 Task: Create a 3D puzzle piece's in the shape of a heart.
Action: Mouse moved to (255, 218)
Screenshot: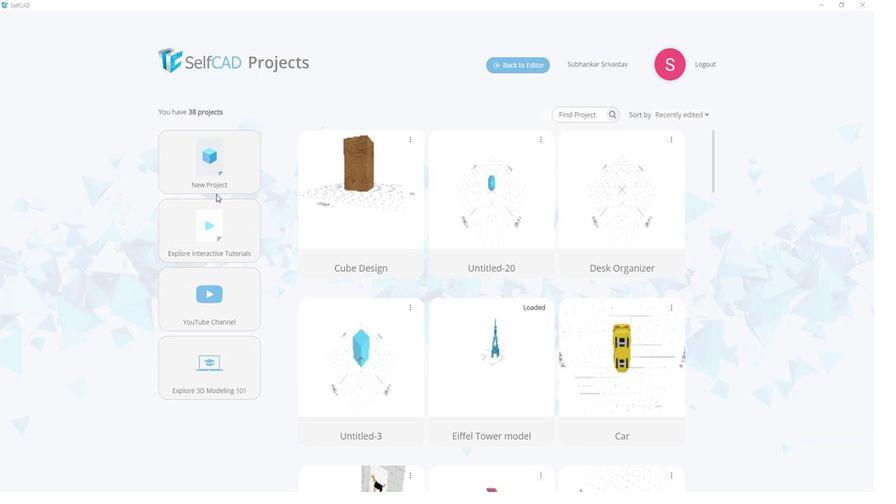
Action: Mouse pressed left at (255, 218)
Screenshot: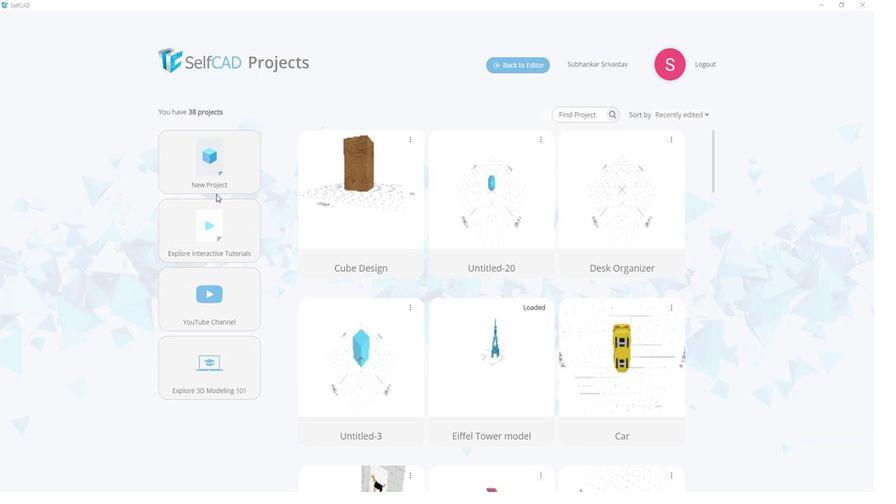 
Action: Mouse moved to (470, 245)
Screenshot: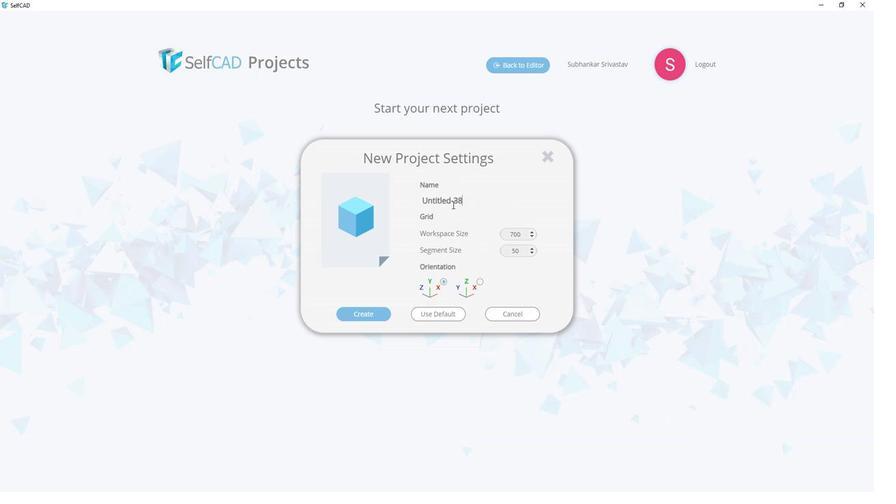
Action: Mouse pressed left at (470, 245)
Screenshot: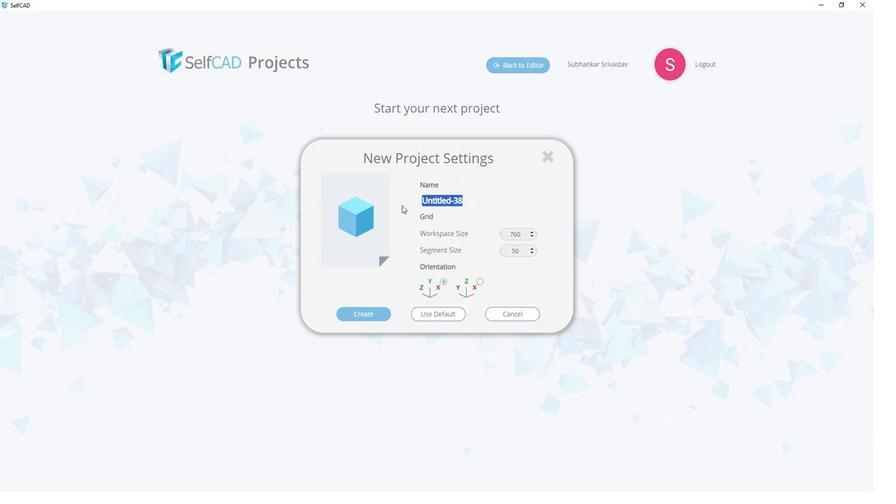 
Action: Mouse moved to (416, 246)
Screenshot: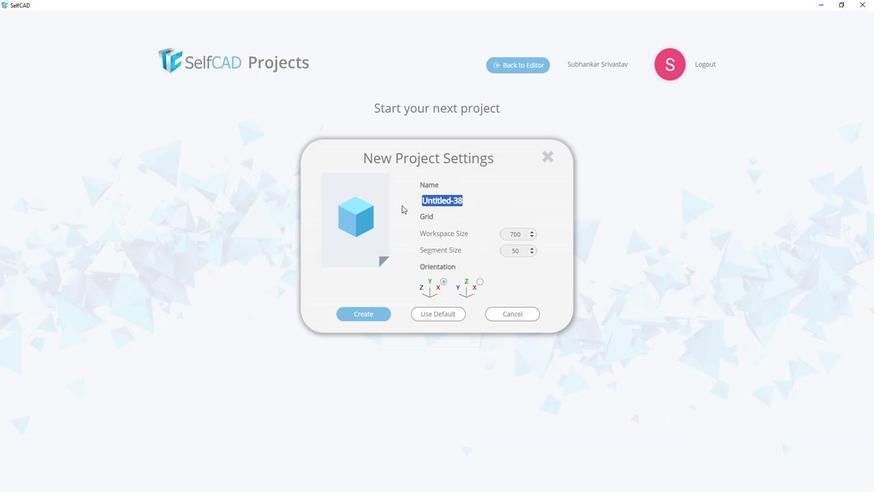 
Action: Key pressed <Key.shift><Key.shift><Key.shift><Key.shift><Key.shift><Key.shift><Key.shift><Key.shift><Key.shift><Key.shift><Key.shift><Key.shift><Key.shift><Key.shift><Key.shift><Key.shift><Key.shift><Key.shift><Key.shift><Key.shift><Key.shift><Key.shift><Key.shift><Key.shift><Key.shift><Key.shift><Key.shift><Key.shift><Key.shift><Key.shift><Key.shift><Key.shift><Key.shift><Key.shift><Key.shift><Key.shift><Key.shift><Key.shift><Key.shift><Key.shift><Key.shift><Key.shift><Key.shift><Key.shift><Key.shift><Key.shift><Key.shift><Key.shift><Key.shift><Key.shift><Key.shift><Key.shift><Key.shift><Key.shift><Key.shift><Key.shift><Key.shift><Key.shift><Key.shift><Key.shift><Key.shift><Key.shift><Key.shift><Key.shift><Key.shift><Key.shift><Key.shift><Key.shift><Key.shift><Key.shift><Key.shift><Key.shift><Key.shift><Key.shift><Key.shift><Key.shift><Key.shift><Key.shift><Key.shift><Key.shift><Key.shift><Key.shift><Key.shift><Key.shift><Key.shift><Key.shift><Key.shift><Key.shift><Key.shift><Key.shift><Key.shift><Key.shift><Key.shift><Key.shift><Key.shift><Key.shift><Key.shift><Key.shift><Key.shift><Key.shift><Key.shift><Key.shift><Key.shift><Key.shift><Key.shift><Key.shift><Key.shift><Key.shift><Key.shift><Key.shift><Key.shift><Key.shift><Key.shift><Key.shift><Key.shift><Key.shift><Key.shift><Key.shift><Key.shift><Key.shift><Key.shift>Puzzle<Key.space><Key.shift>piee<Key.backspace>ce's<Key.space>in<Key.space>the<Key.space>shape<Key.space>of<Key.space>heart
Screenshot: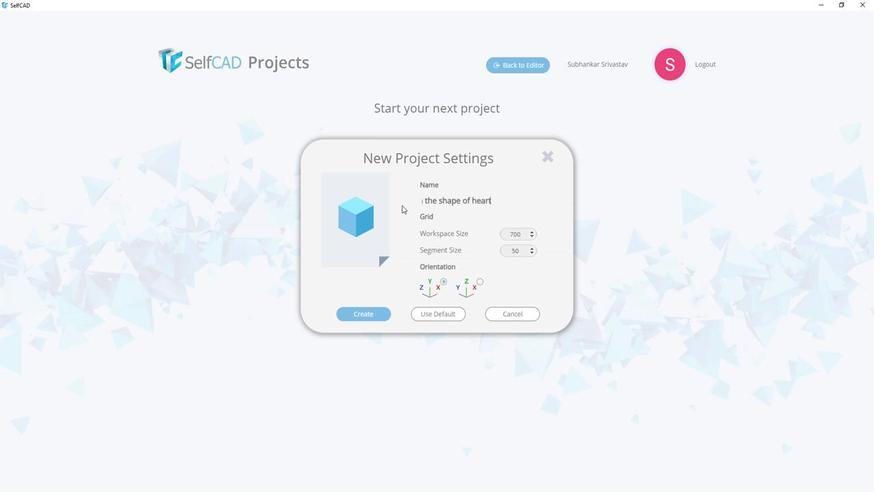 
Action: Mouse moved to (392, 322)
Screenshot: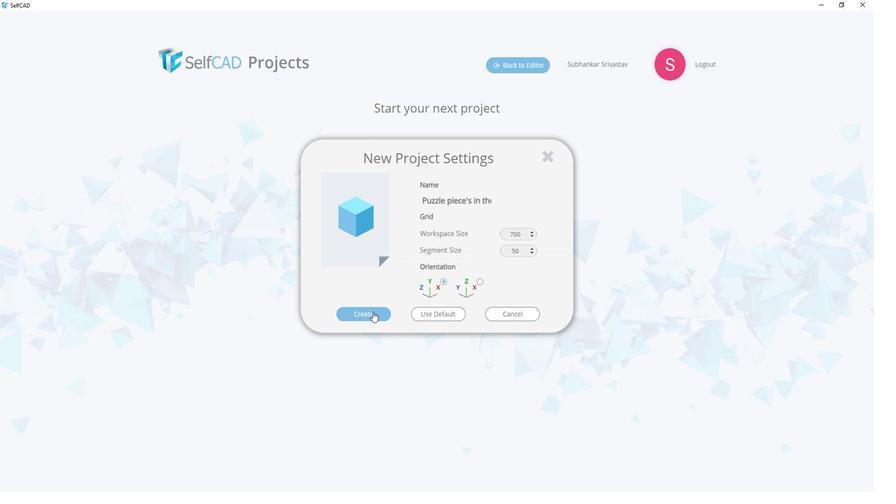 
Action: Mouse pressed left at (392, 322)
Screenshot: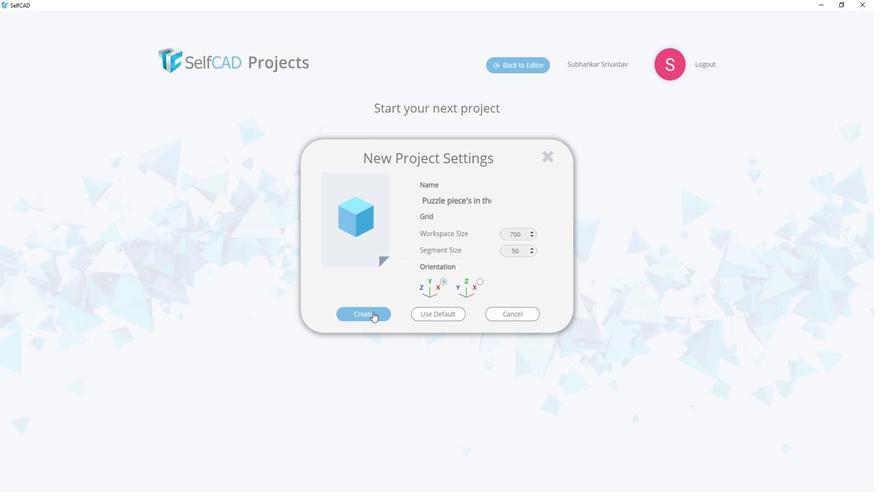 
Action: Mouse moved to (115, 243)
Screenshot: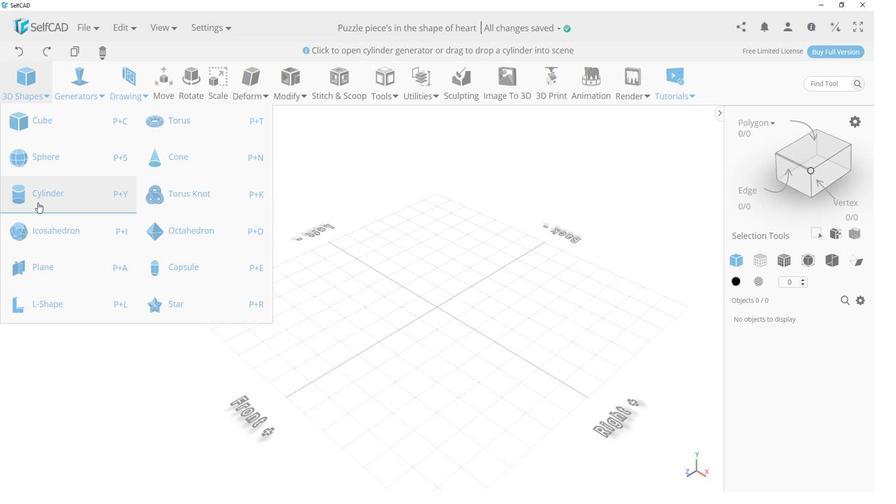 
Action: Mouse pressed left at (115, 243)
Screenshot: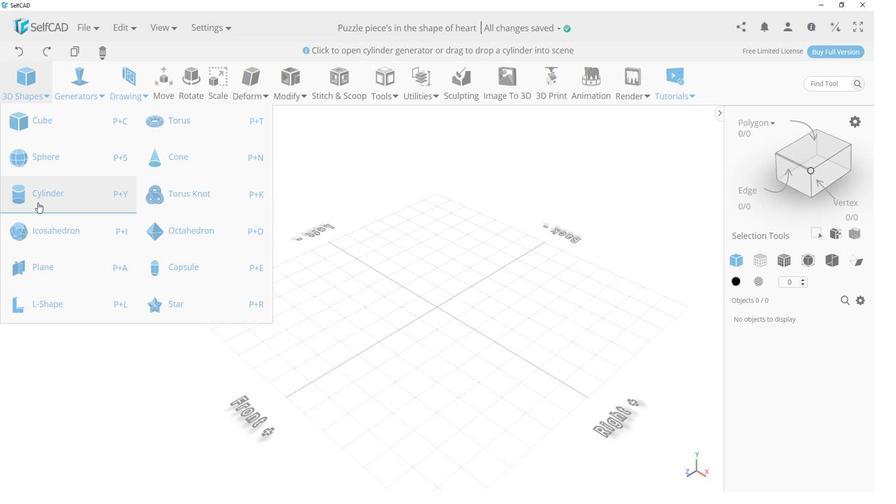 
Action: Mouse moved to (104, 224)
Screenshot: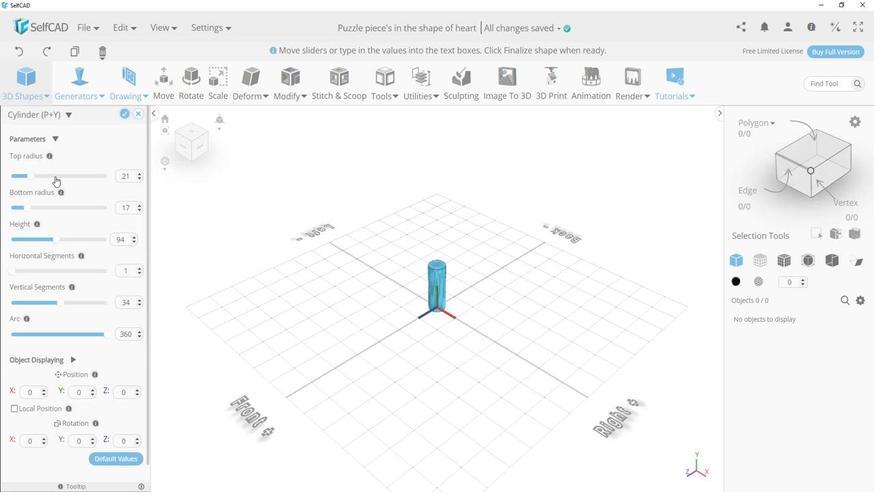 
Action: Mouse pressed left at (104, 224)
Screenshot: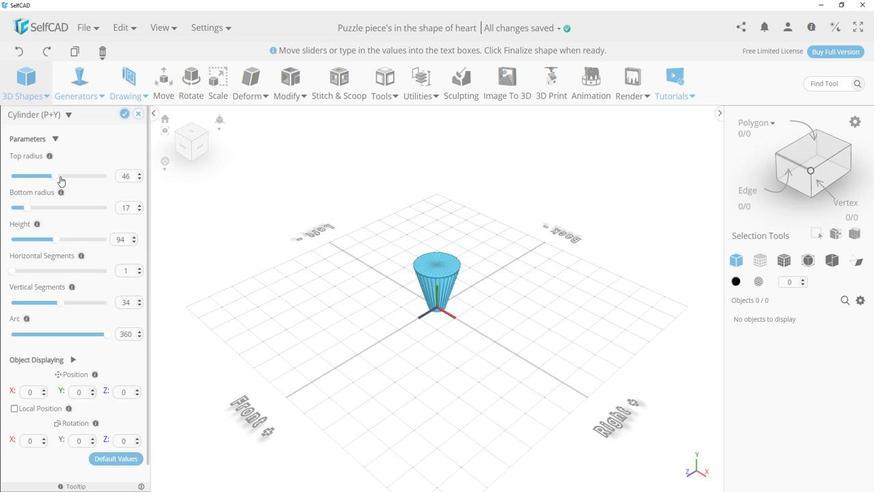 
Action: Mouse moved to (200, 223)
Screenshot: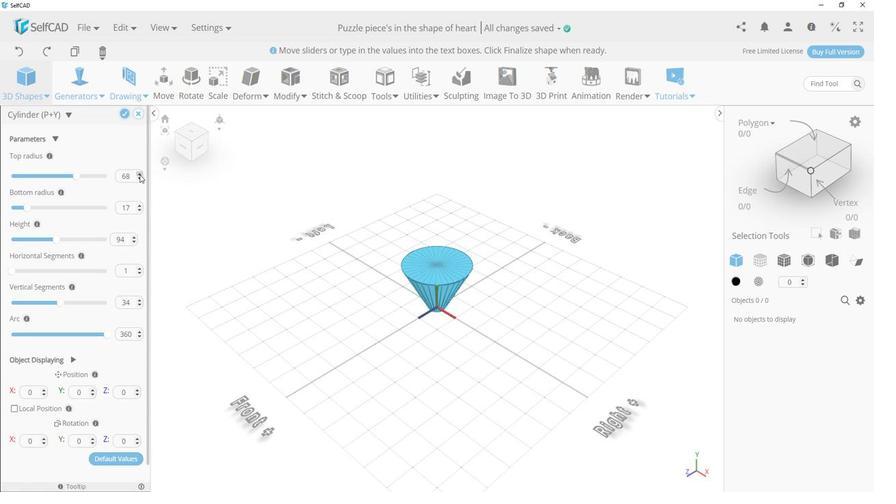 
Action: Mouse pressed left at (200, 223)
Screenshot: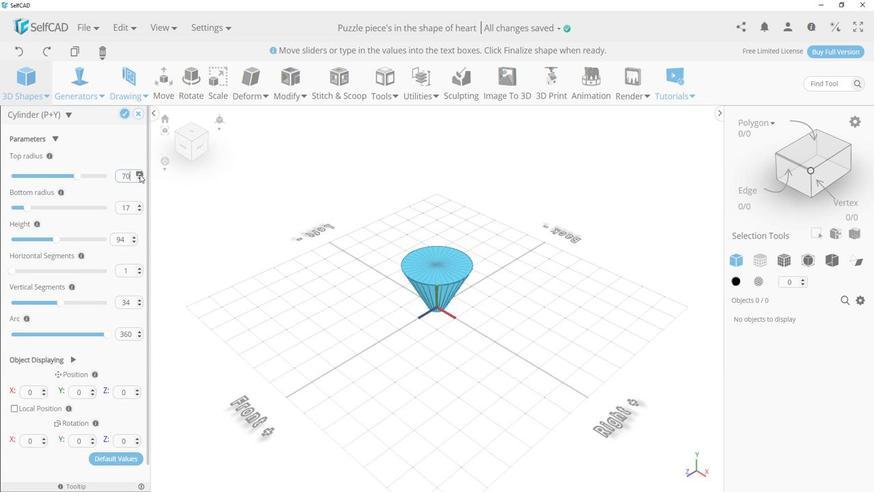 
Action: Mouse pressed left at (200, 223)
Screenshot: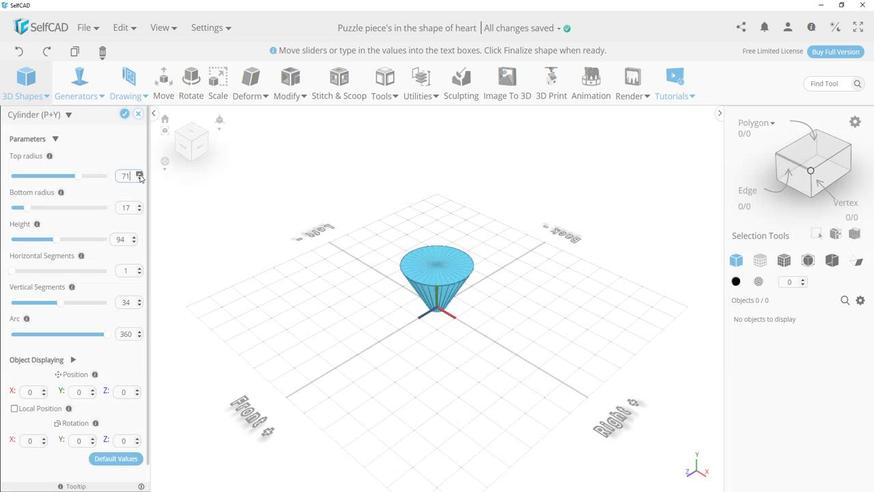 
Action: Mouse pressed left at (200, 223)
Screenshot: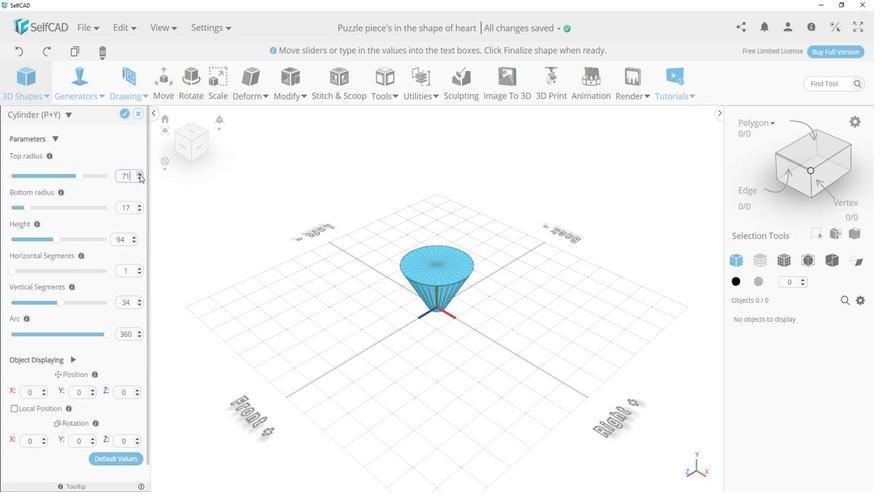 
Action: Mouse moved to (200, 225)
Screenshot: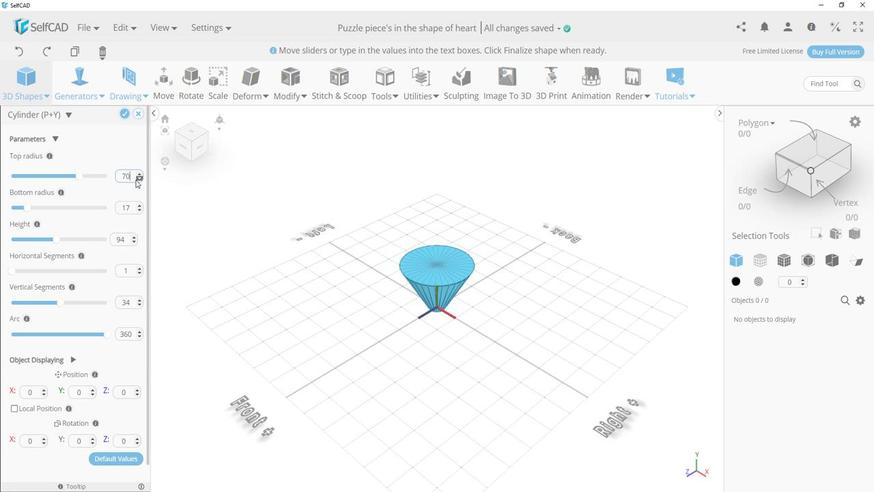 
Action: Mouse pressed left at (200, 225)
Screenshot: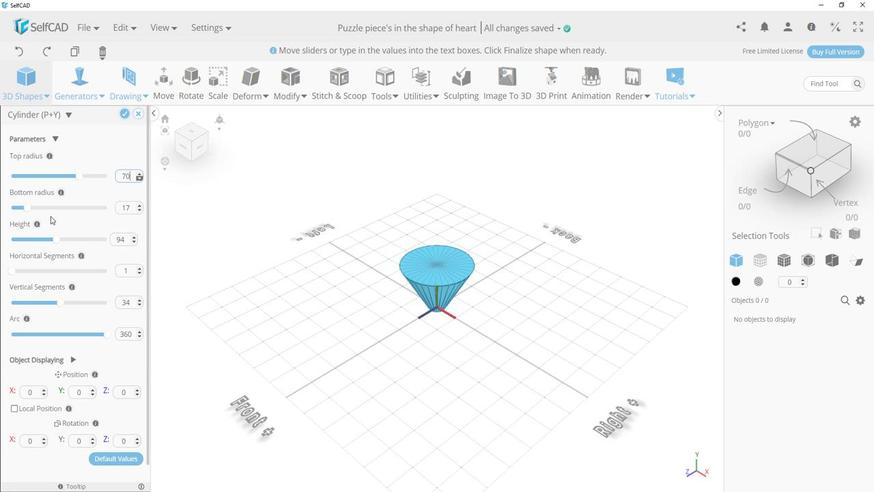
Action: Mouse moved to (105, 246)
Screenshot: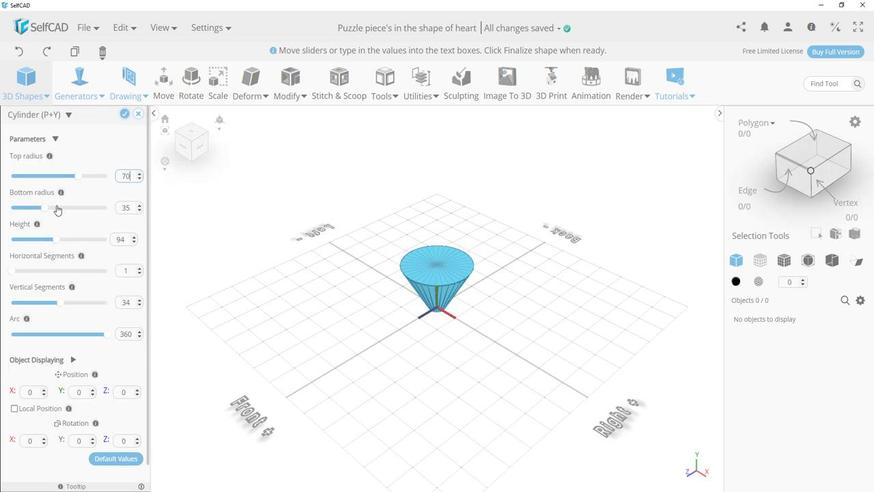 
Action: Mouse pressed left at (105, 246)
Screenshot: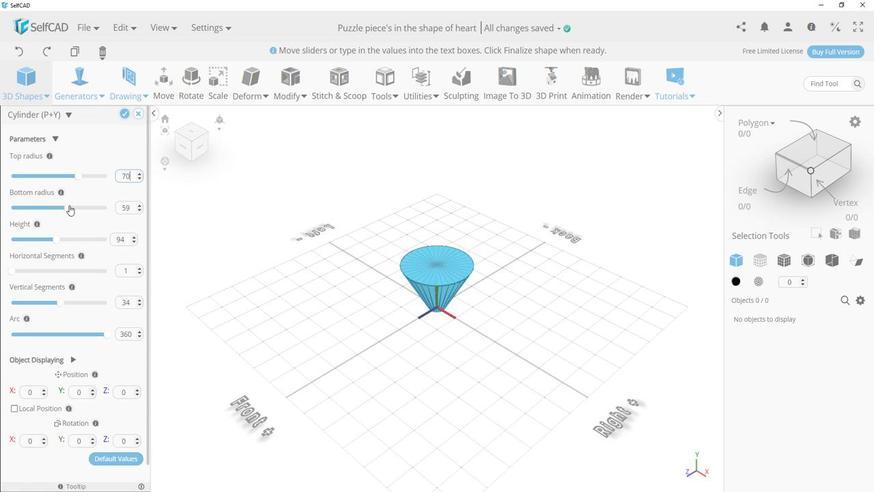
Action: Mouse moved to (198, 250)
Screenshot: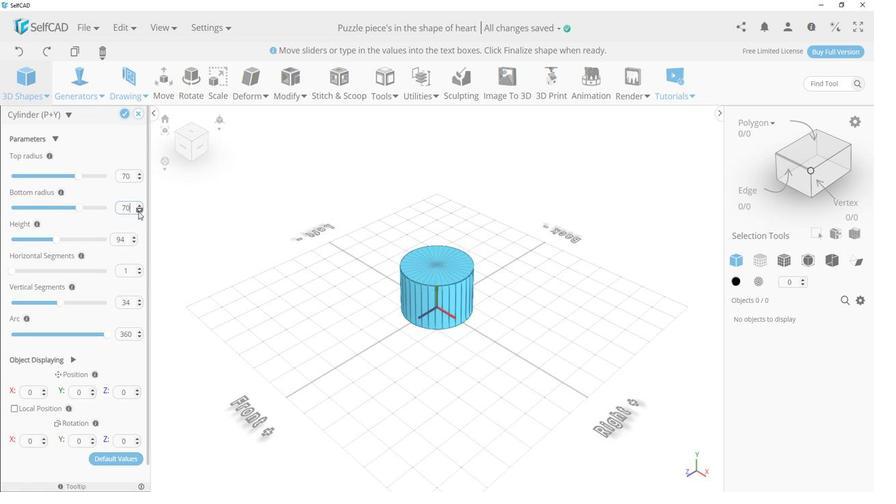 
Action: Mouse pressed left at (198, 250)
Screenshot: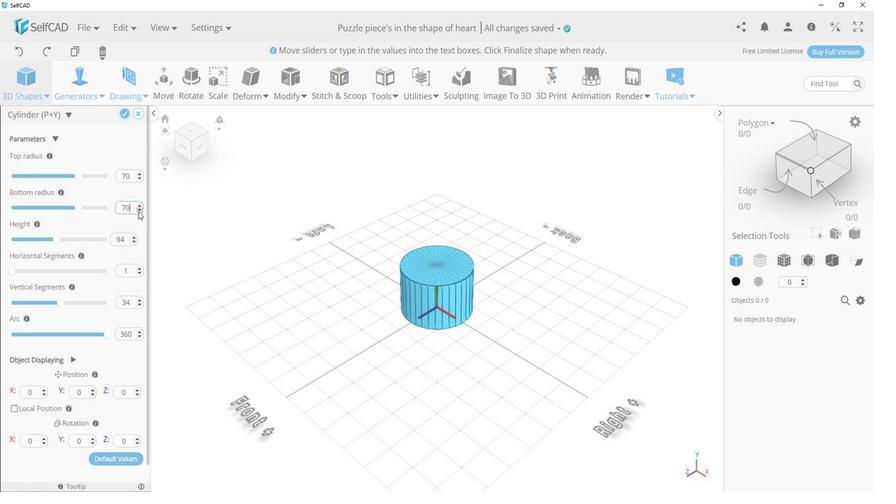
Action: Mouse moved to (133, 271)
Screenshot: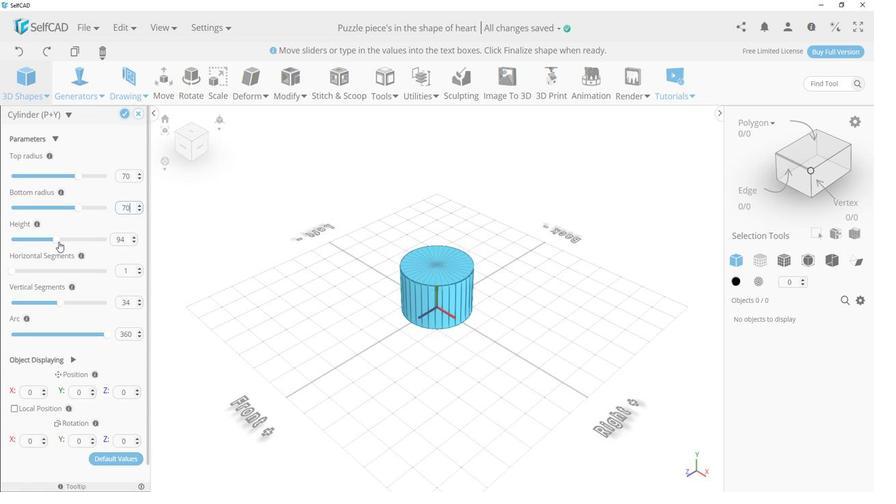 
Action: Mouse pressed left at (133, 271)
Screenshot: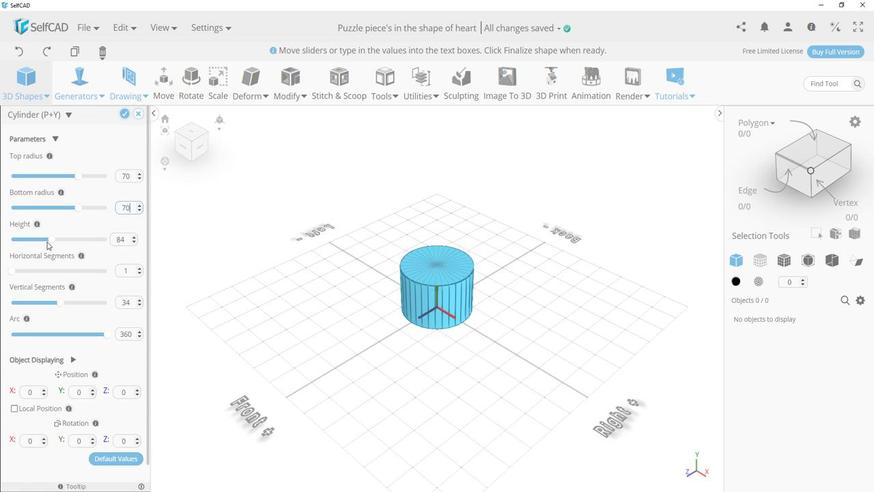 
Action: Mouse moved to (194, 270)
Screenshot: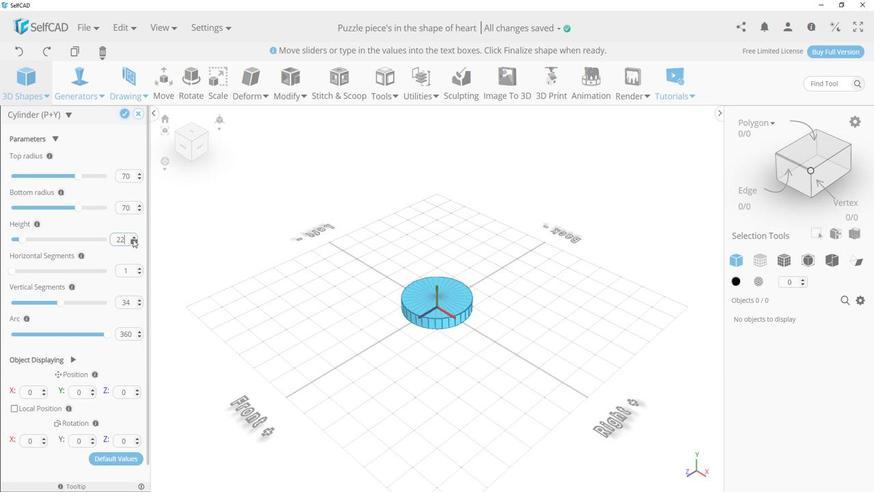 
Action: Mouse pressed left at (194, 270)
Screenshot: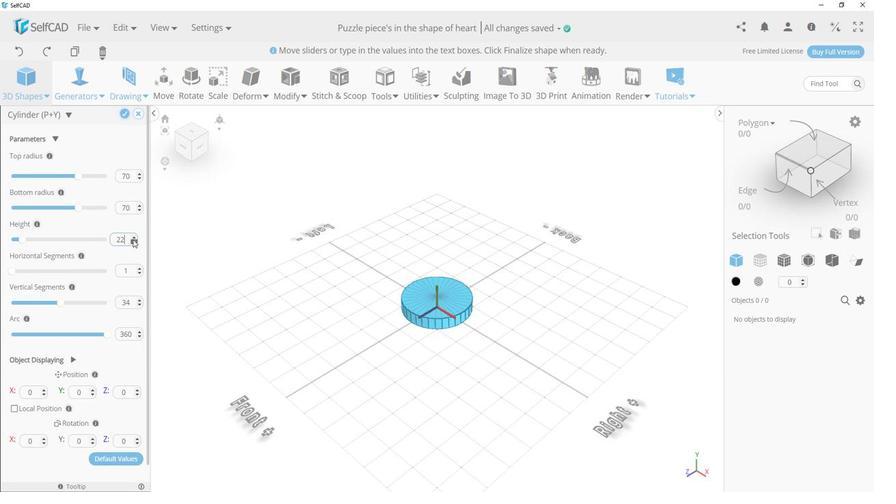 
Action: Mouse pressed left at (194, 270)
Screenshot: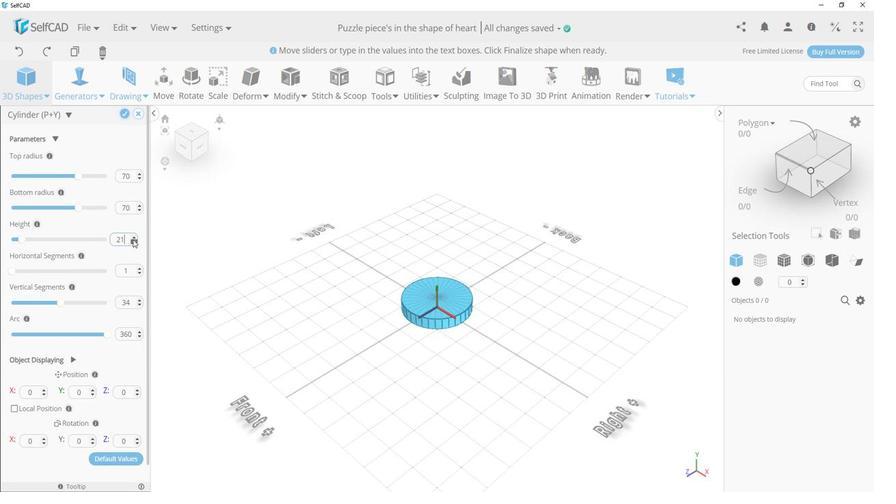 
Action: Mouse pressed left at (194, 270)
Screenshot: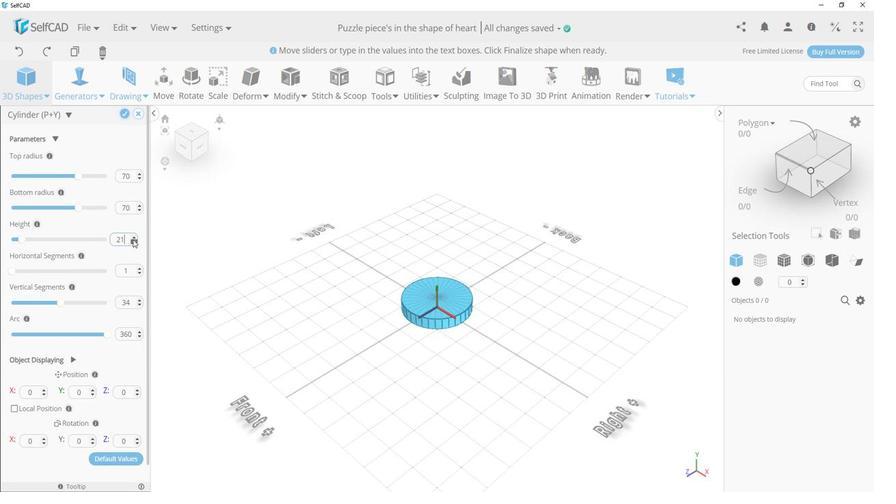 
Action: Mouse pressed left at (194, 270)
Screenshot: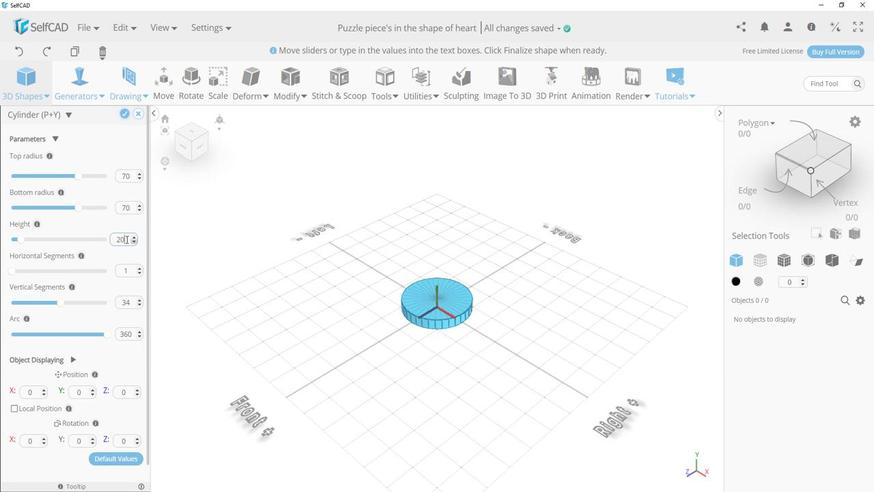 
Action: Mouse moved to (185, 178)
Screenshot: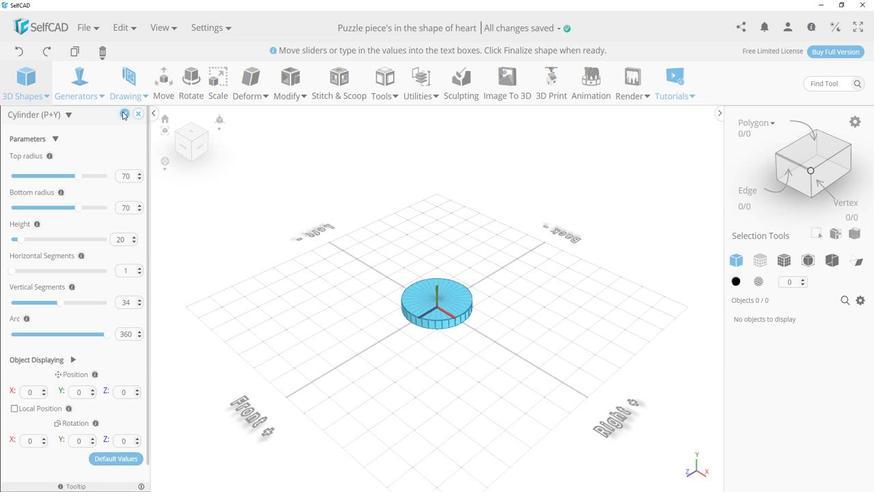 
Action: Mouse pressed left at (185, 178)
Screenshot: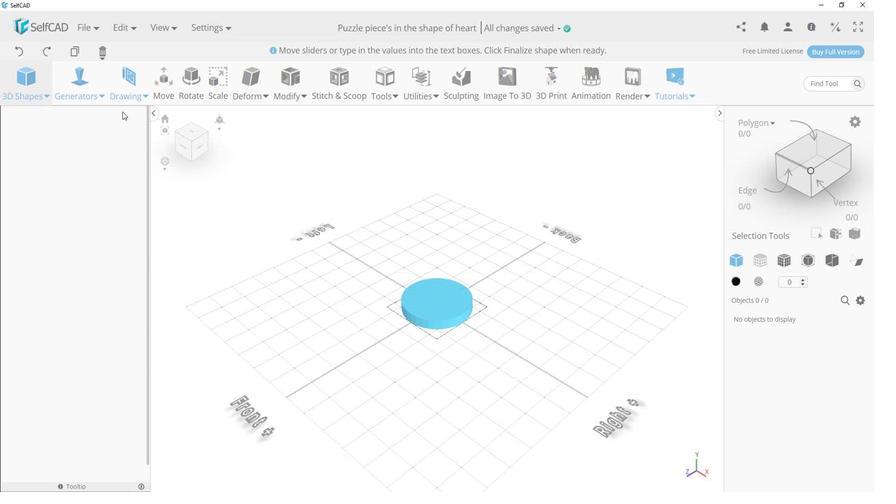 
Action: Mouse moved to (465, 356)
Screenshot: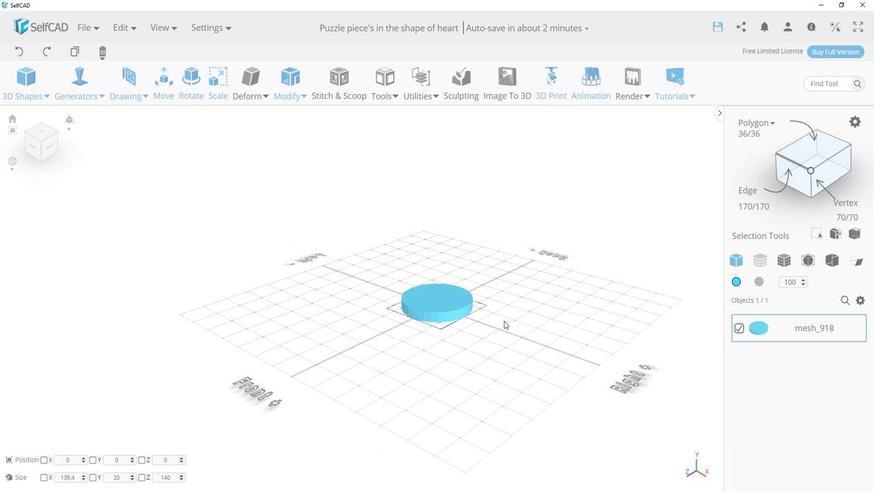 
Action: Mouse pressed left at (465, 356)
Screenshot: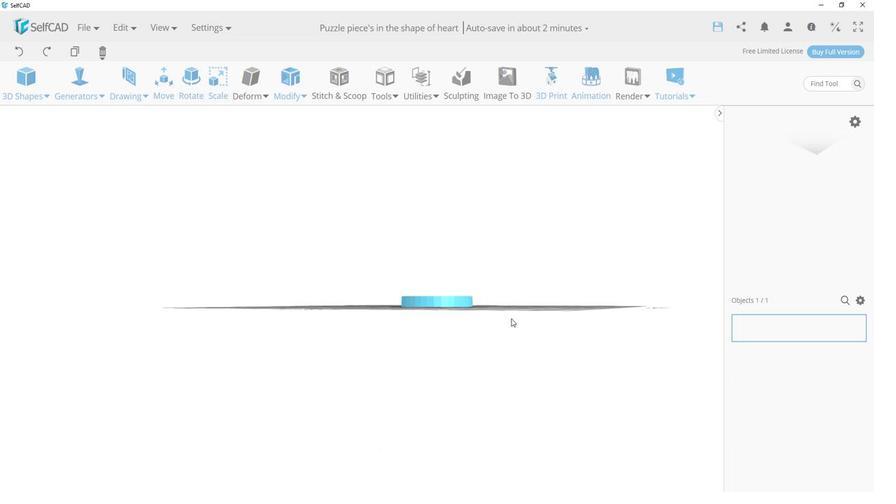 
Action: Mouse moved to (444, 317)
Screenshot: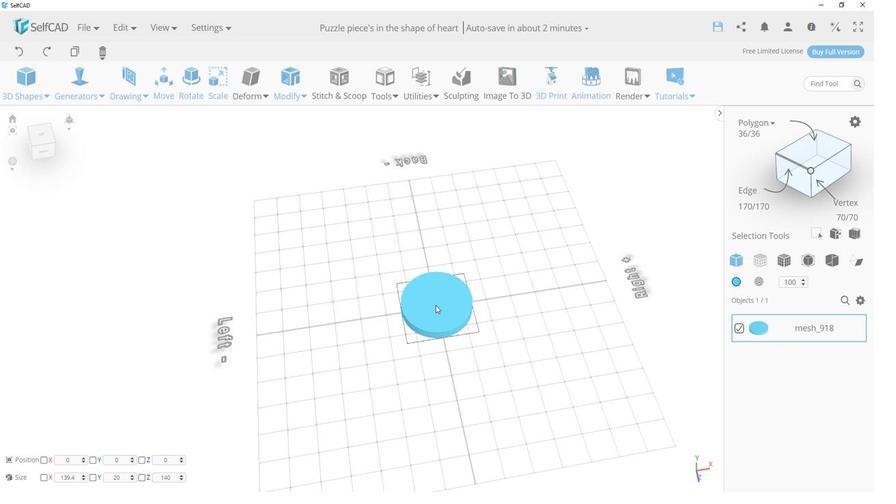 
Action: Mouse pressed left at (444, 317)
Screenshot: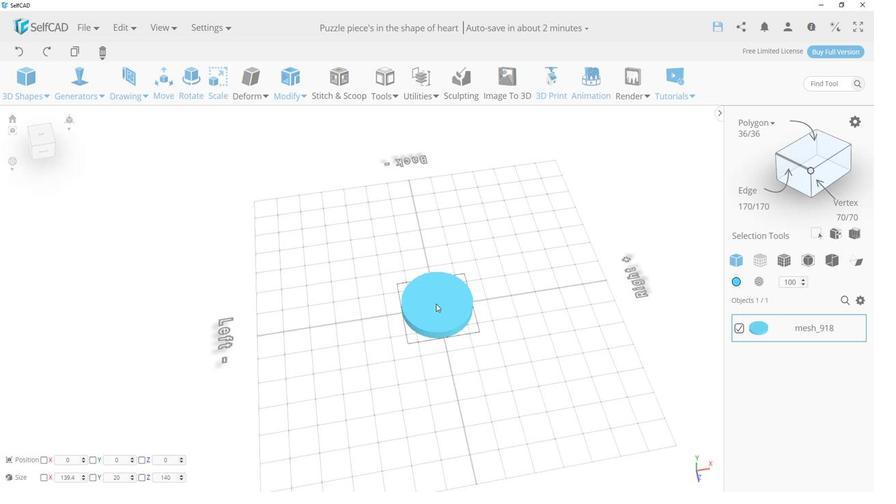 
Action: Mouse moved to (444, 316)
Screenshot: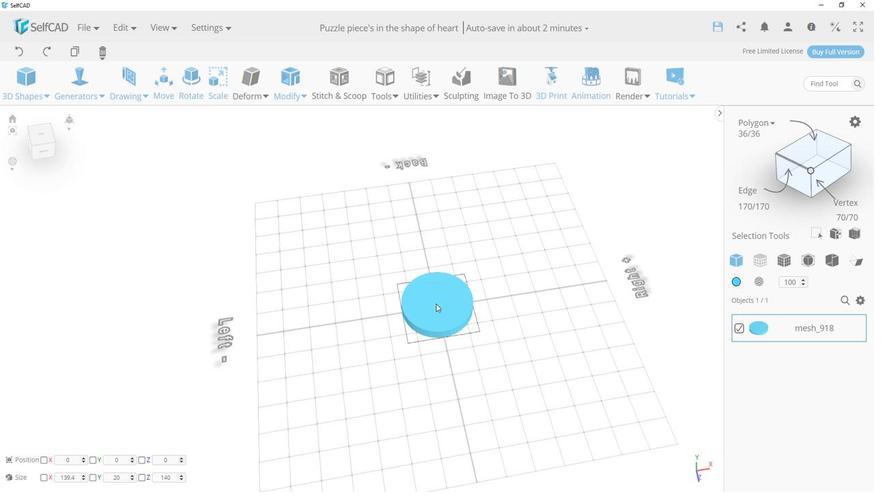 
Action: Key pressed ctrl+C
Screenshot: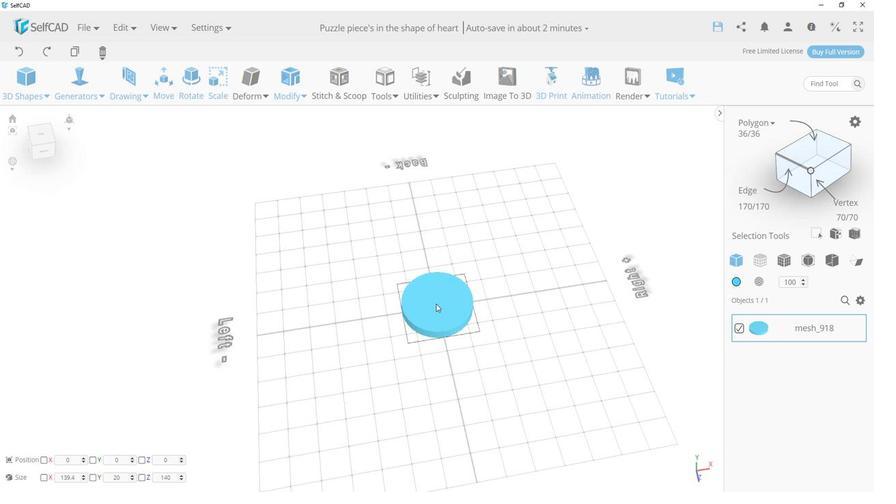 
Action: Mouse moved to (219, 163)
Screenshot: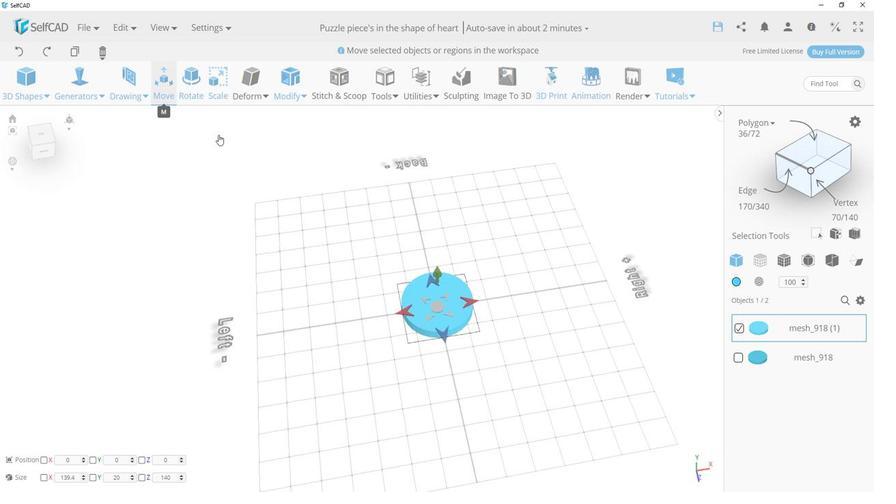 
Action: Mouse pressed left at (219, 163)
Screenshot: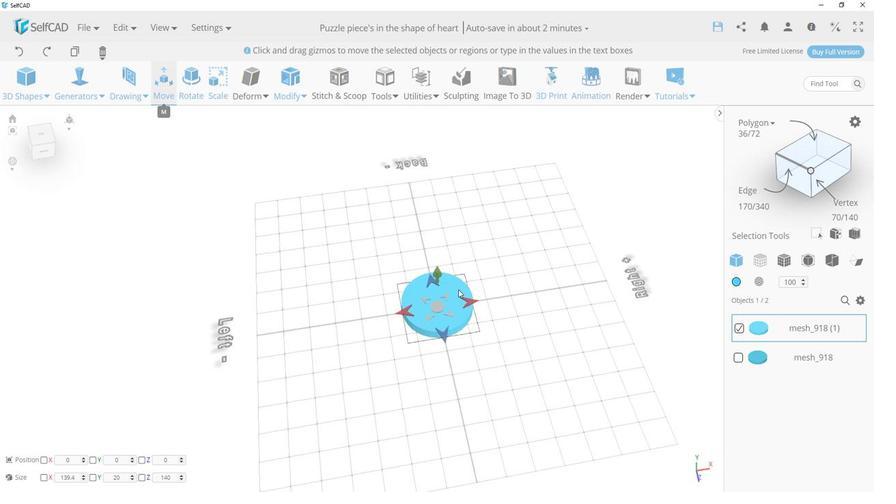 
Action: Mouse moved to (473, 315)
Screenshot: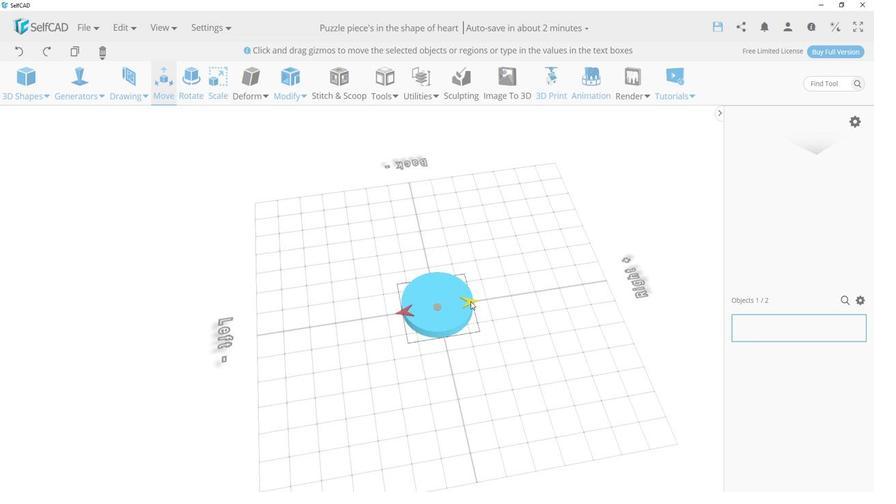 
Action: Mouse pressed left at (473, 315)
Screenshot: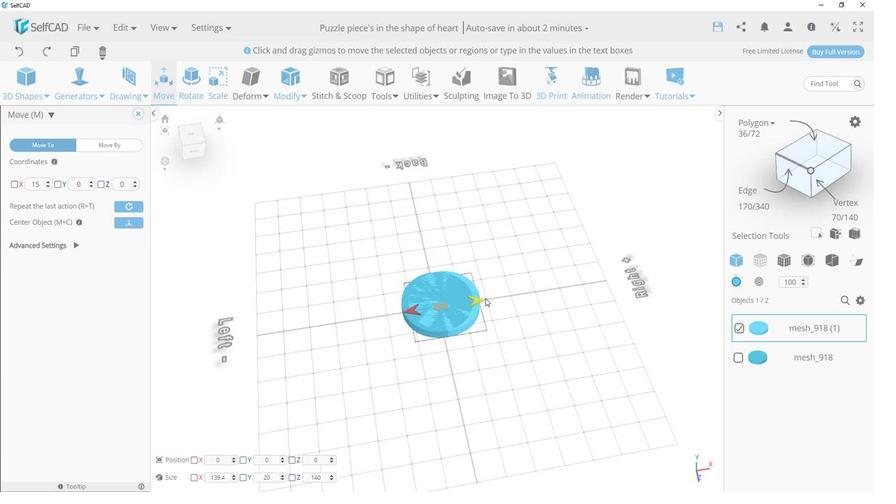 
Action: Mouse moved to (435, 311)
Screenshot: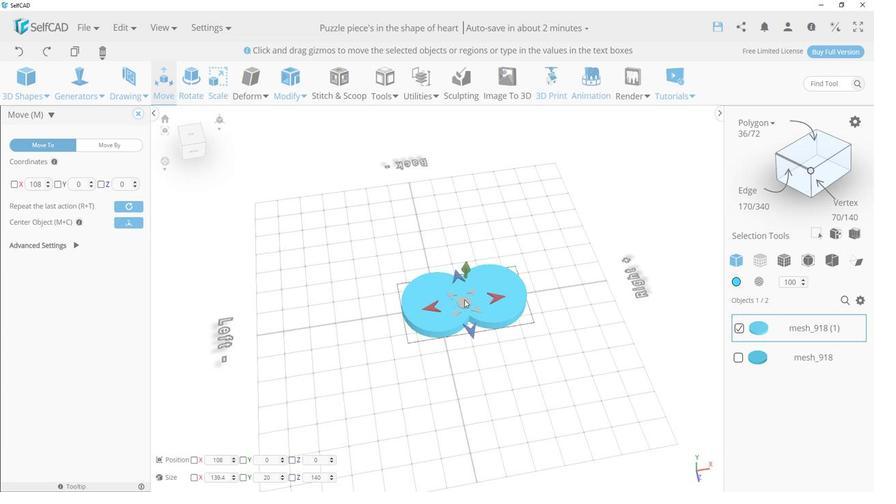 
Action: Mouse pressed left at (435, 311)
Screenshot: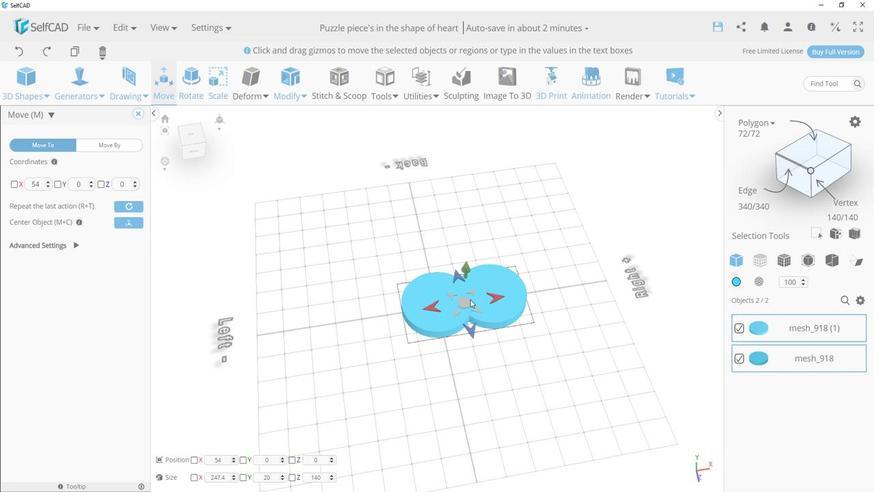 
Action: Mouse moved to (468, 312)
Screenshot: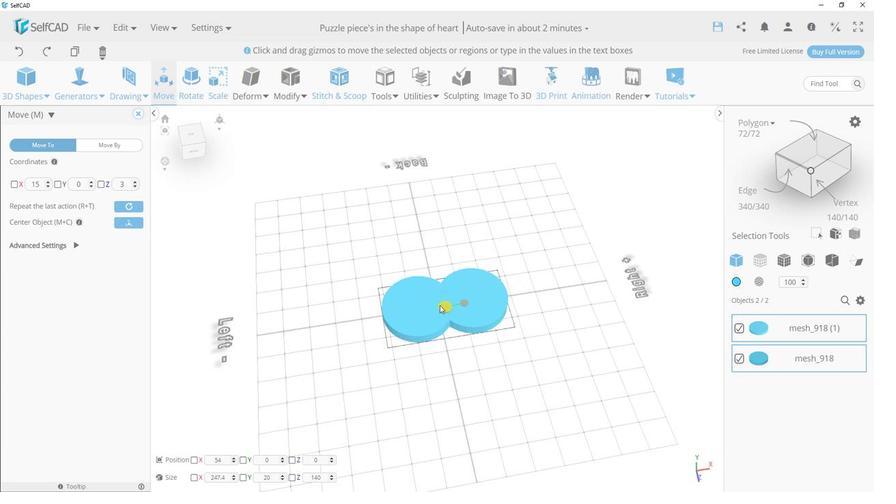 
Action: Mouse pressed left at (468, 312)
Screenshot: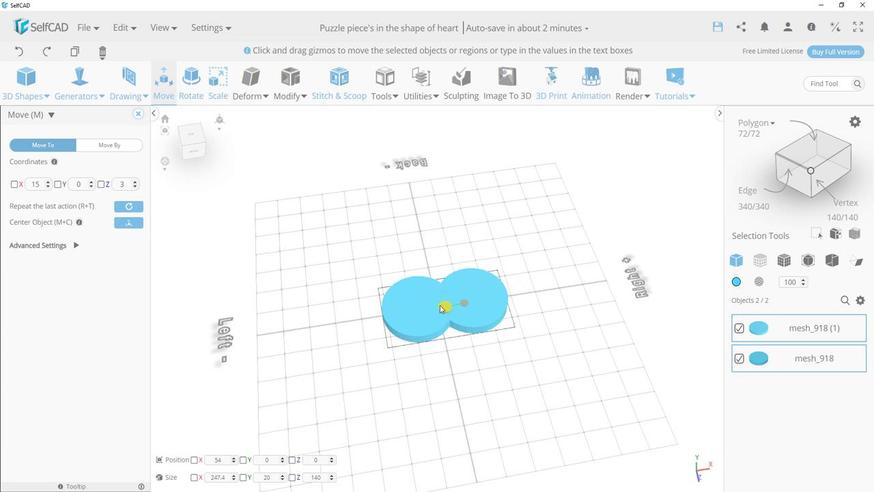 
Action: Mouse moved to (509, 334)
Screenshot: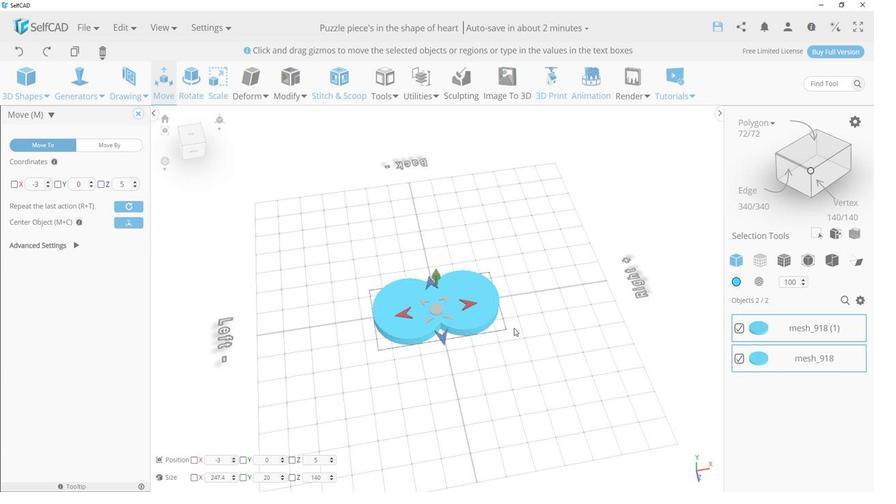 
Action: Mouse pressed left at (509, 334)
Screenshot: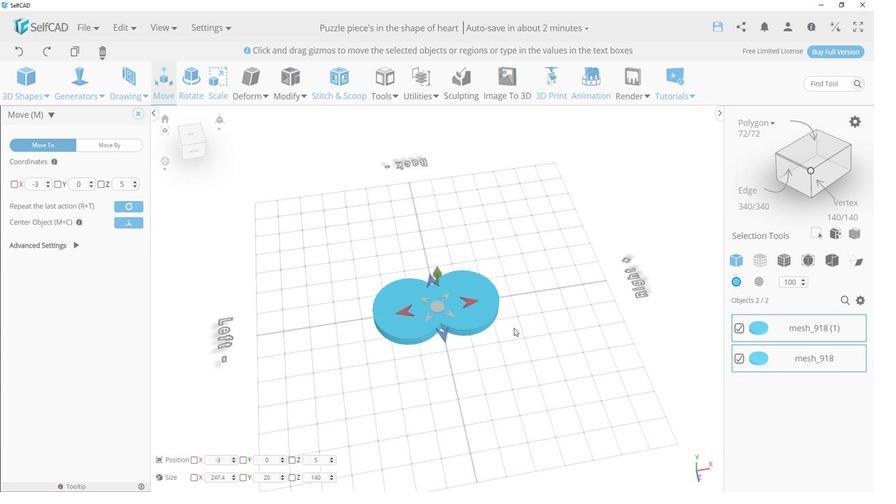 
Action: Mouse moved to (483, 351)
Screenshot: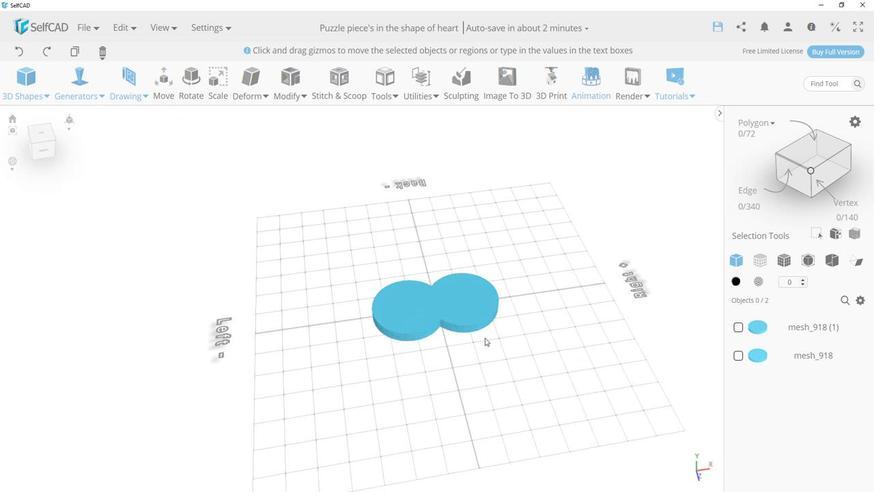 
Action: Mouse pressed left at (483, 351)
Screenshot: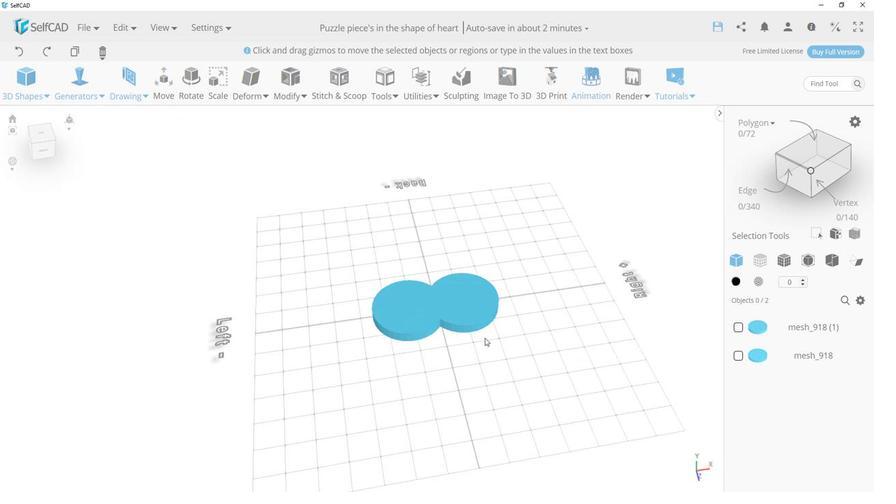 
Action: Mouse moved to (120, 189)
Screenshot: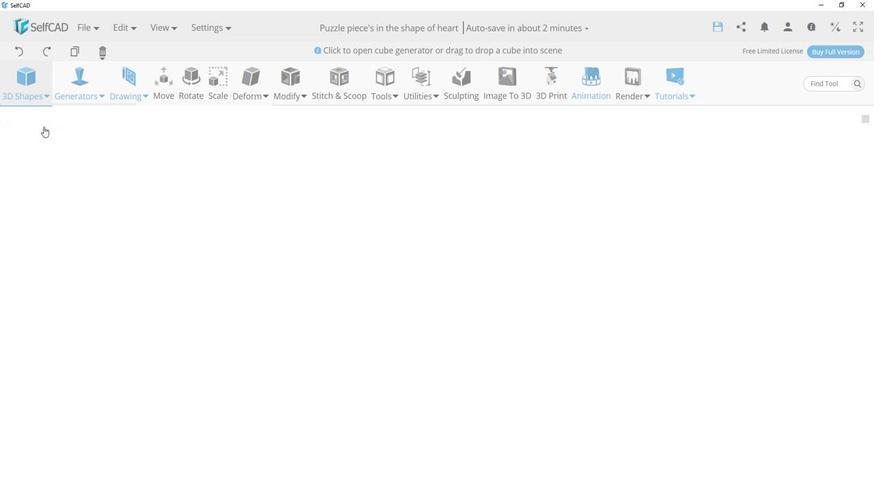 
Action: Mouse pressed left at (120, 189)
Screenshot: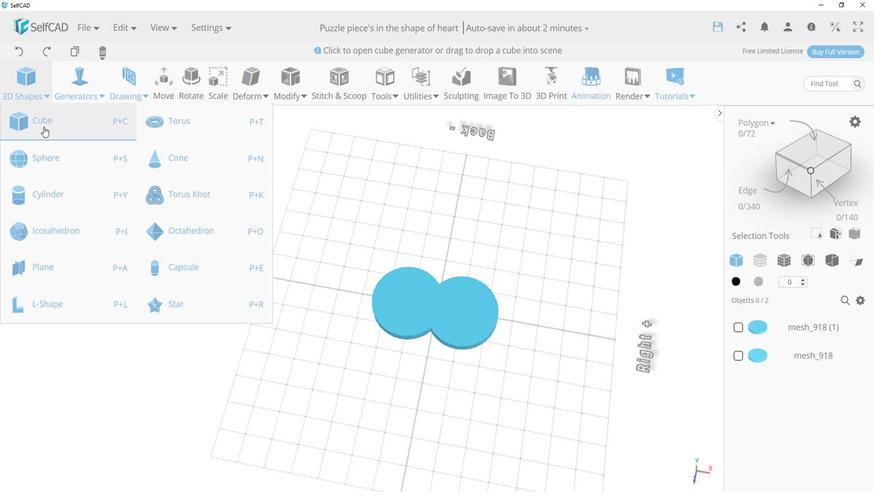 
Action: Mouse moved to (417, 337)
Screenshot: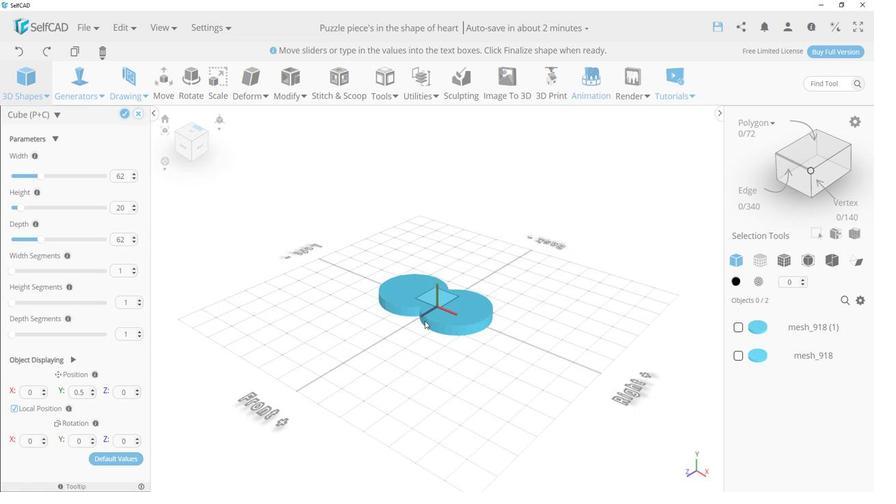 
Action: Mouse pressed left at (417, 337)
Screenshot: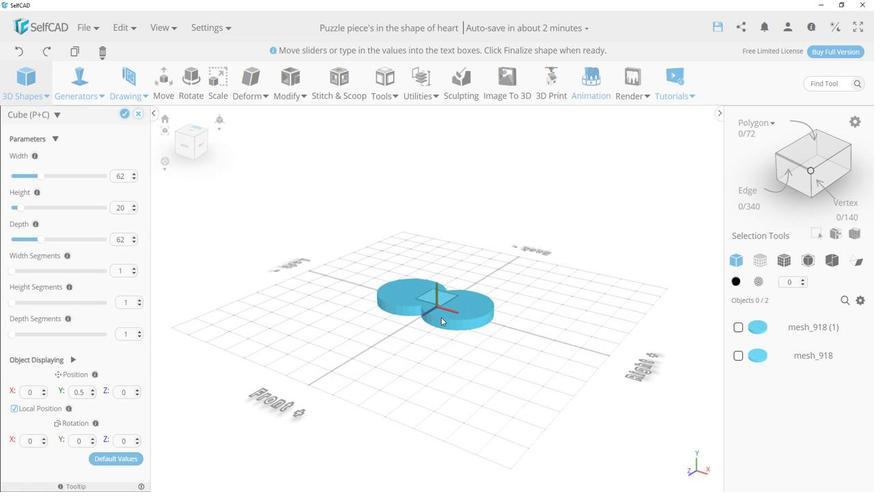 
Action: Mouse moved to (118, 224)
Screenshot: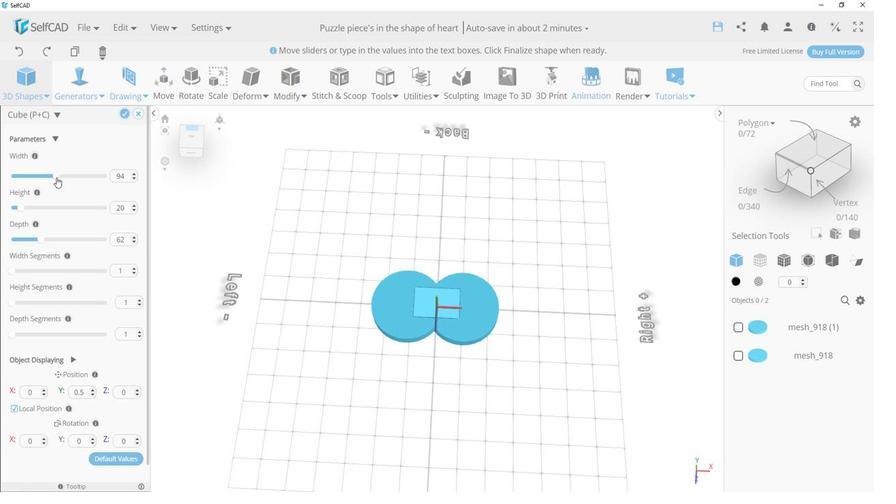
Action: Mouse pressed left at (118, 224)
Screenshot: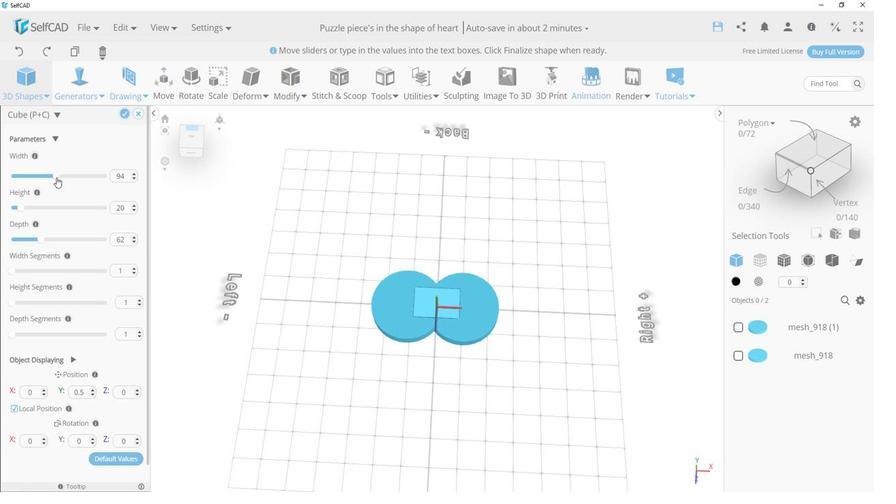 
Action: Mouse moved to (102, 248)
Screenshot: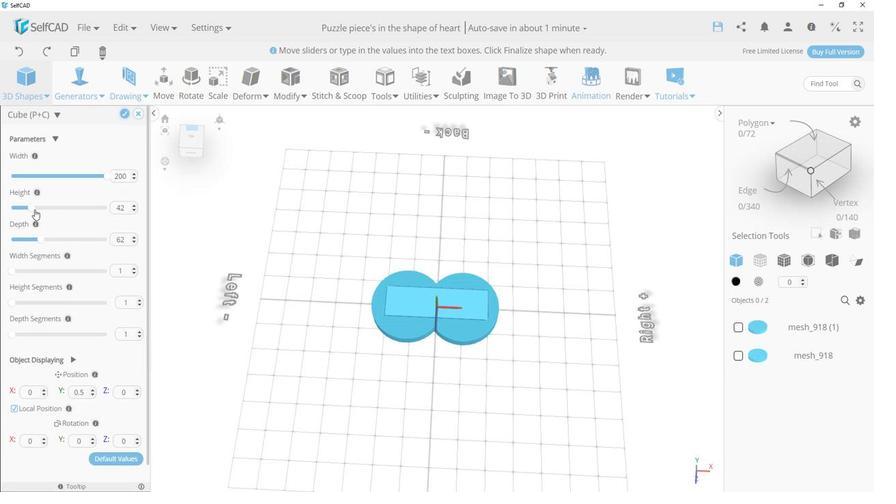 
Action: Mouse pressed left at (102, 248)
Screenshot: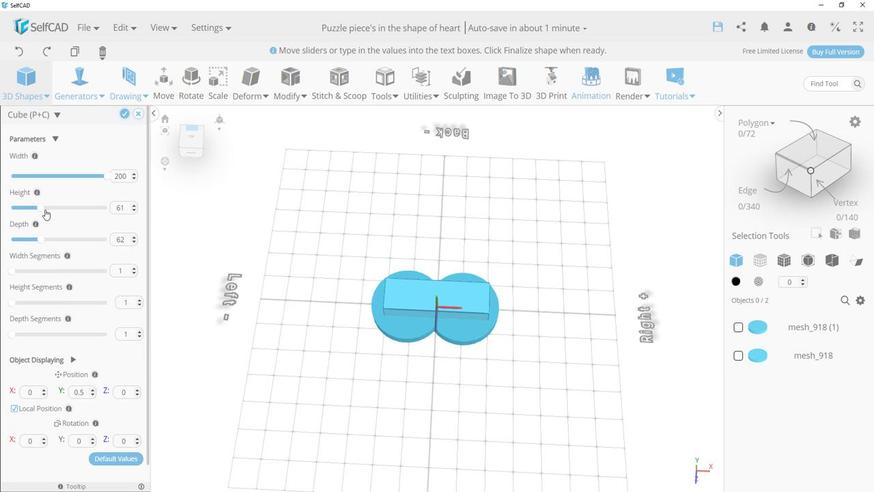 
Action: Mouse moved to (194, 249)
Screenshot: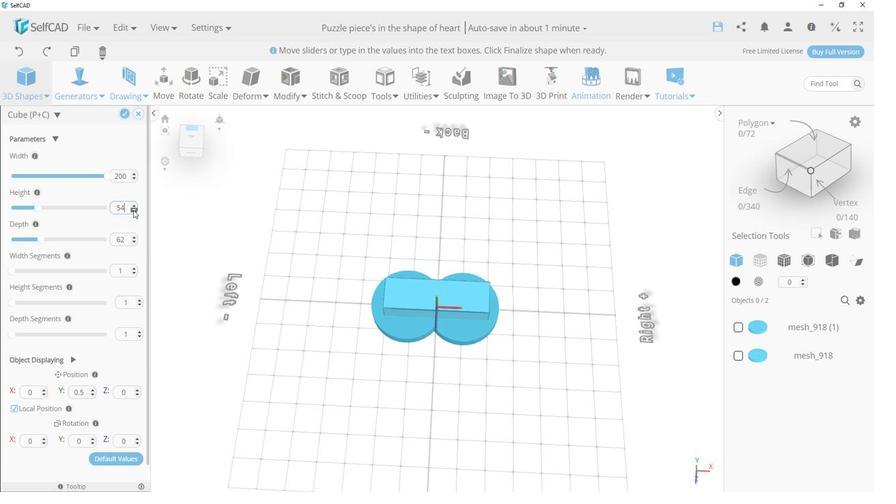 
Action: Mouse pressed left at (194, 249)
Screenshot: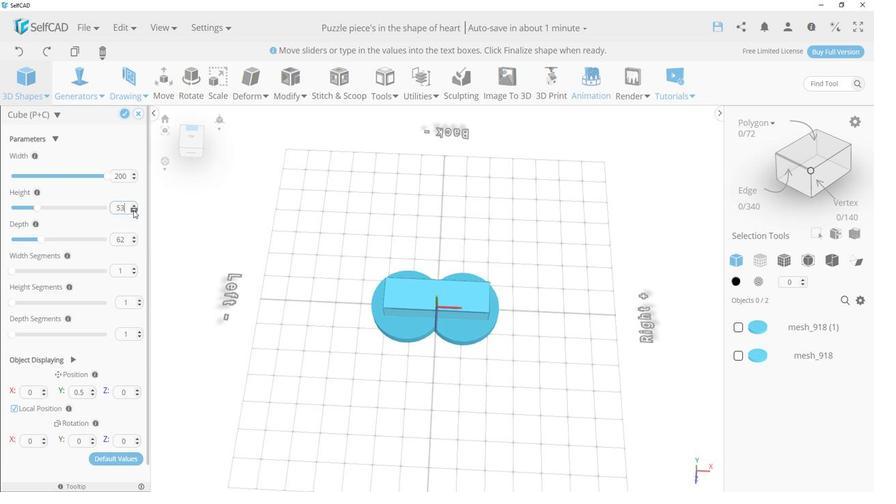
Action: Mouse pressed left at (194, 249)
Screenshot: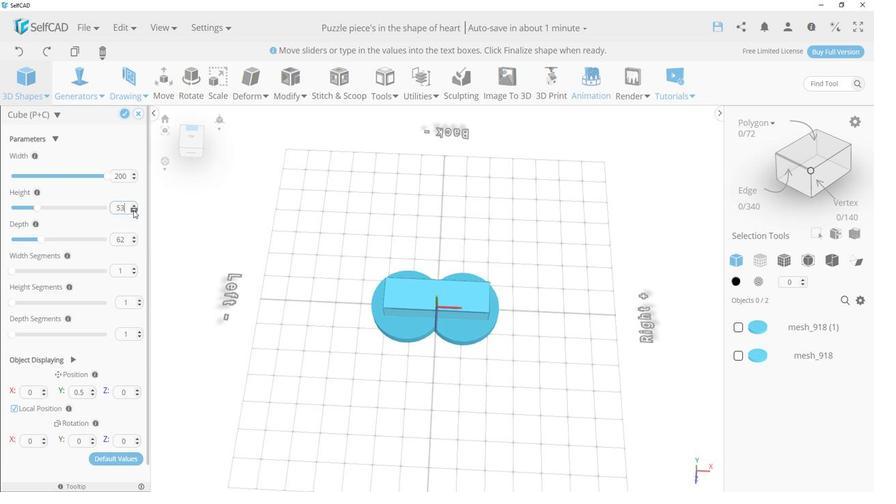 
Action: Mouse pressed left at (194, 249)
Screenshot: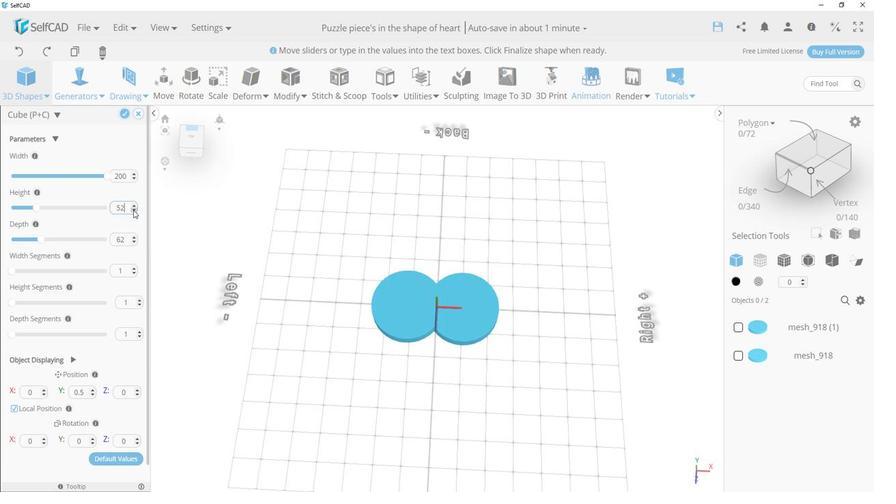 
Action: Mouse pressed left at (194, 249)
Screenshot: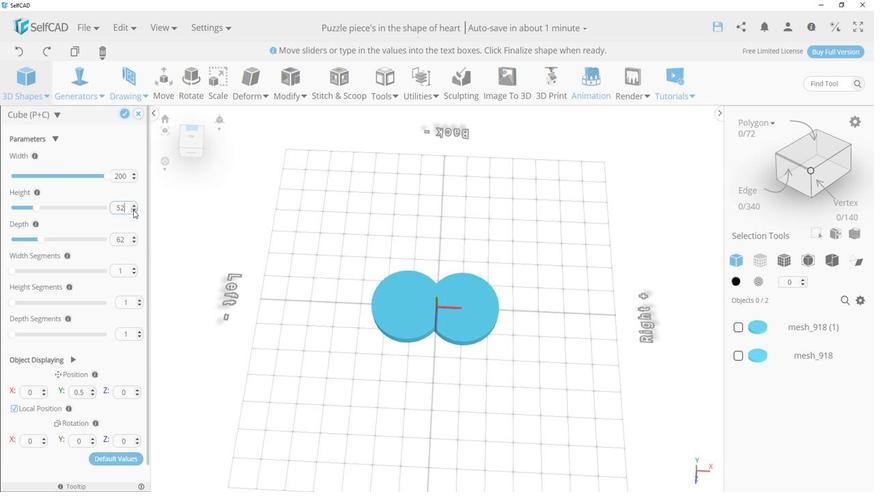 
Action: Mouse pressed left at (194, 249)
Screenshot: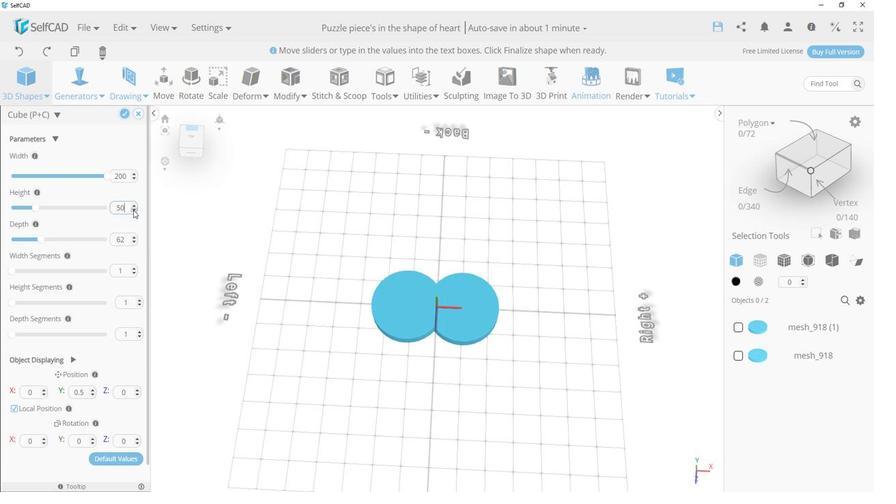 
Action: Mouse pressed left at (194, 249)
Screenshot: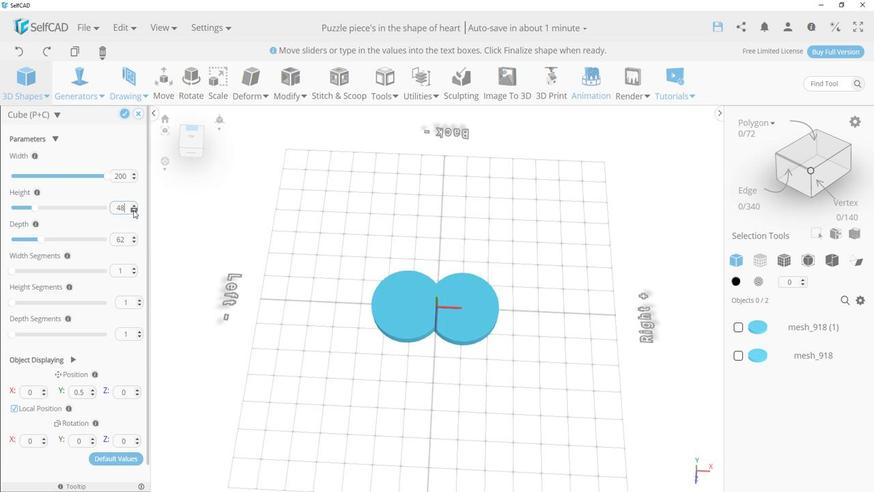 
Action: Mouse pressed left at (194, 249)
Screenshot: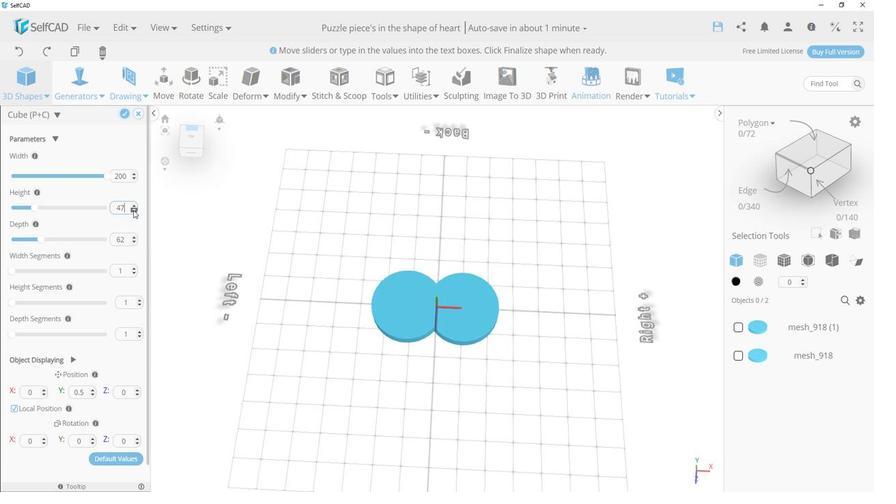 
Action: Mouse pressed left at (194, 249)
Screenshot: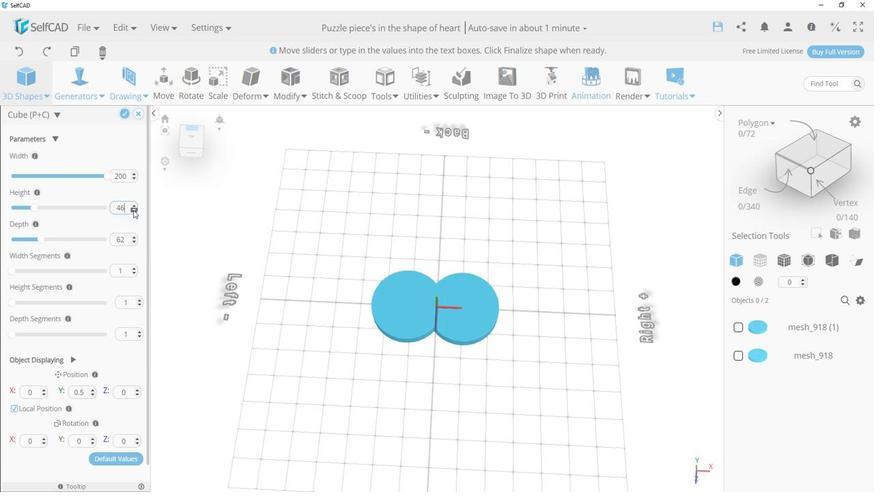 
Action: Mouse pressed left at (194, 249)
Screenshot: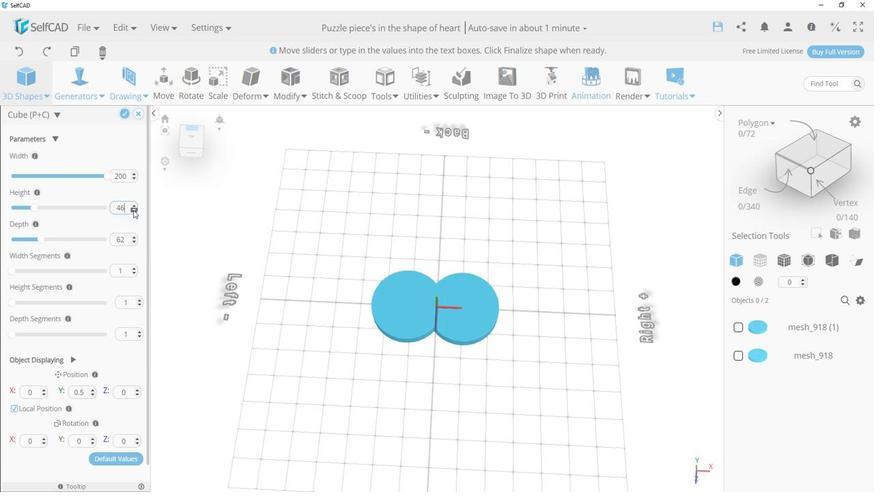 
Action: Mouse pressed left at (194, 249)
Screenshot: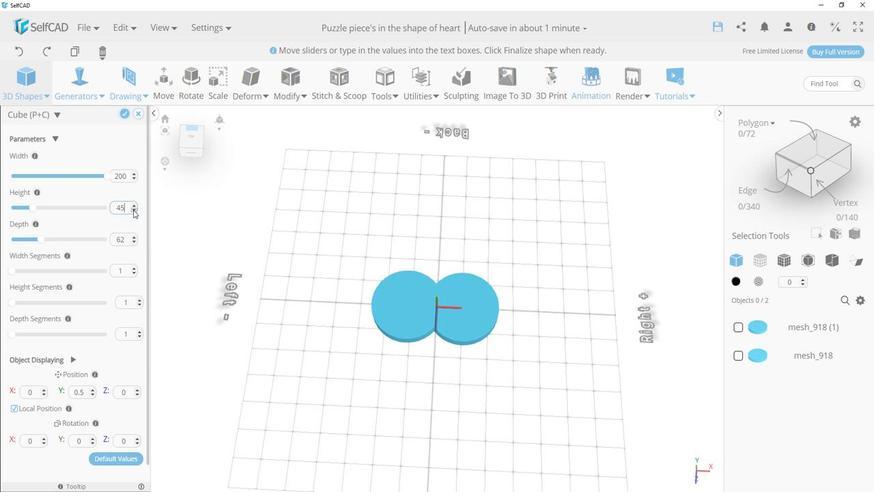 
Action: Mouse pressed left at (194, 249)
Screenshot: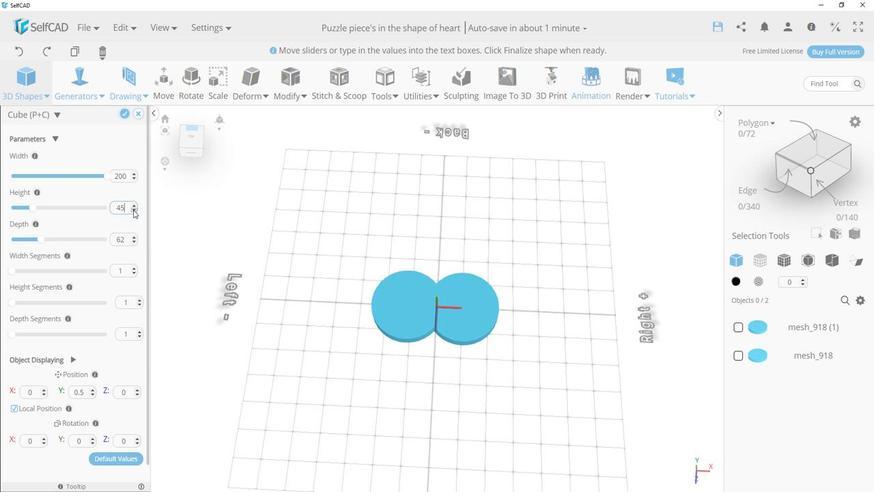 
Action: Mouse pressed left at (194, 249)
Screenshot: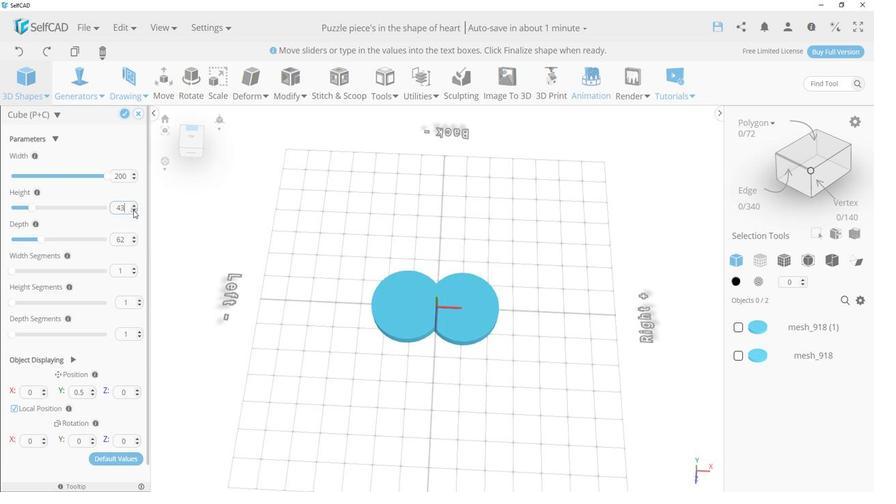 
Action: Mouse pressed left at (194, 249)
Screenshot: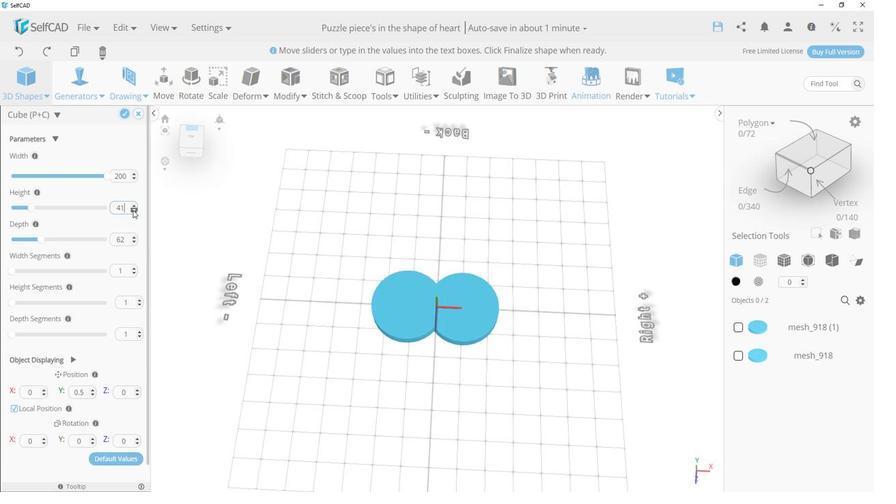 
Action: Mouse pressed left at (194, 249)
Screenshot: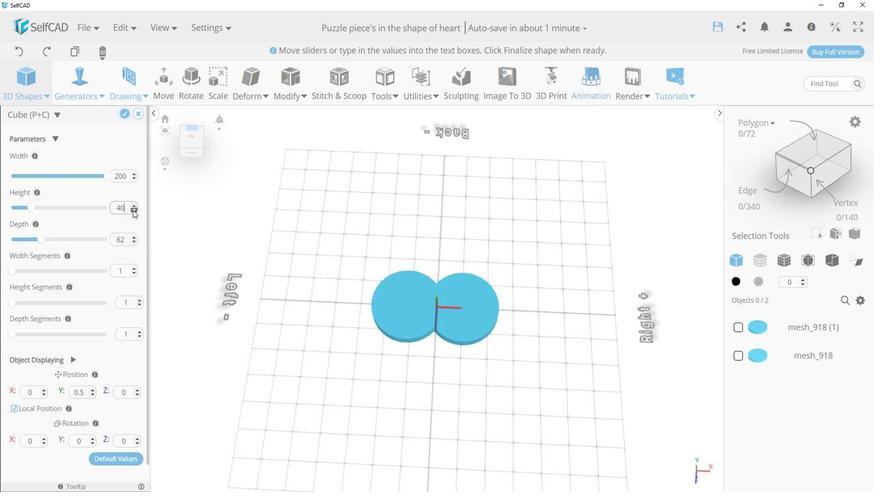 
Action: Mouse moved to (194, 249)
Screenshot: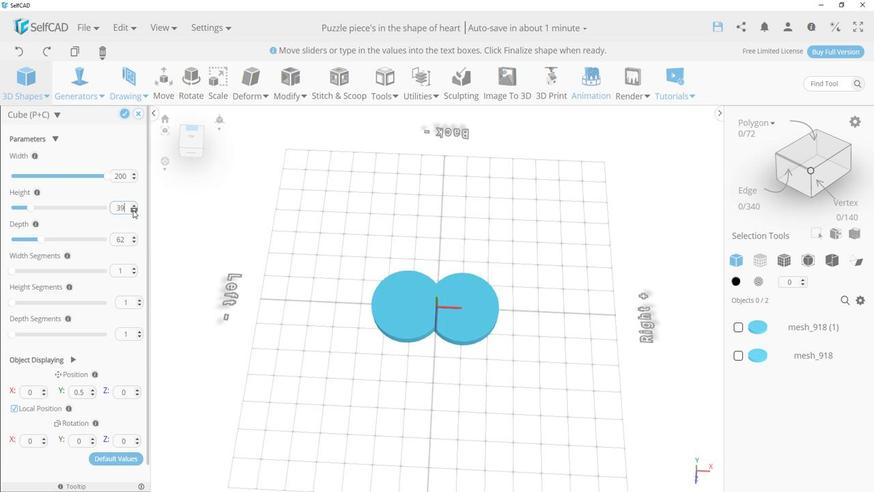 
Action: Mouse pressed left at (194, 249)
Screenshot: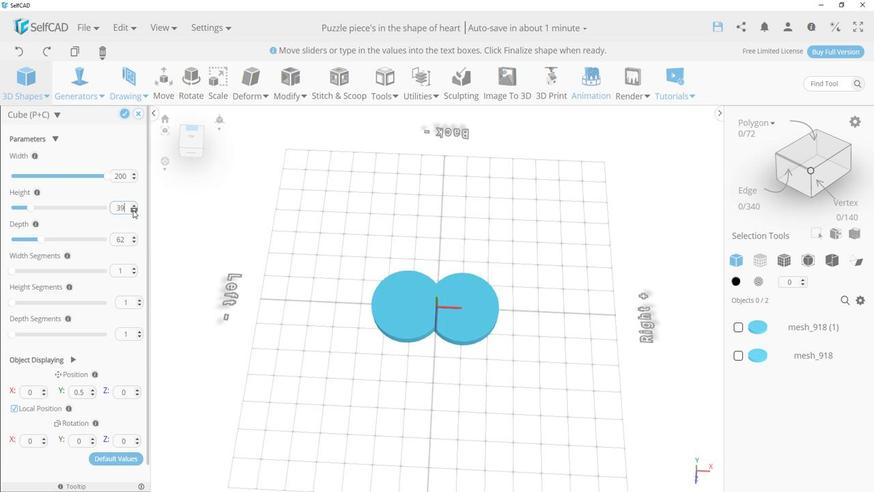 
Action: Mouse pressed left at (194, 249)
Screenshot: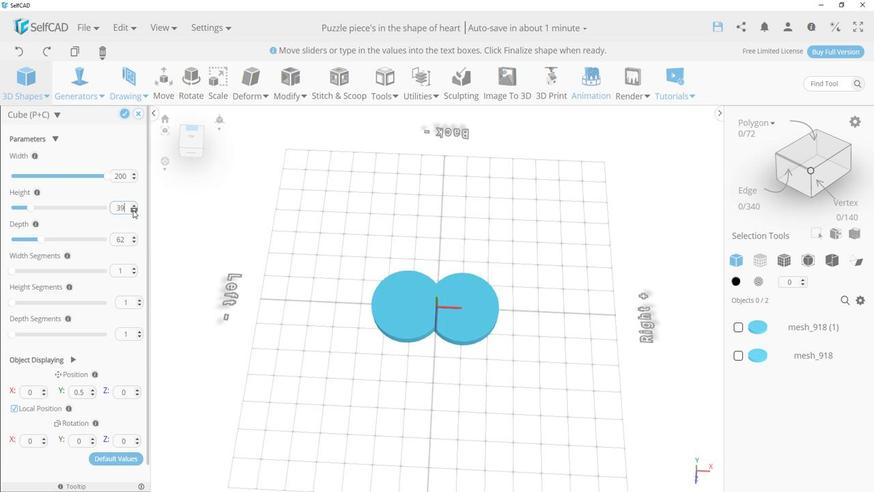 
Action: Mouse pressed left at (194, 249)
Screenshot: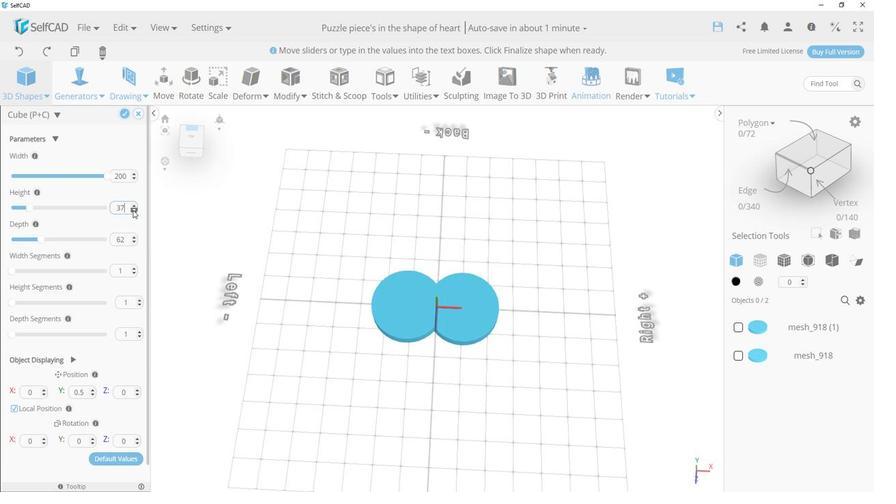 
Action: Mouse pressed left at (194, 249)
Screenshot: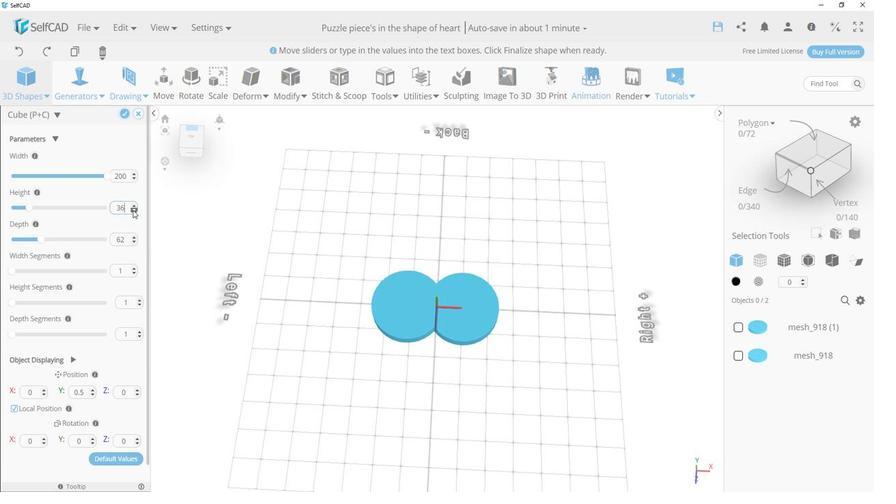 
Action: Mouse pressed left at (194, 249)
Screenshot: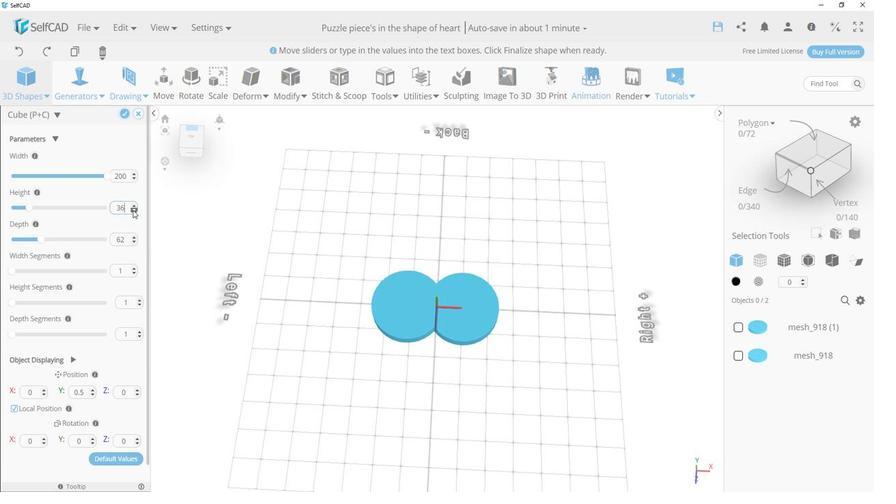 
Action: Mouse pressed left at (194, 249)
Screenshot: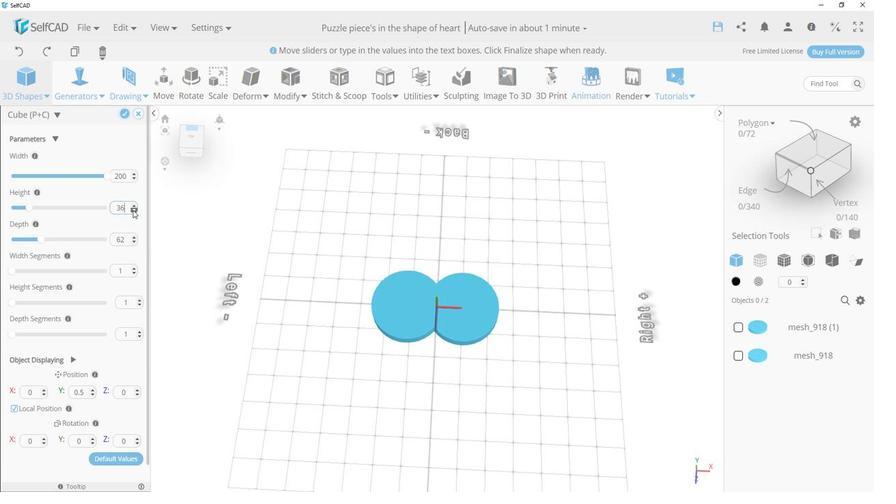 
Action: Mouse pressed left at (194, 249)
Screenshot: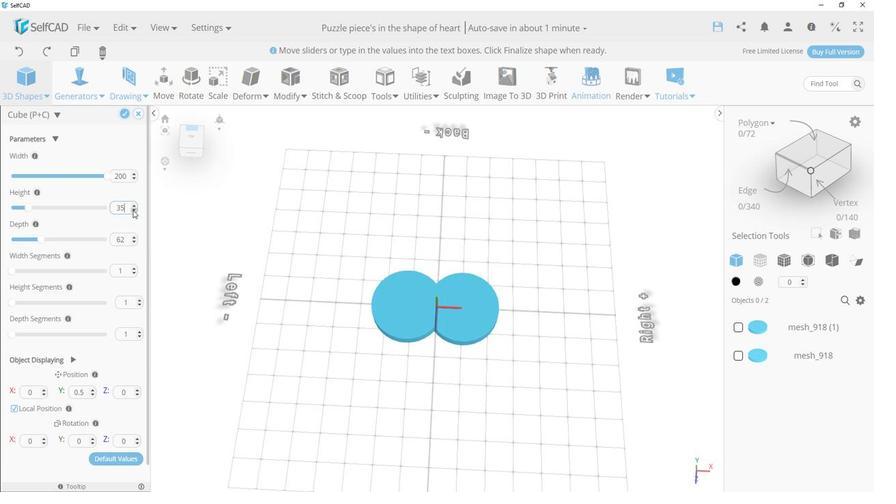 
Action: Mouse pressed left at (194, 249)
Screenshot: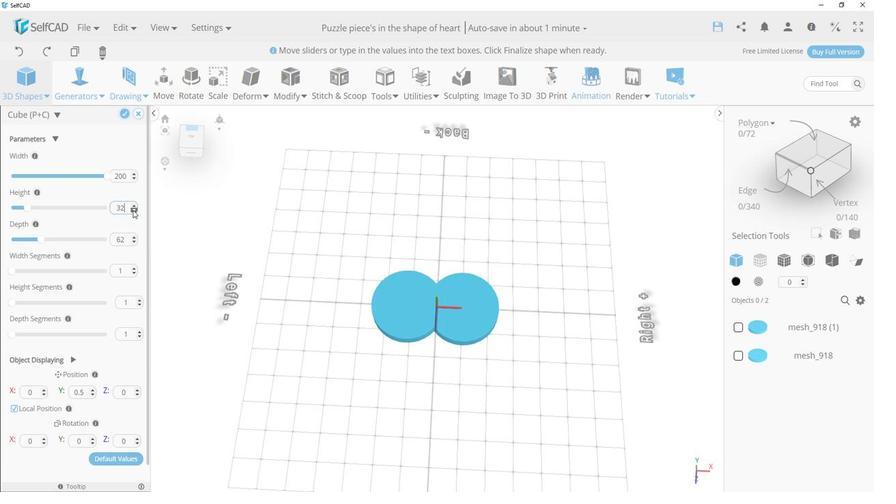 
Action: Mouse pressed left at (194, 249)
Screenshot: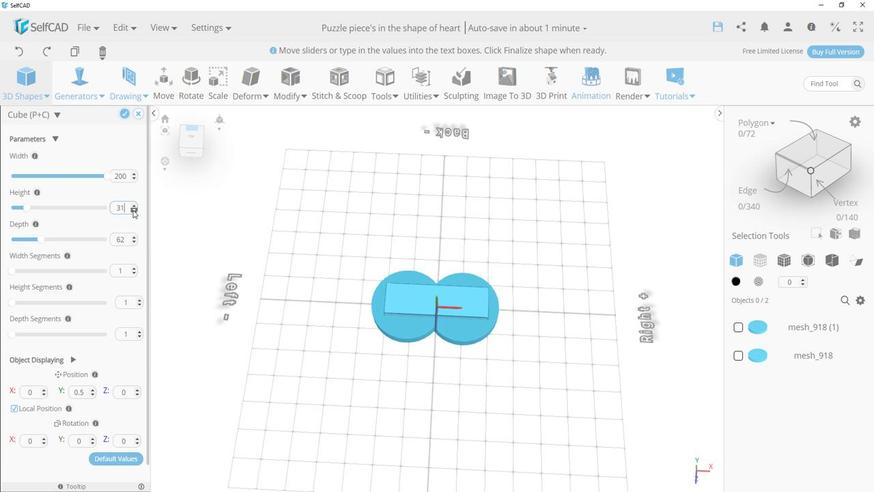 
Action: Mouse pressed left at (194, 249)
Screenshot: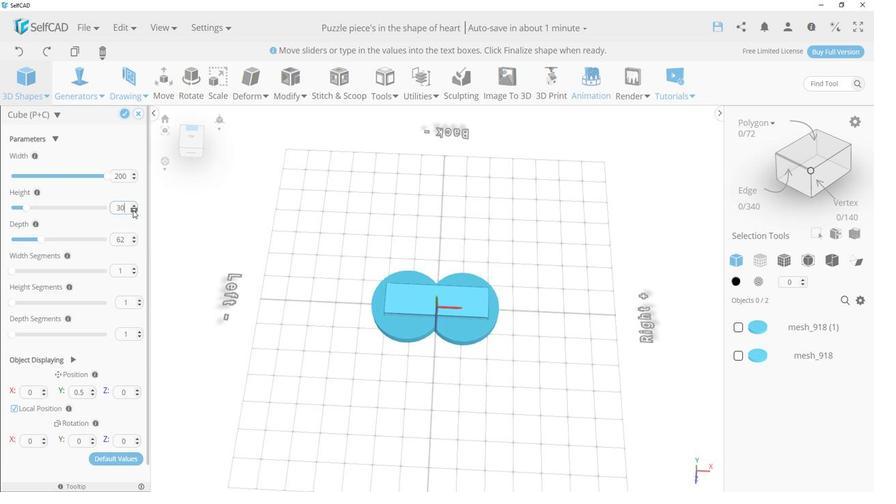 
Action: Mouse pressed left at (194, 249)
Screenshot: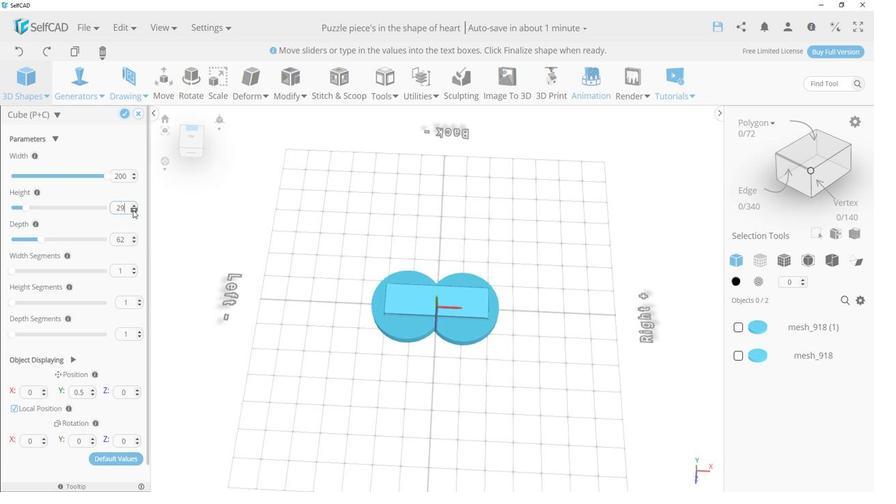 
Action: Mouse pressed left at (194, 249)
Screenshot: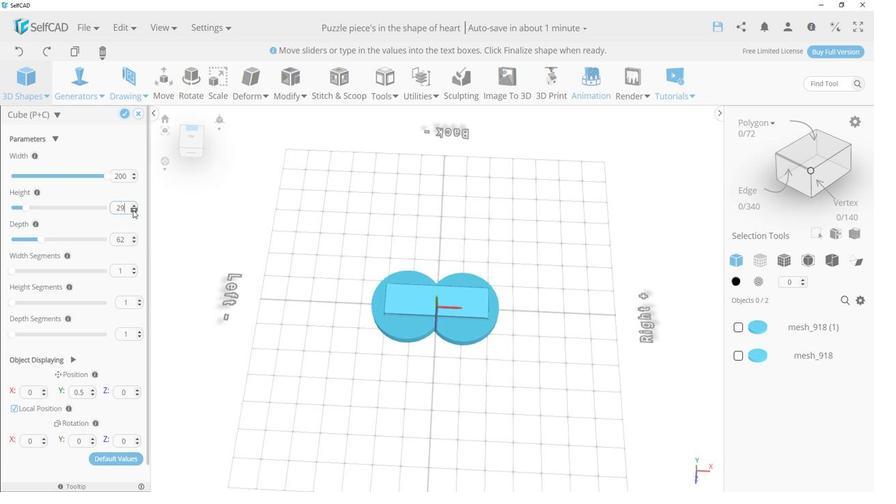 
Action: Mouse pressed left at (194, 249)
Screenshot: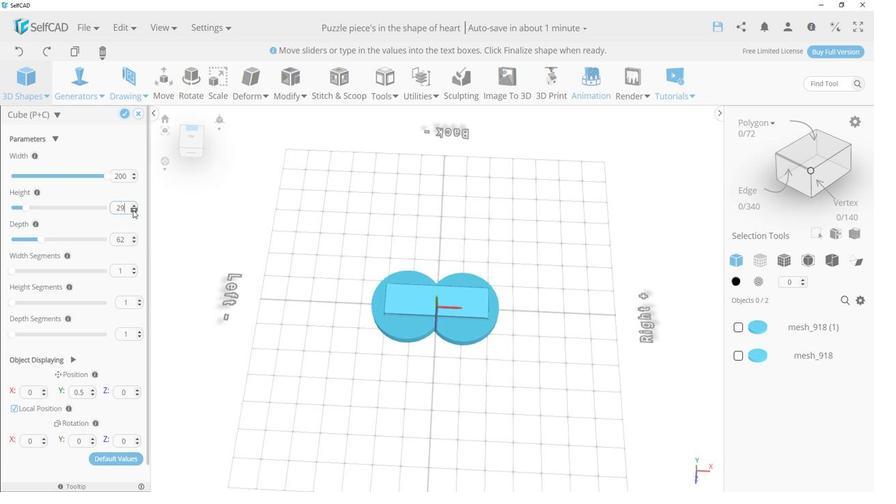 
Action: Mouse pressed left at (194, 249)
Screenshot: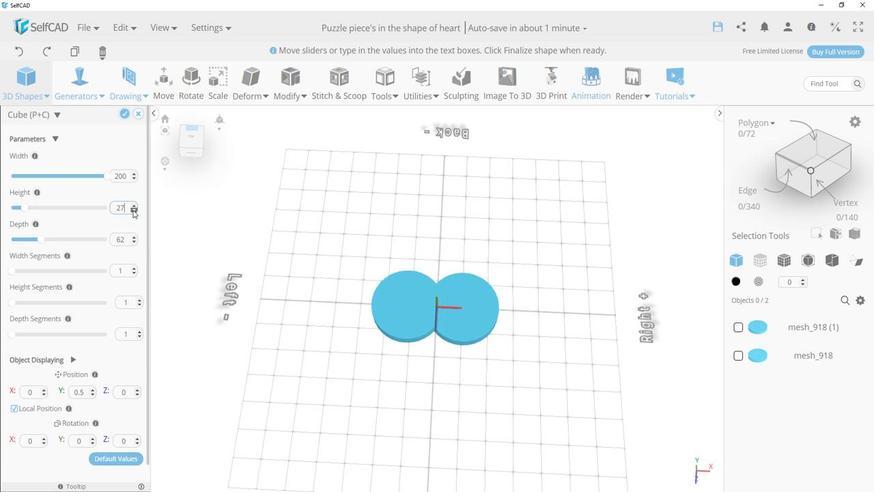 
Action: Mouse pressed left at (194, 249)
Screenshot: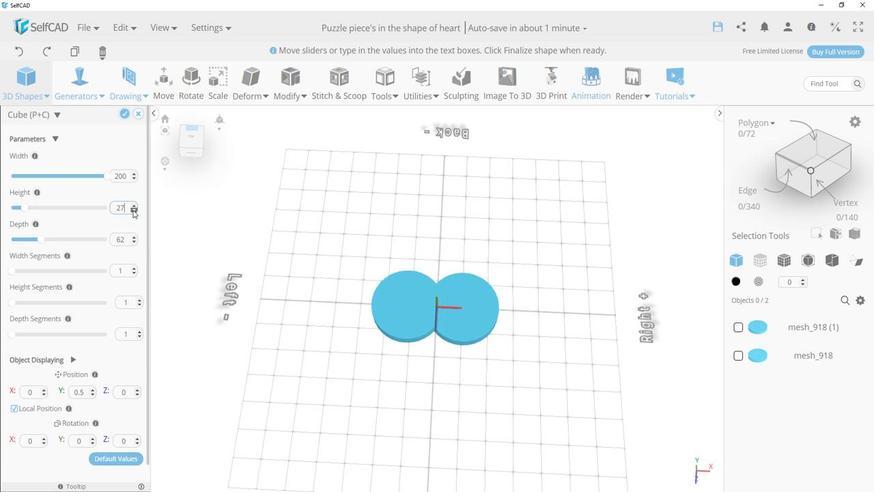 
Action: Mouse pressed left at (194, 249)
Screenshot: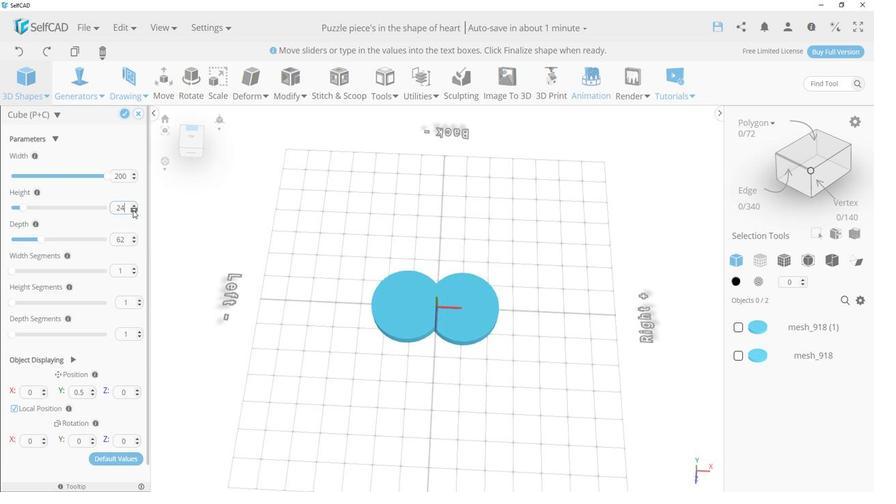 
Action: Mouse pressed left at (194, 249)
Screenshot: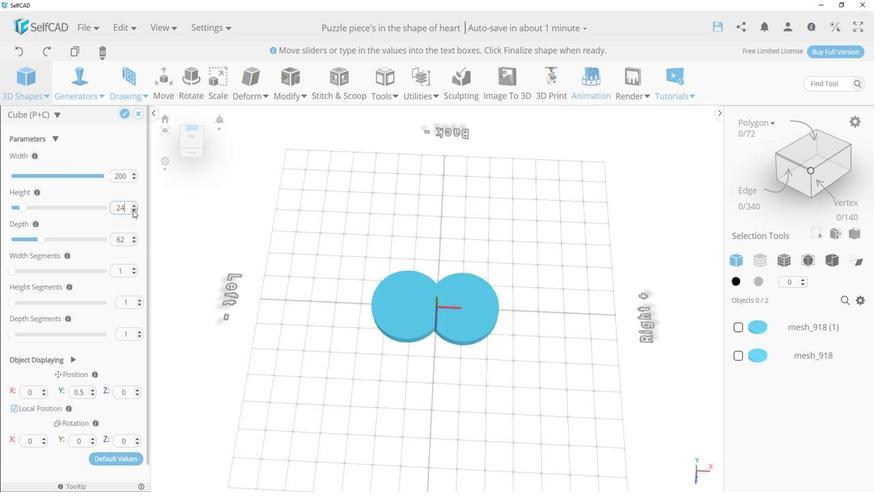 
Action: Mouse pressed left at (194, 249)
Screenshot: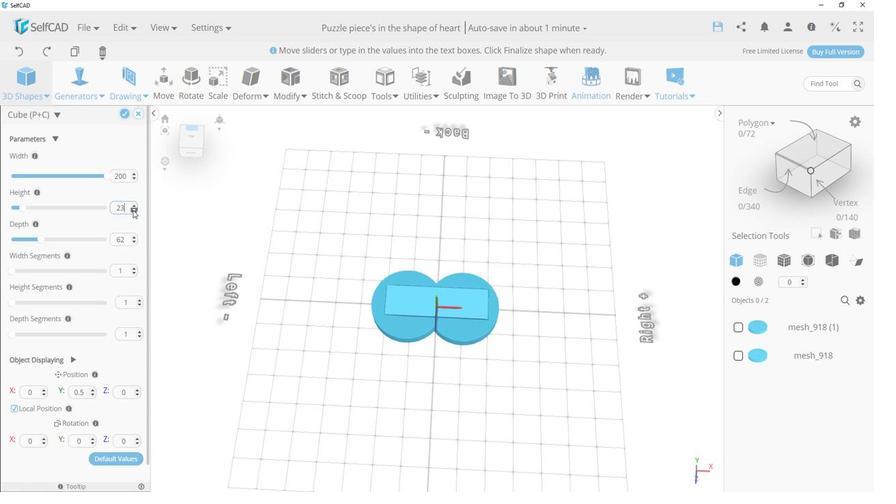 
Action: Mouse pressed left at (194, 249)
Screenshot: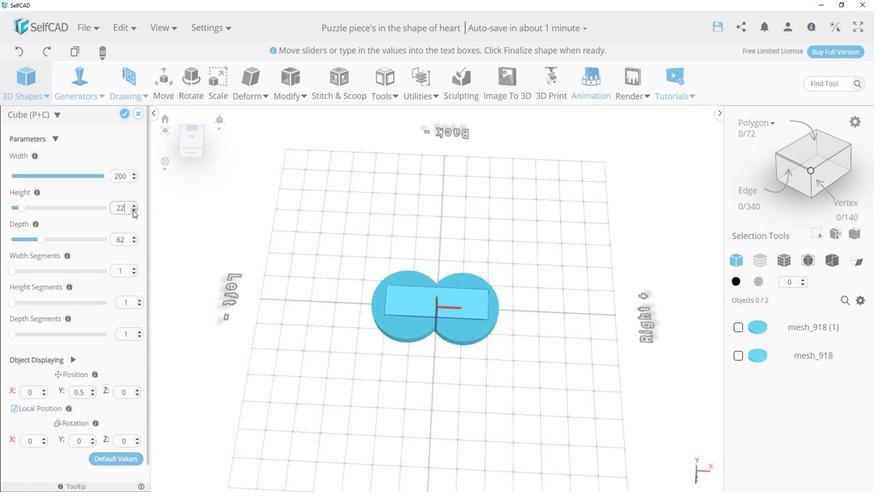 
Action: Mouse pressed left at (194, 249)
Screenshot: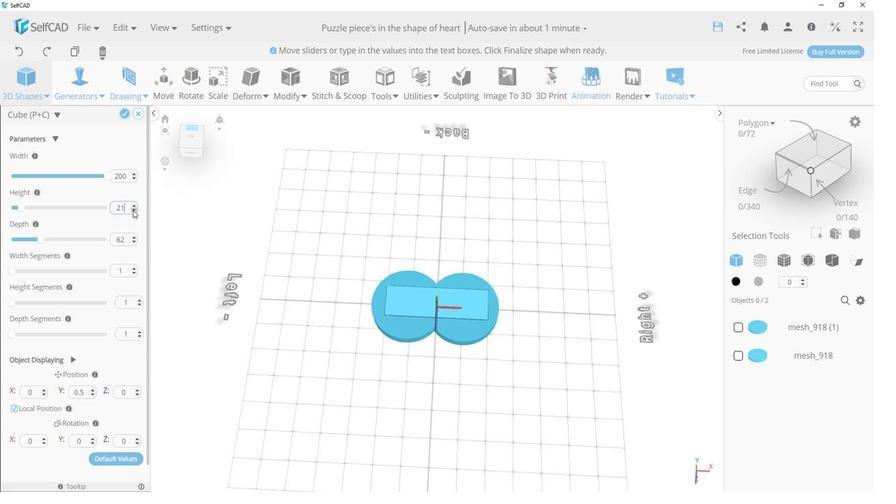 
Action: Mouse pressed left at (194, 249)
Screenshot: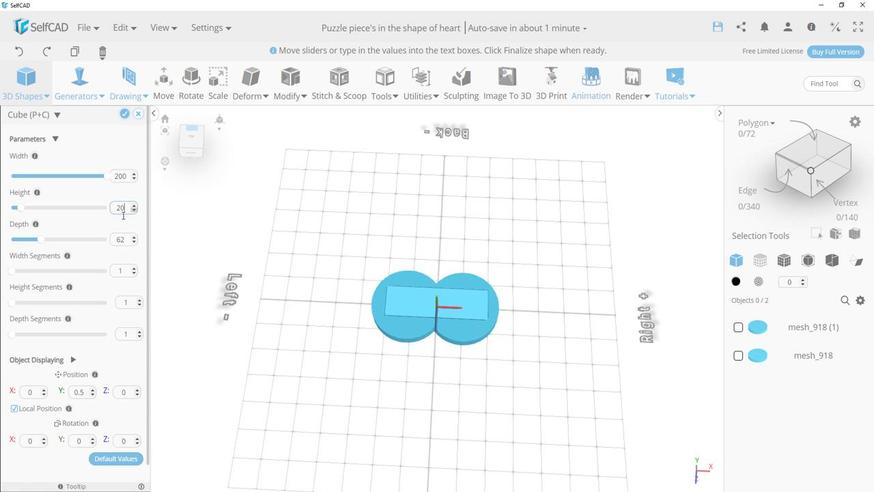 
Action: Mouse moved to (117, 271)
Screenshot: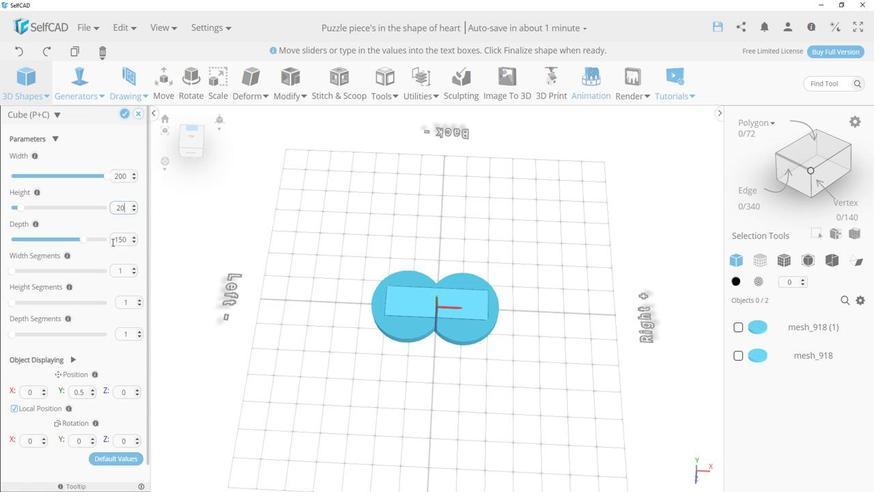 
Action: Mouse pressed left at (117, 271)
Screenshot: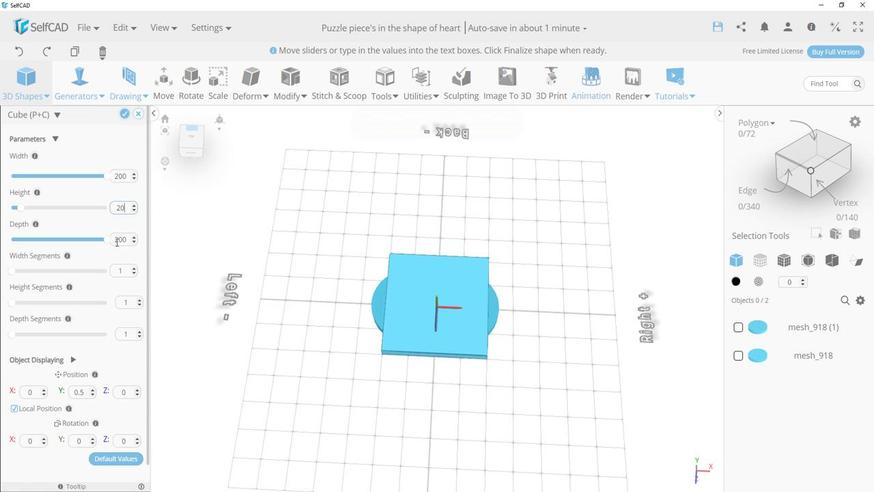 
Action: Mouse moved to (186, 179)
Screenshot: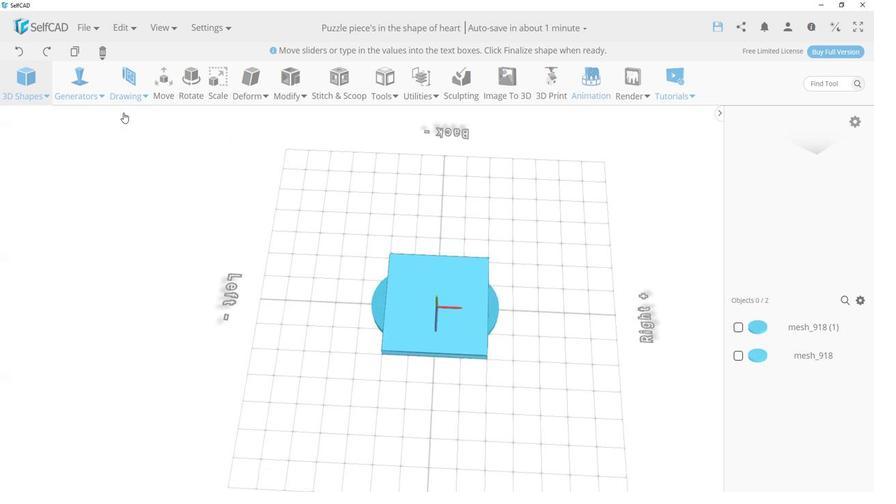 
Action: Mouse pressed left at (186, 179)
Screenshot: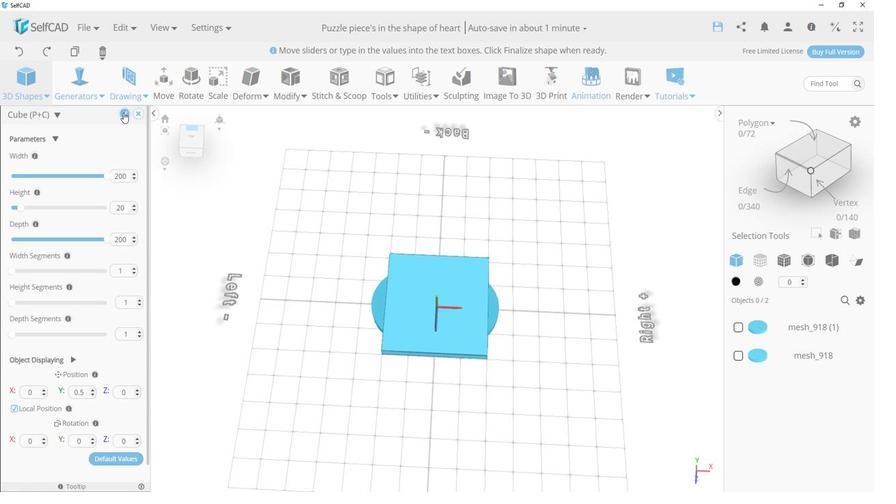 
Action: Mouse moved to (404, 362)
Screenshot: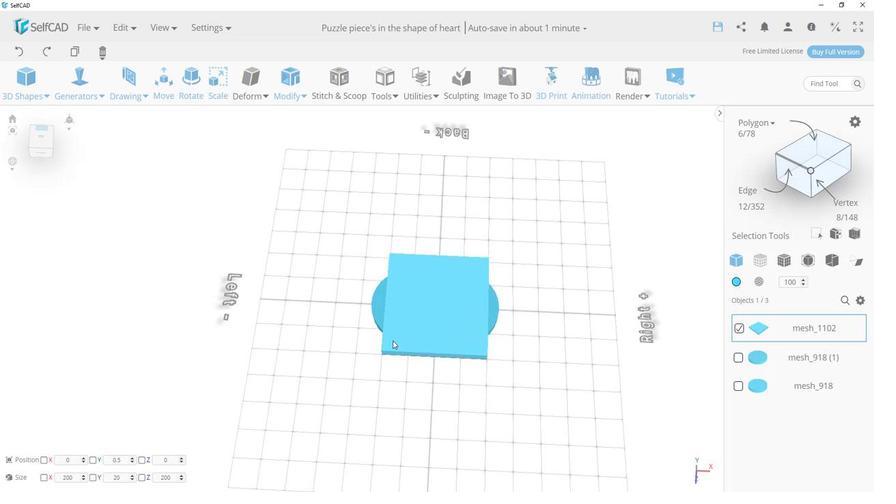
Action: Mouse pressed left at (404, 362)
Screenshot: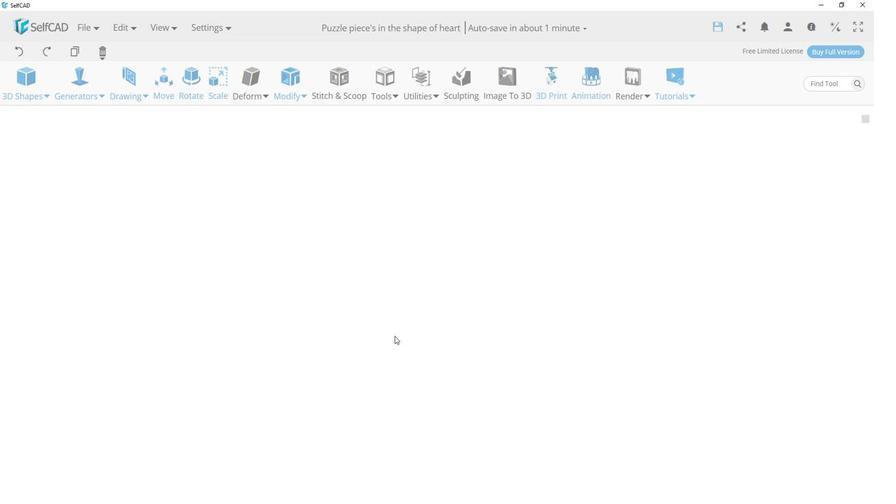 
Action: Mouse moved to (219, 156)
Screenshot: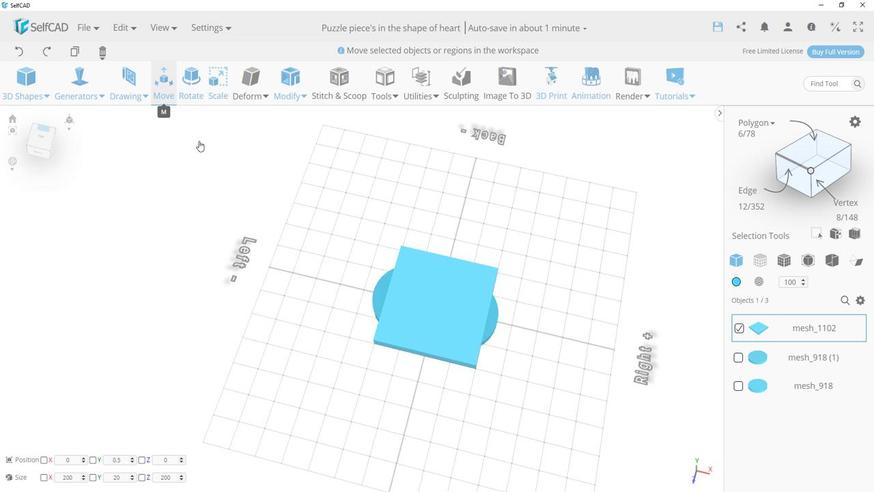 
Action: Mouse pressed left at (219, 156)
Screenshot: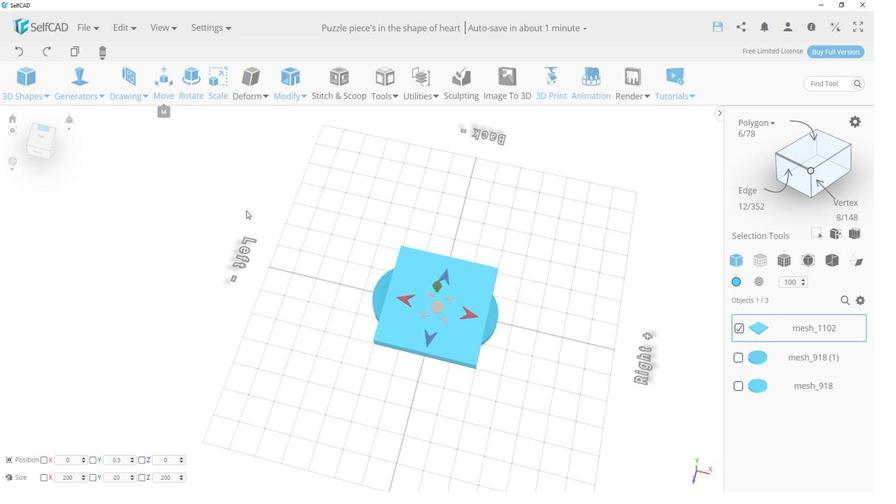 
Action: Mouse moved to (438, 340)
Screenshot: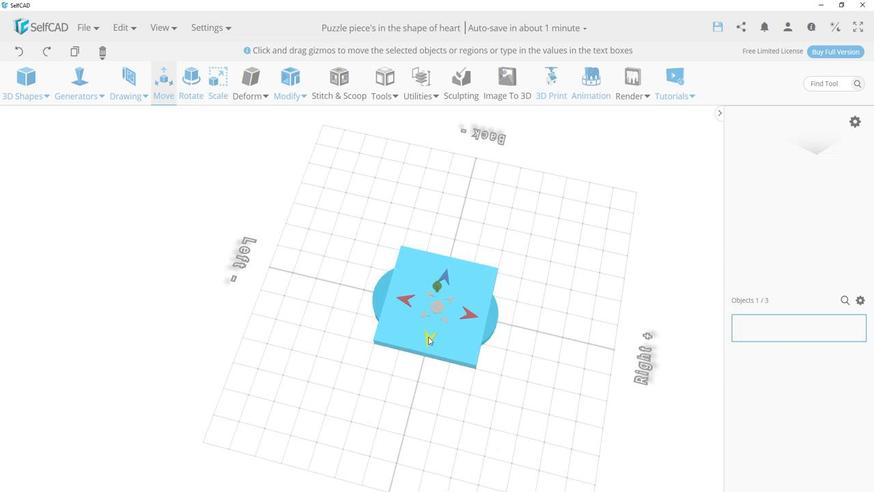 
Action: Mouse pressed left at (438, 340)
Screenshot: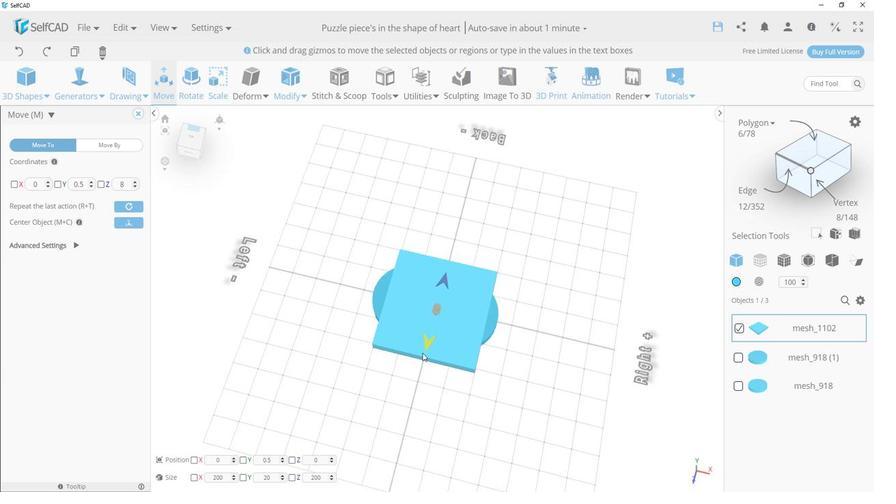 
Action: Mouse moved to (223, 440)
Screenshot: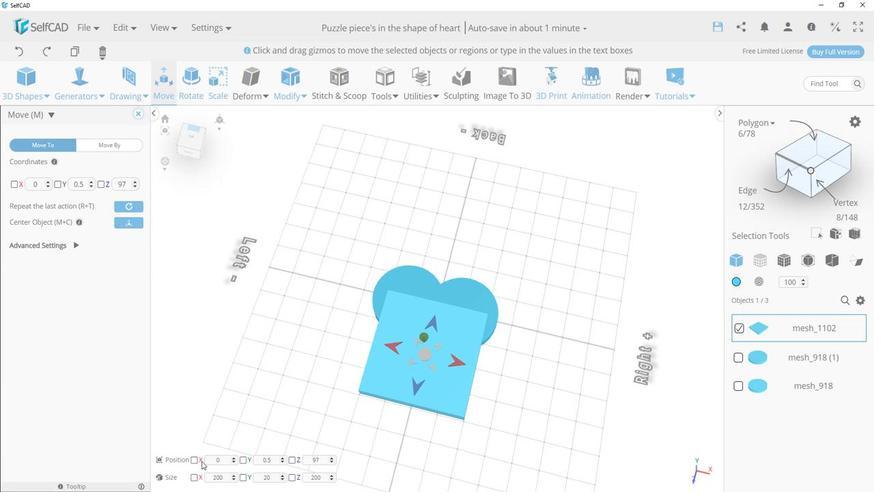 
Action: Mouse pressed left at (223, 440)
Screenshot: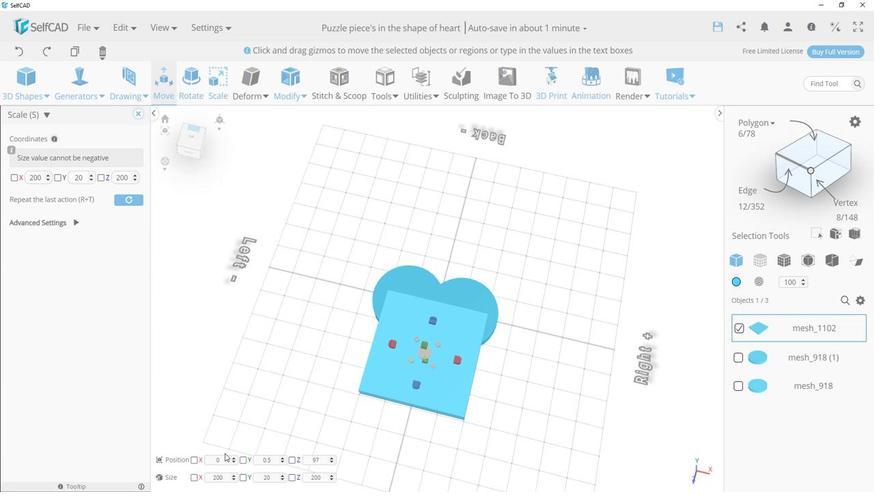 
Action: Mouse moved to (463, 358)
Screenshot: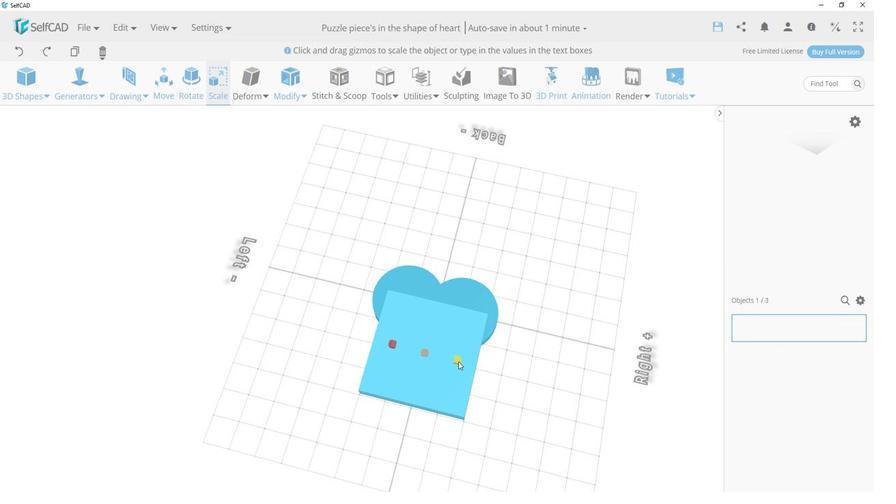 
Action: Mouse pressed left at (463, 358)
Screenshot: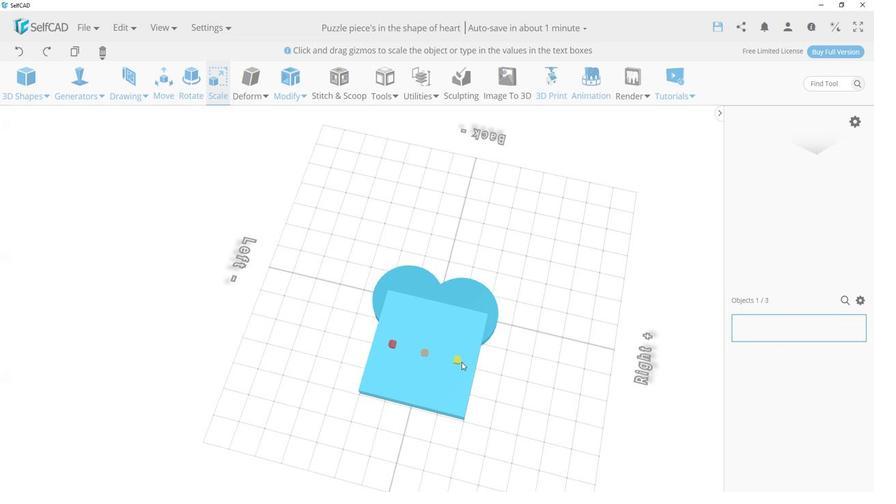 
Action: Mouse moved to (412, 346)
Screenshot: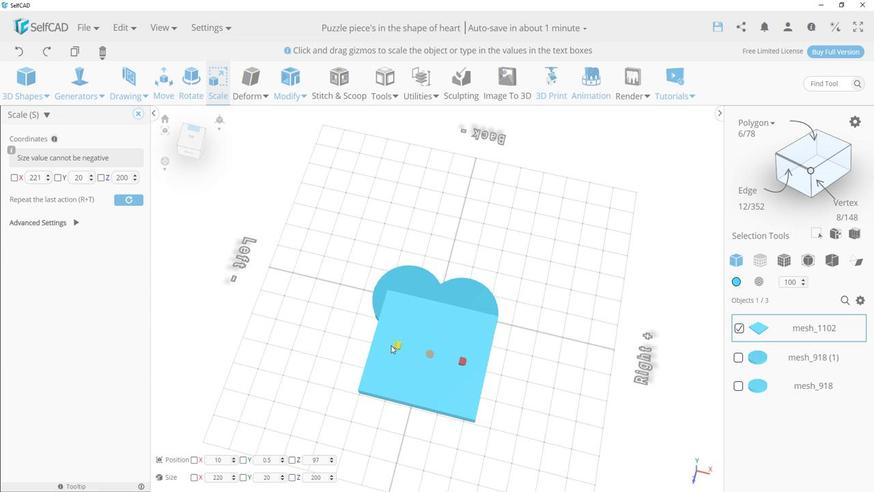 
Action: Mouse pressed left at (412, 346)
Screenshot: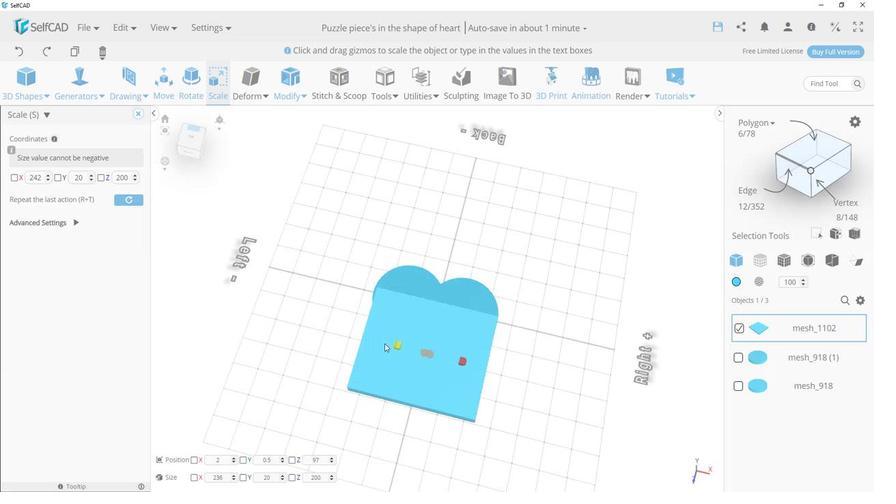 
Action: Mouse moved to (334, 336)
Screenshot: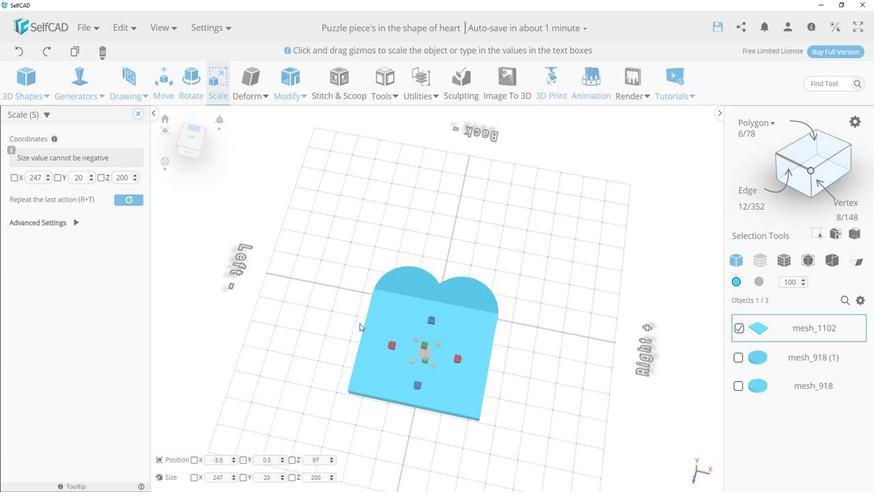 
Action: Mouse pressed left at (334, 336)
Screenshot: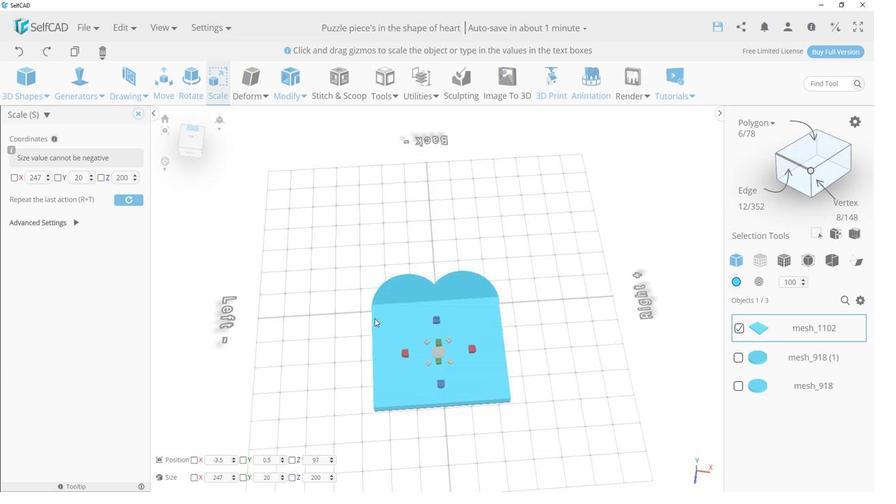 
Action: Mouse moved to (445, 365)
Screenshot: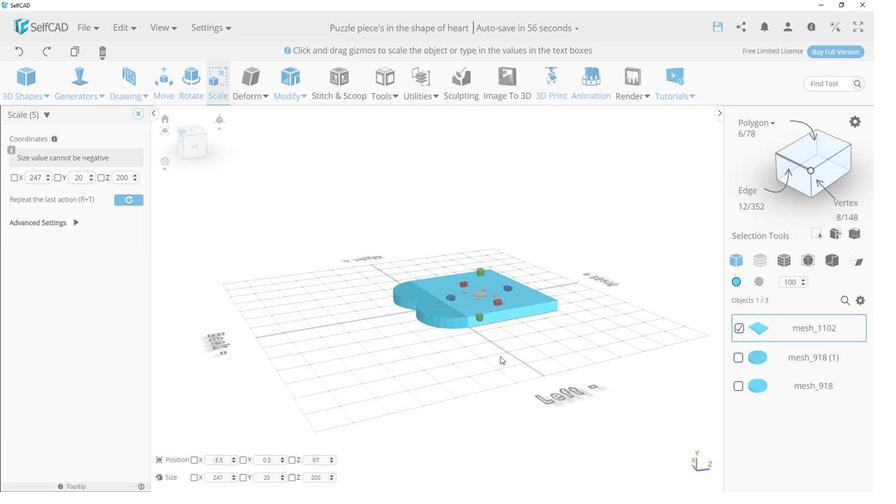 
Action: Mouse pressed left at (445, 365)
Screenshot: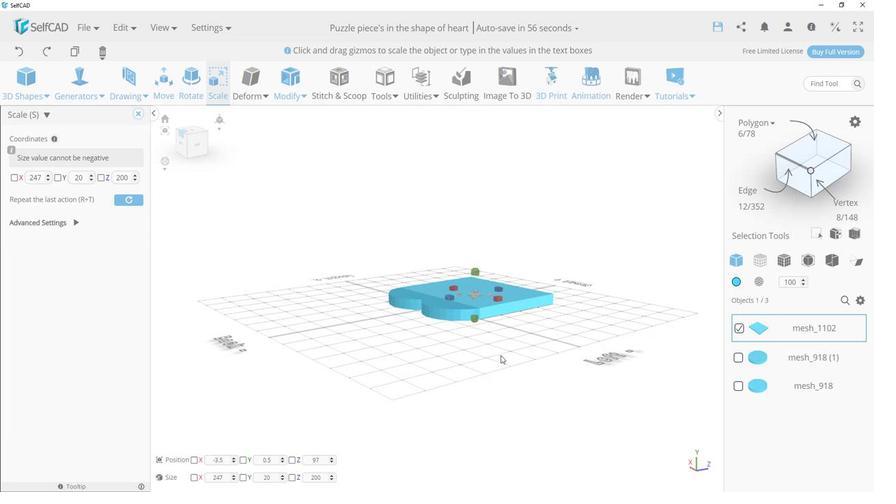 
Action: Mouse moved to (509, 327)
Screenshot: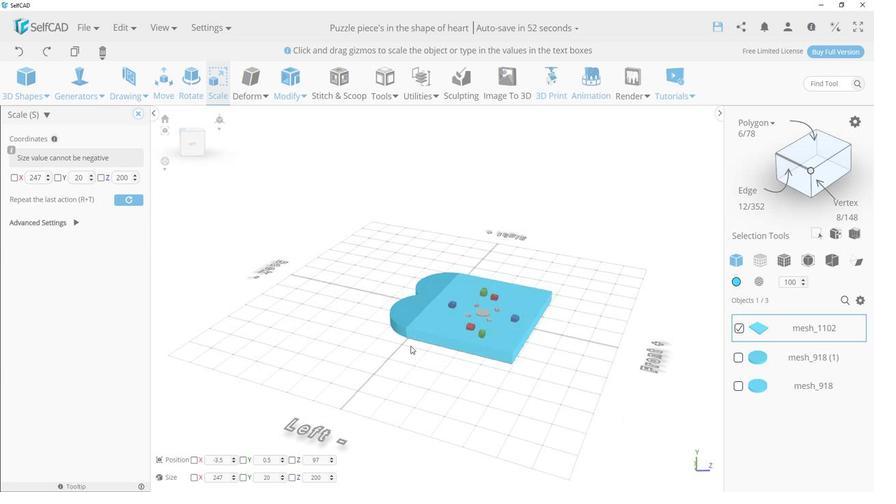 
Action: Mouse pressed left at (509, 327)
Screenshot: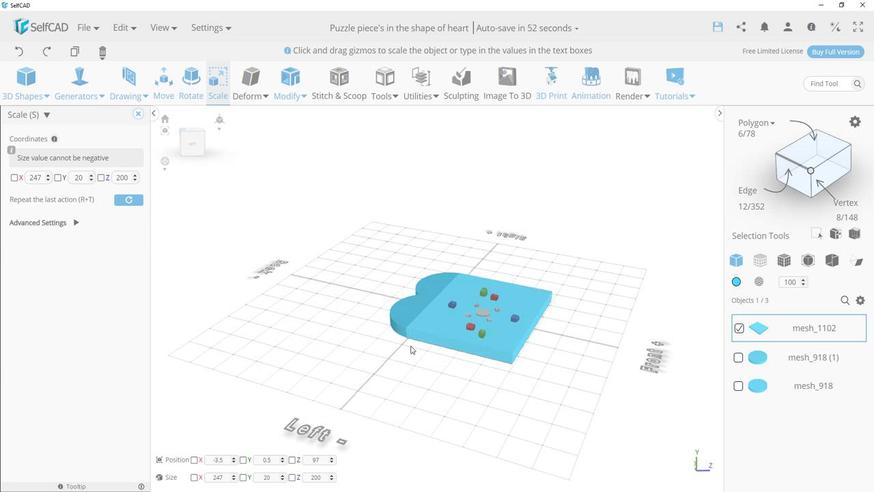 
Action: Mouse moved to (497, 366)
Screenshot: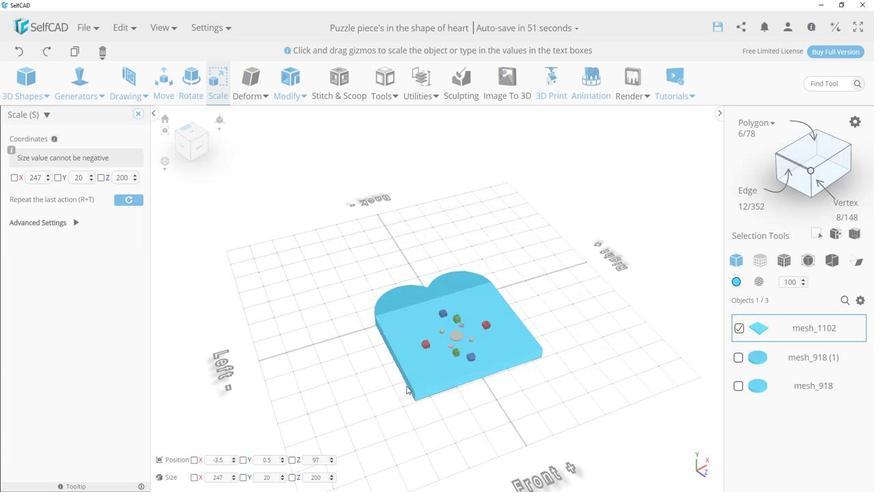 
Action: Mouse pressed left at (497, 366)
Screenshot: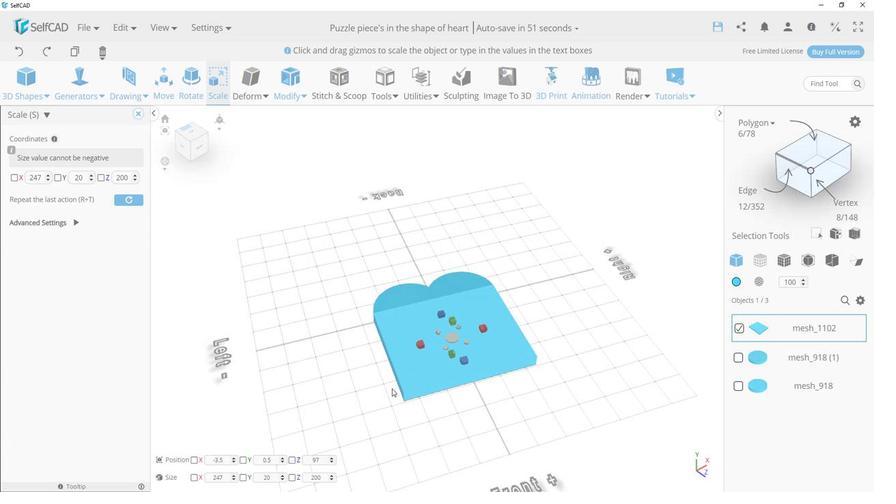 
Action: Mouse moved to (402, 388)
Screenshot: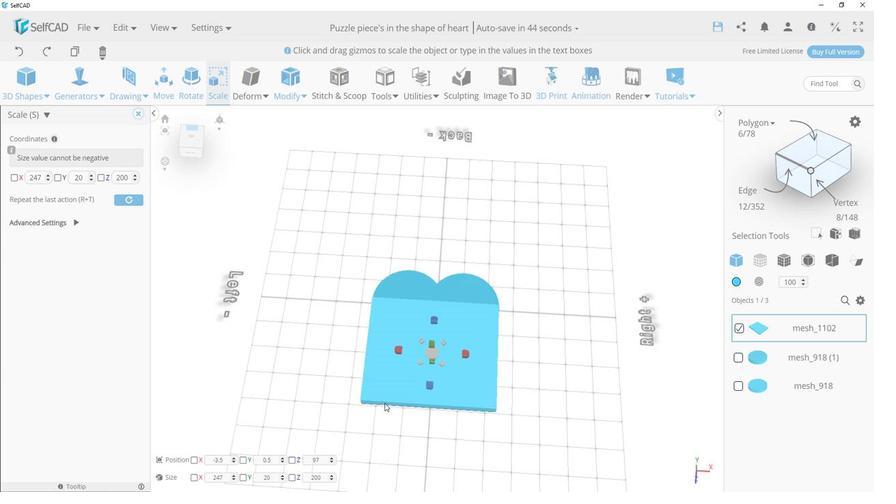 
Action: Key pressed ctrl+C
Screenshot: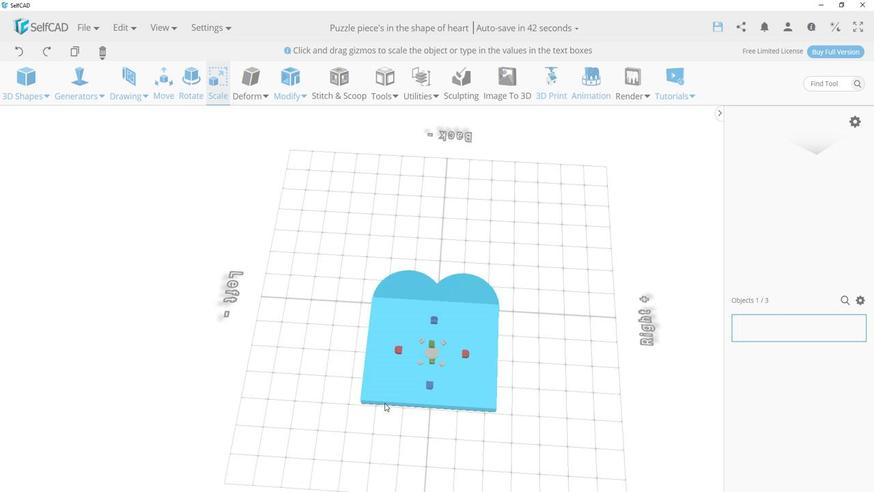 
Action: Mouse moved to (244, 159)
Screenshot: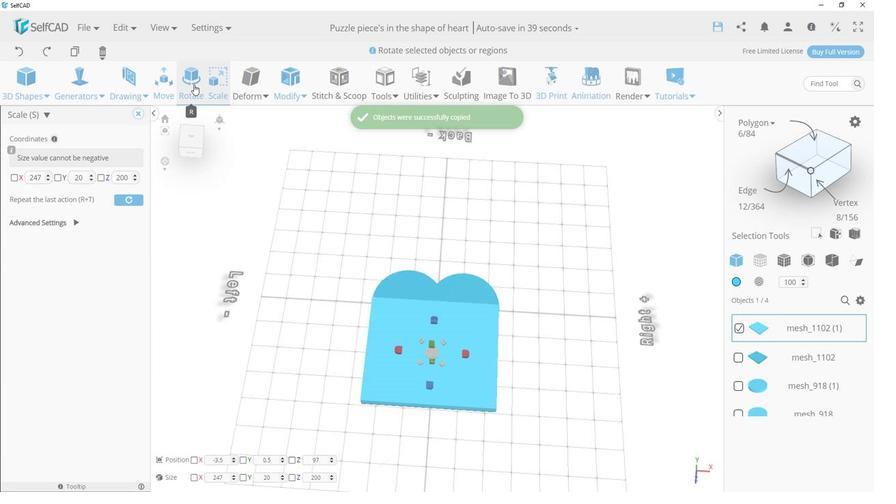 
Action: Mouse pressed left at (244, 159)
Screenshot: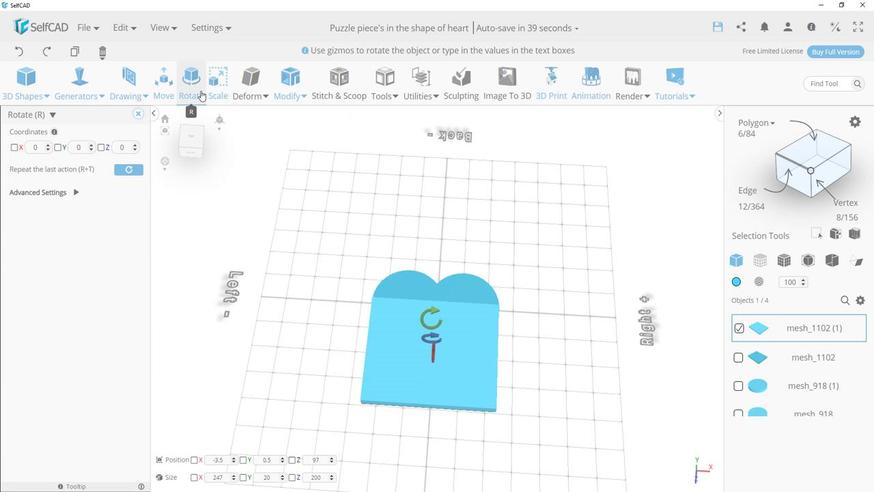 
Action: Mouse moved to (442, 320)
Screenshot: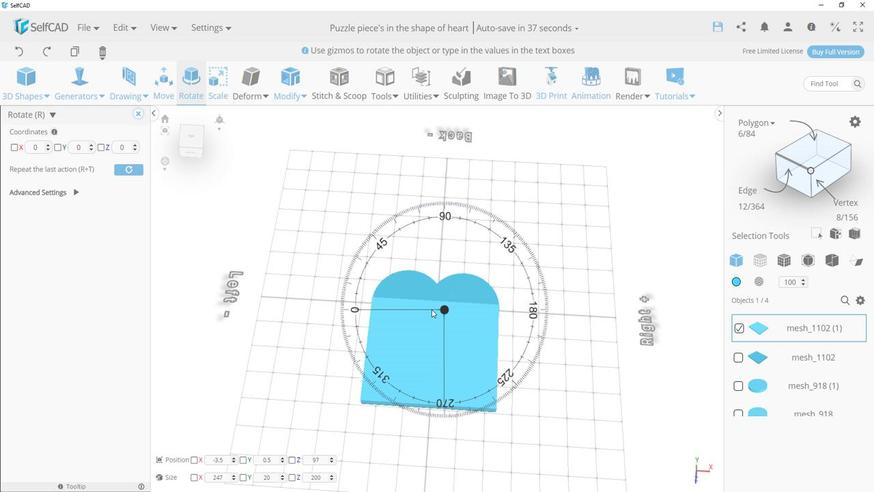 
Action: Mouse pressed left at (442, 320)
Screenshot: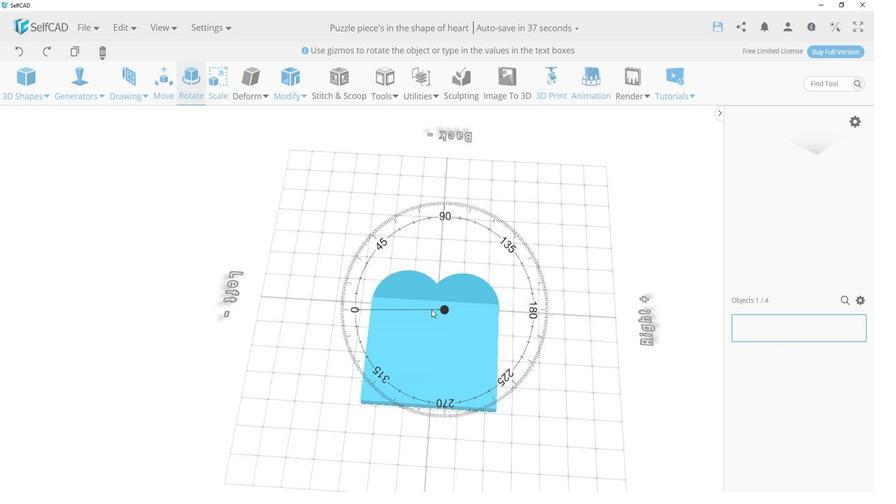 
Action: Mouse moved to (212, 167)
Screenshot: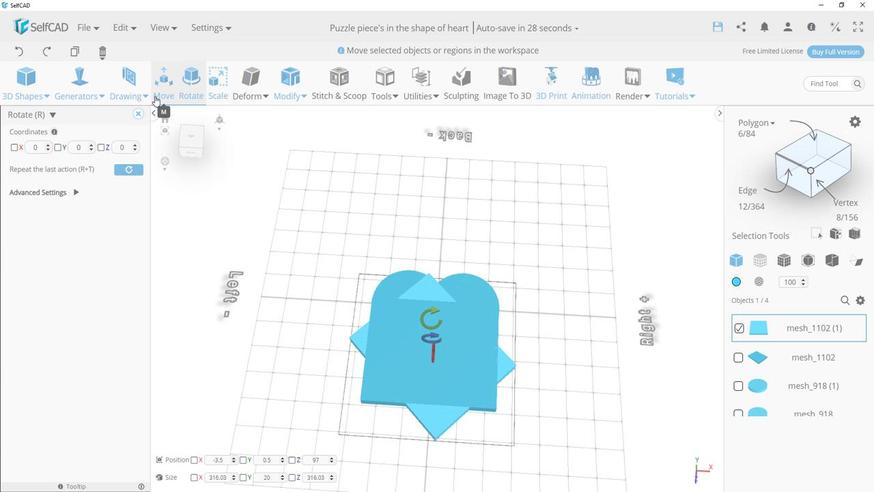 
Action: Mouse pressed left at (212, 167)
Screenshot: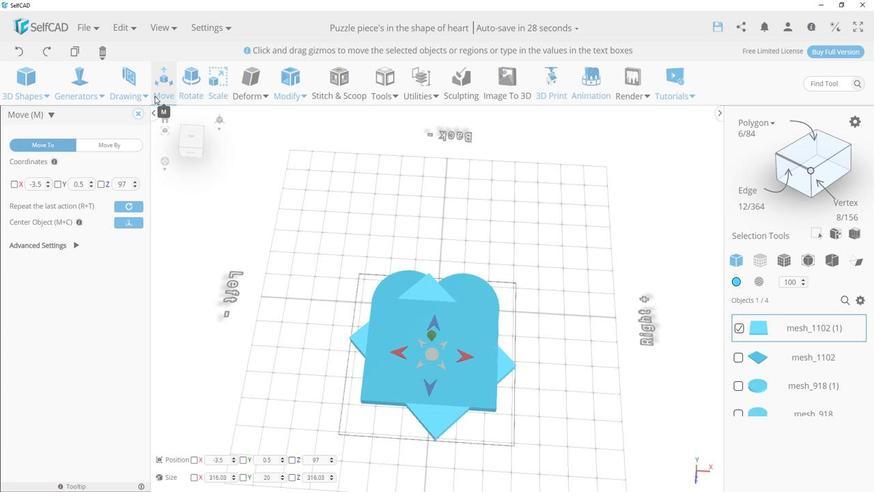 
Action: Mouse moved to (413, 351)
Screenshot: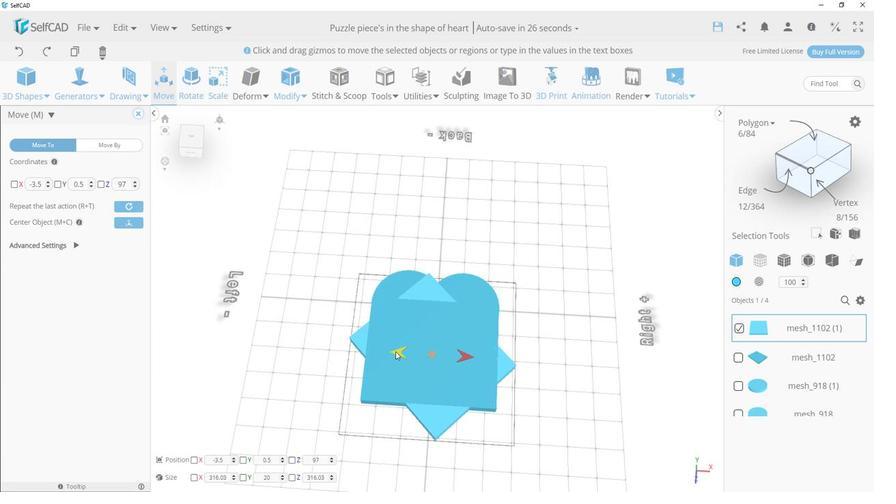 
Action: Mouse pressed left at (413, 351)
Screenshot: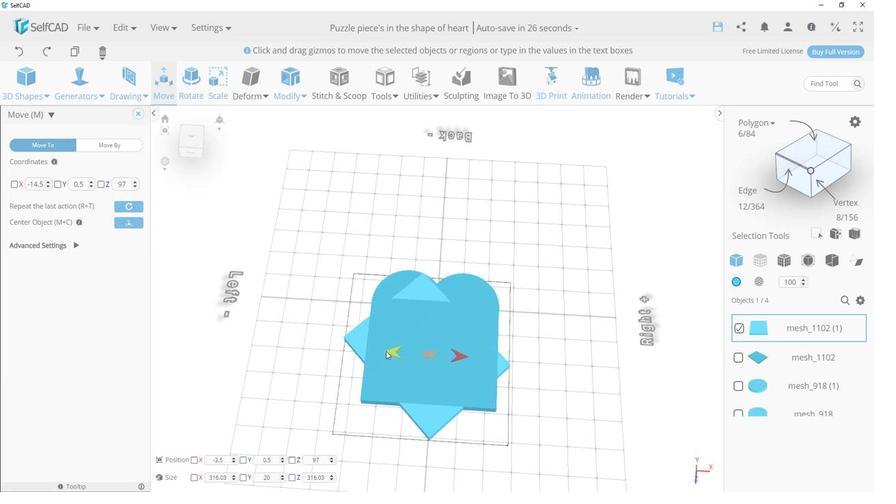 
Action: Mouse moved to (364, 369)
Screenshot: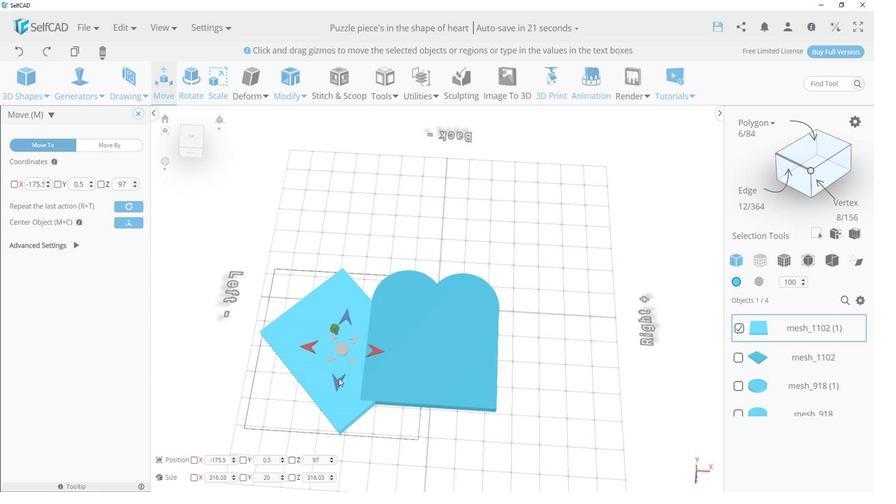 
Action: Mouse pressed left at (364, 369)
Screenshot: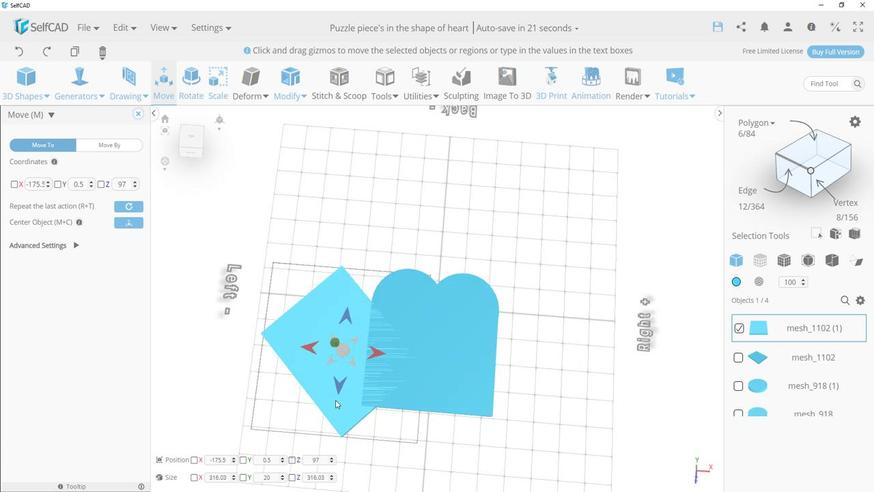
Action: Mouse moved to (364, 379)
Screenshot: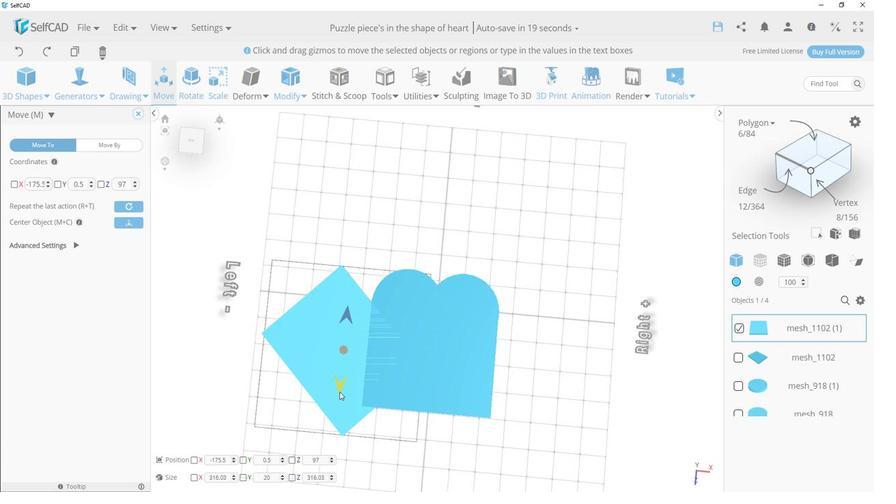 
Action: Mouse pressed left at (364, 379)
Screenshot: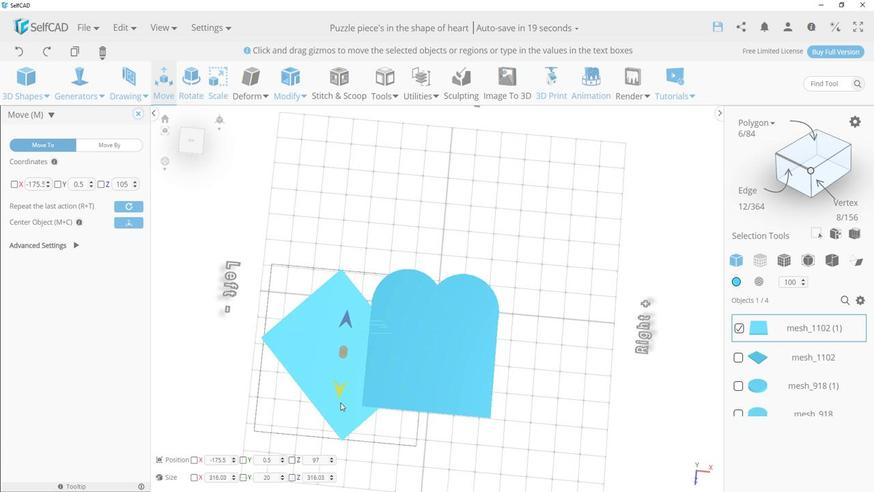 
Action: Mouse moved to (391, 388)
Screenshot: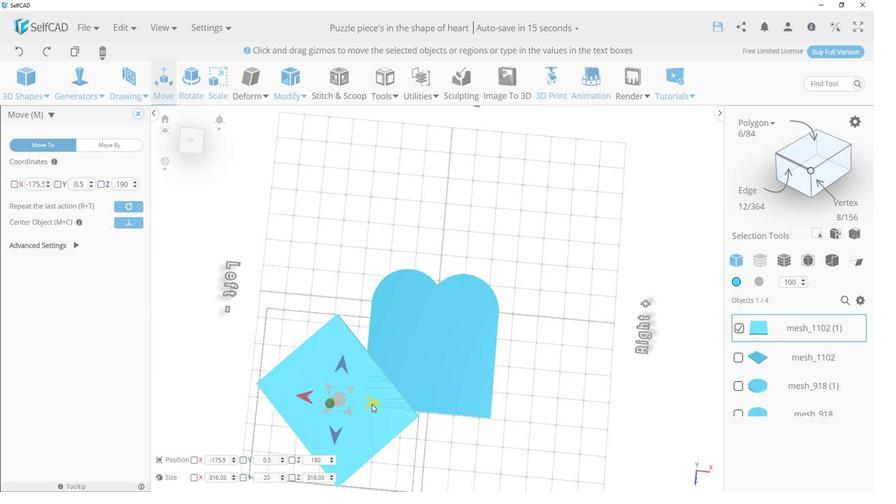 
Action: Mouse pressed left at (391, 388)
Screenshot: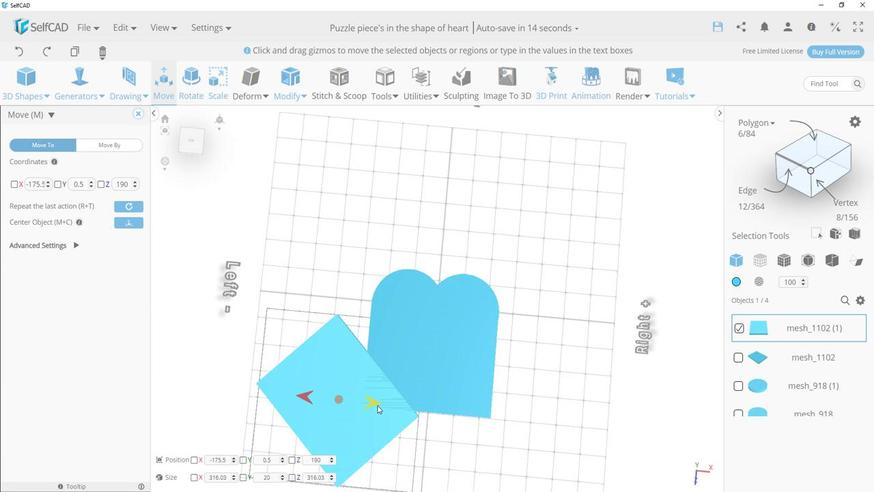 
Action: Mouse moved to (391, 361)
Screenshot: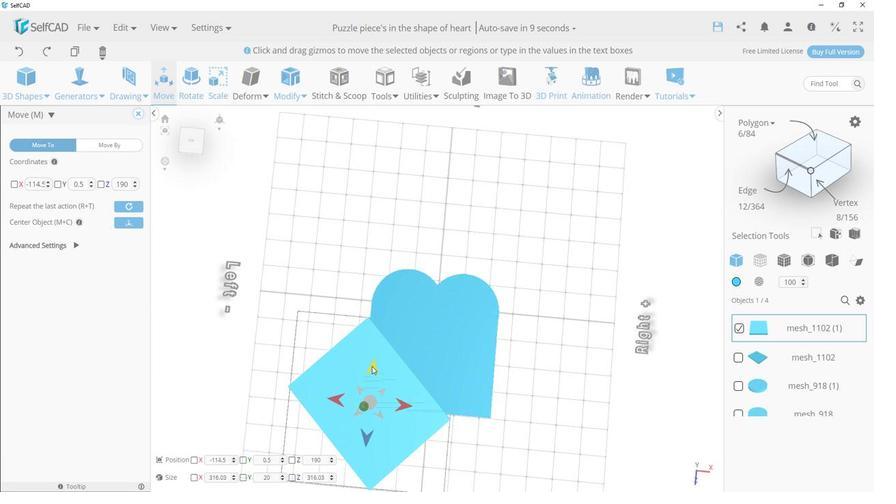
Action: Mouse pressed left at (391, 361)
Screenshot: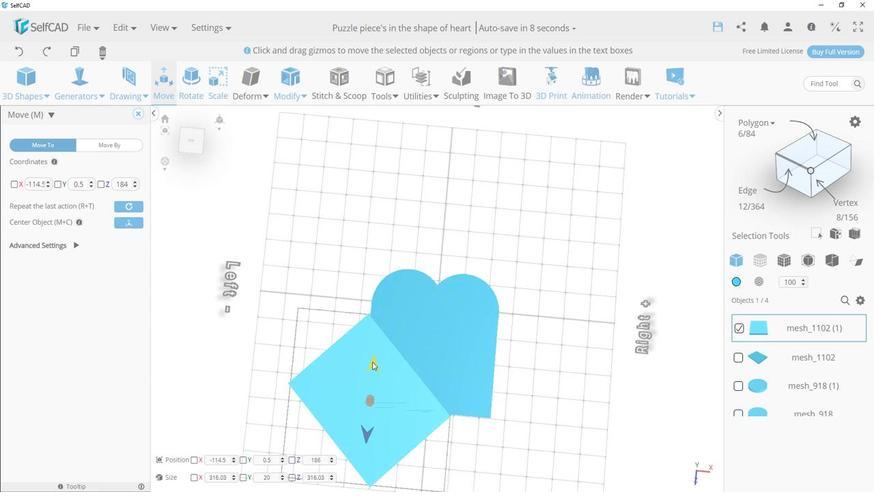 
Action: Mouse moved to (399, 350)
Screenshot: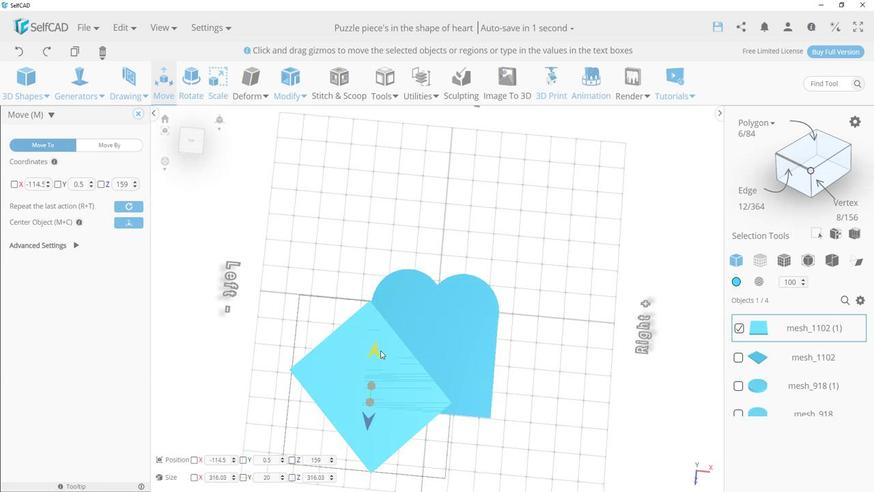 
Action: Key pressed ctrl+C
Screenshot: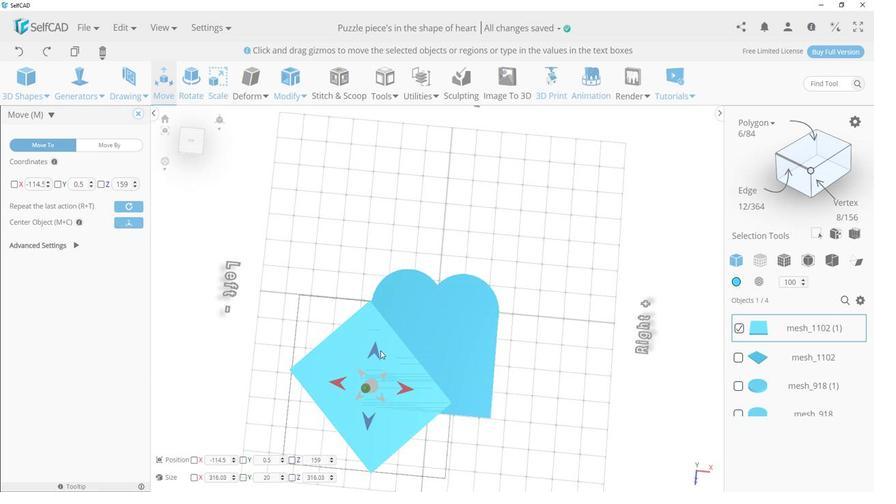 
Action: Mouse moved to (235, 162)
Screenshot: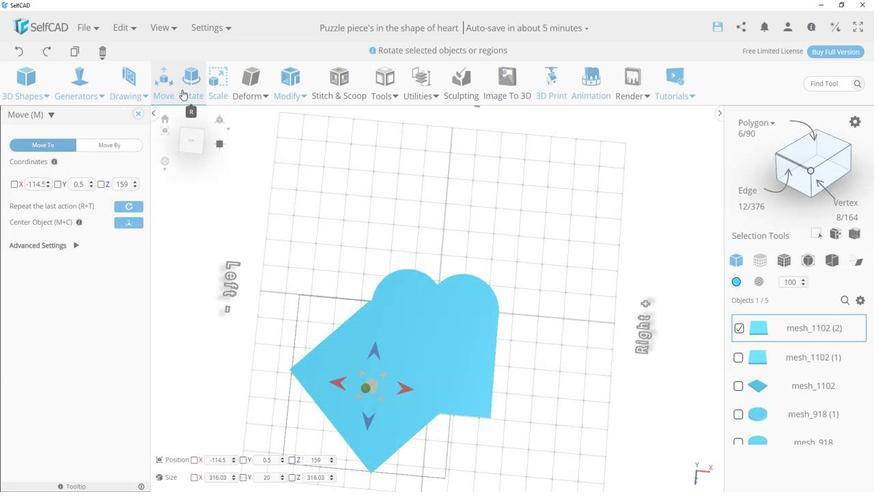 
Action: Mouse pressed left at (235, 162)
Screenshot: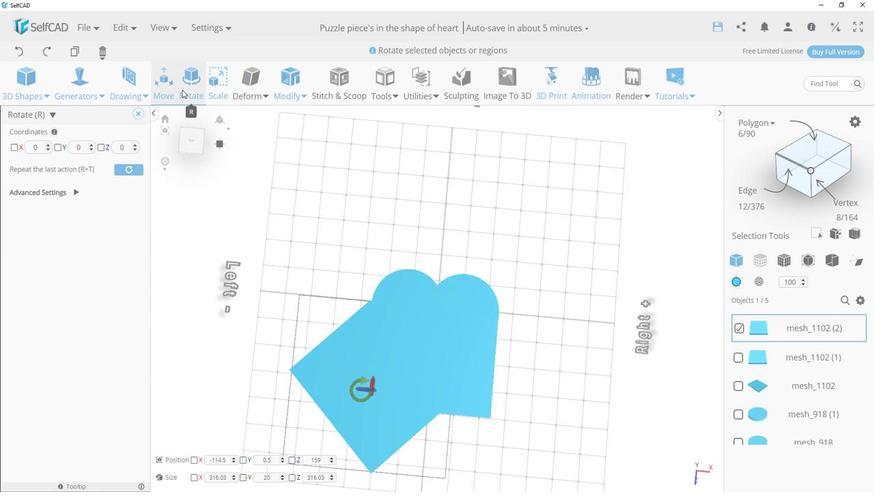 
Action: Mouse moved to (383, 371)
Screenshot: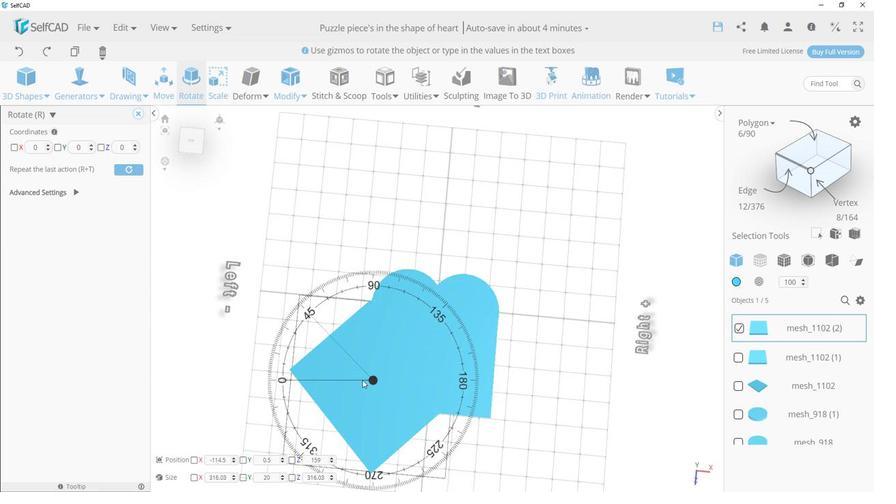 
Action: Mouse pressed left at (383, 371)
Screenshot: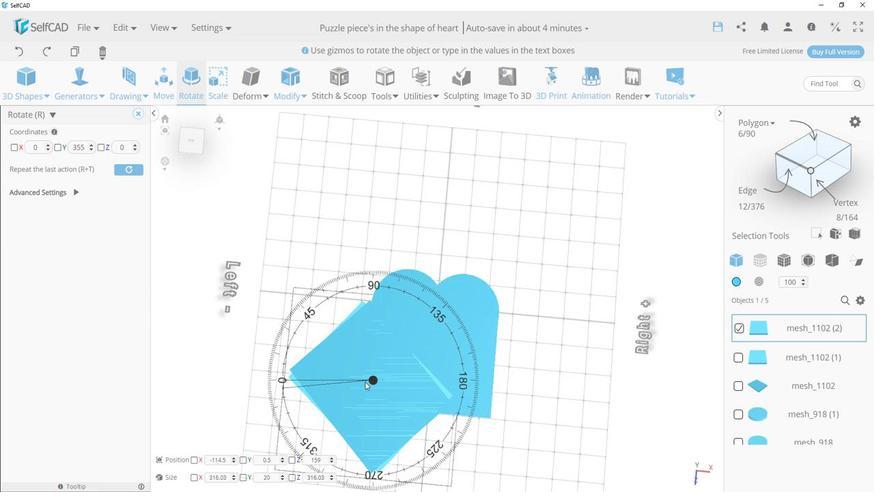 
Action: Mouse moved to (224, 159)
Screenshot: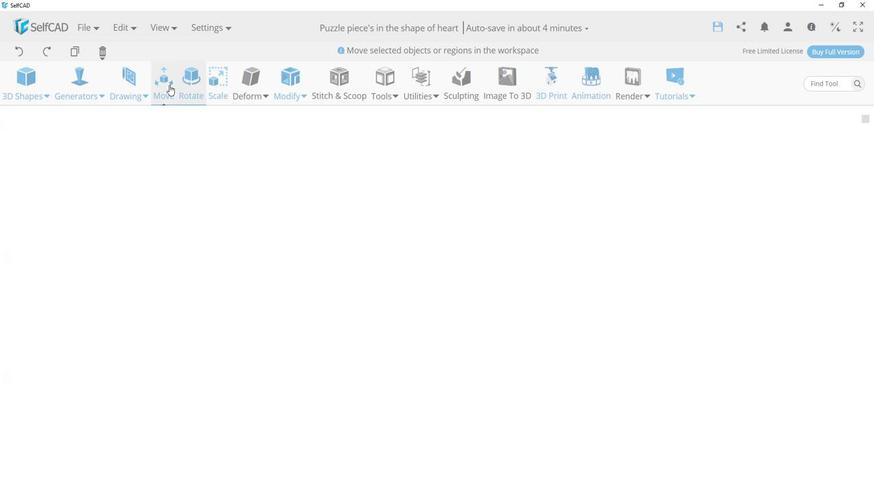 
Action: Mouse pressed left at (224, 159)
Screenshot: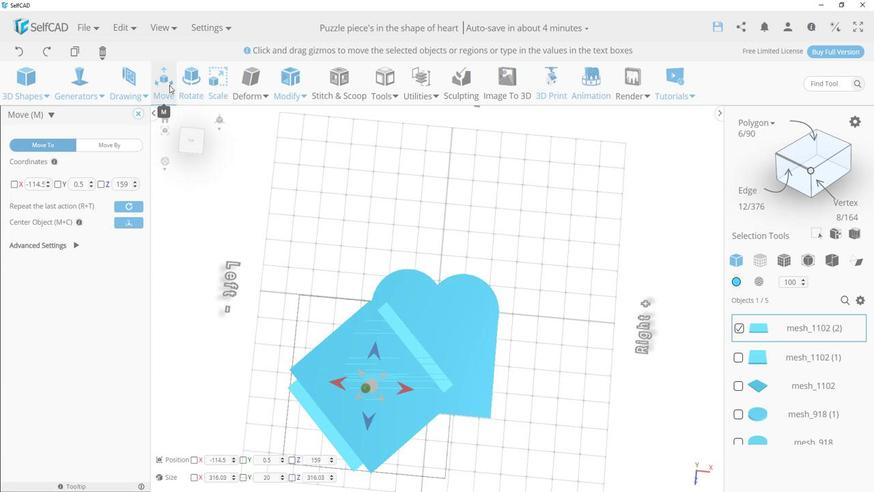 
Action: Mouse moved to (418, 375)
Screenshot: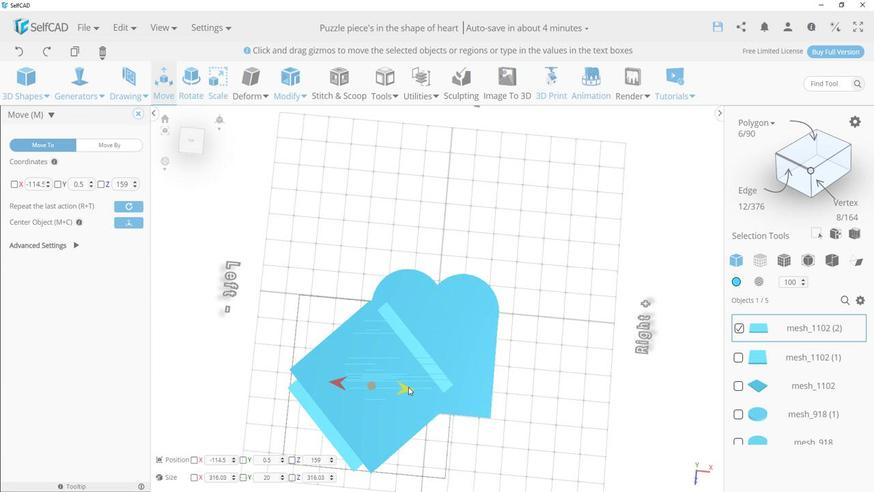 
Action: Mouse pressed left at (418, 375)
Screenshot: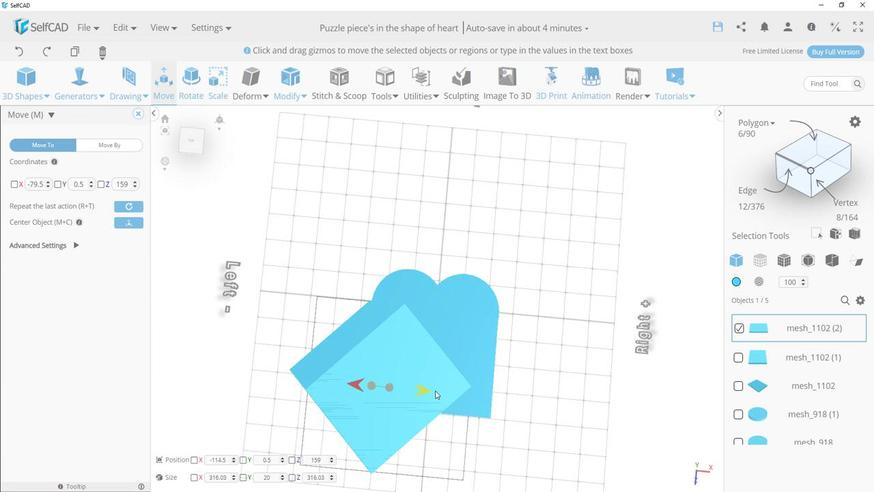 
Action: Mouse moved to (398, 416)
Screenshot: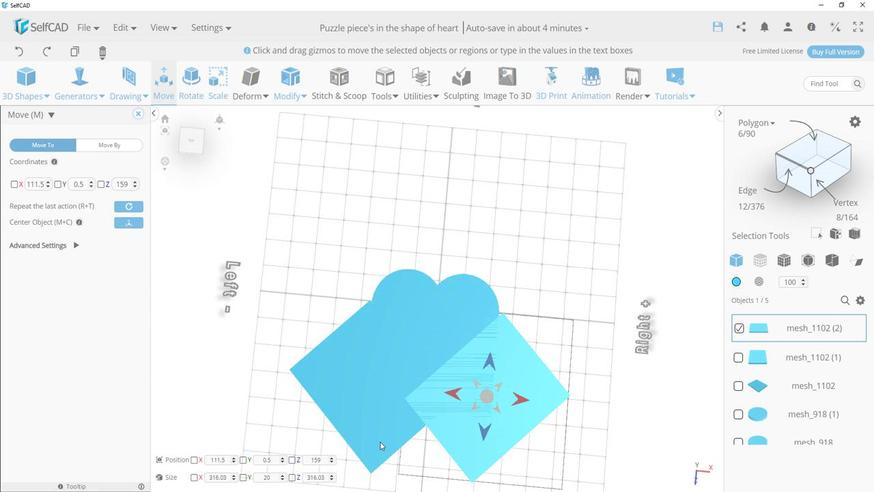 
Action: Mouse pressed left at (398, 416)
Screenshot: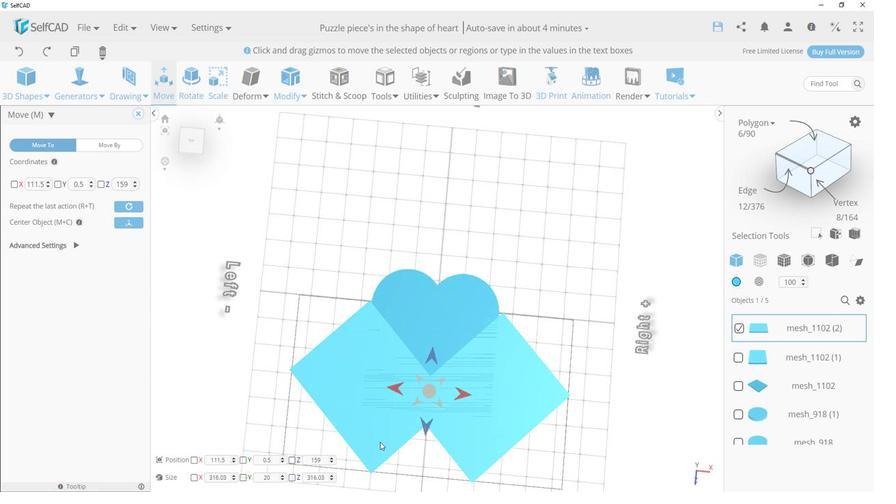 
Action: Mouse moved to (436, 405)
Screenshot: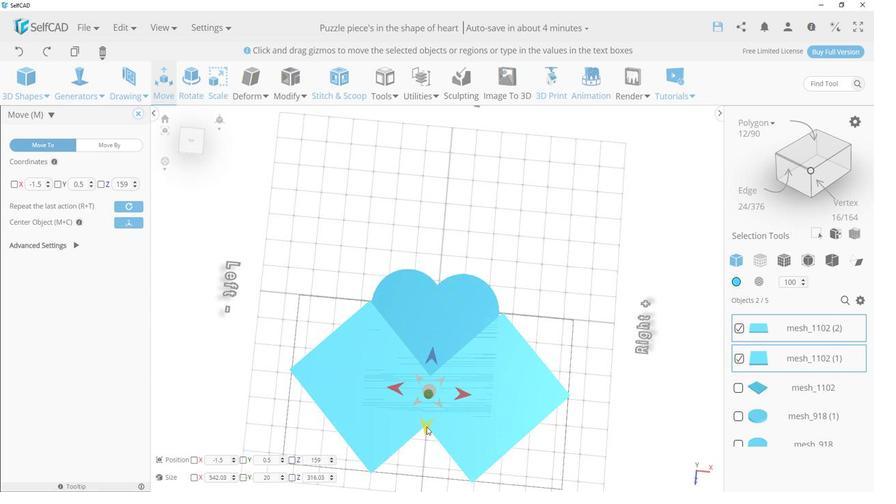 
Action: Mouse pressed left at (436, 405)
Screenshot: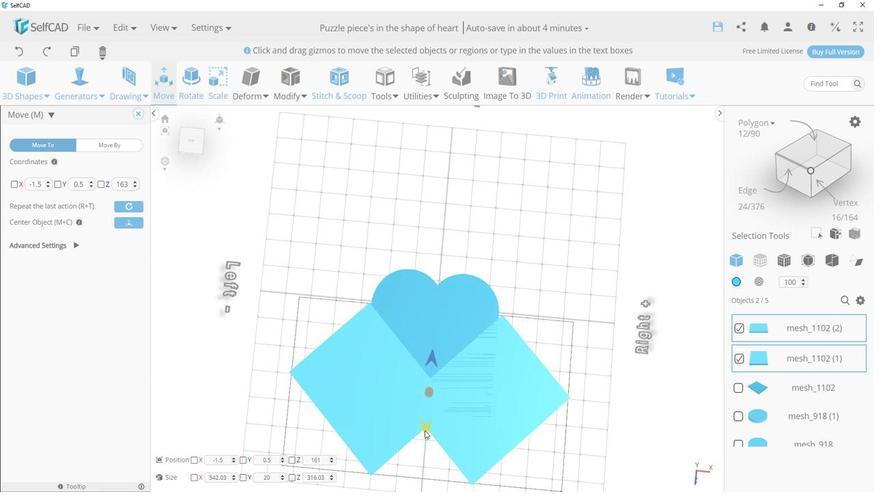 
Action: Mouse moved to (409, 386)
Screenshot: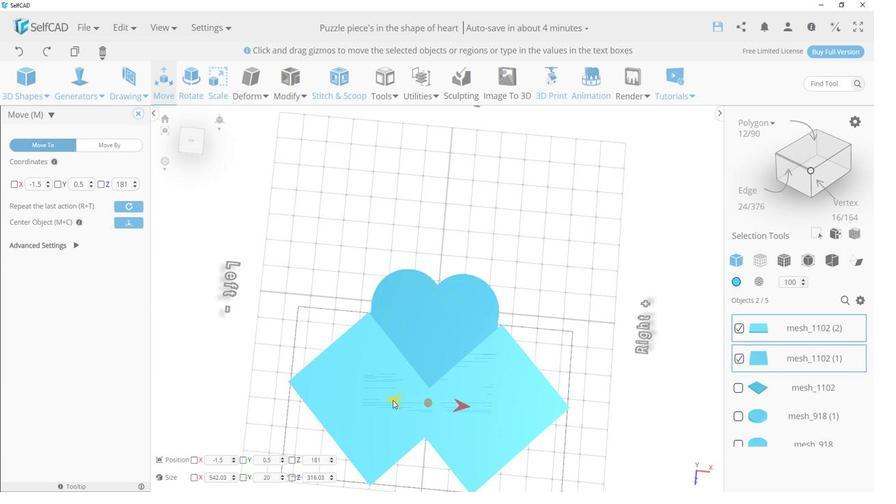 
Action: Mouse pressed left at (409, 386)
Screenshot: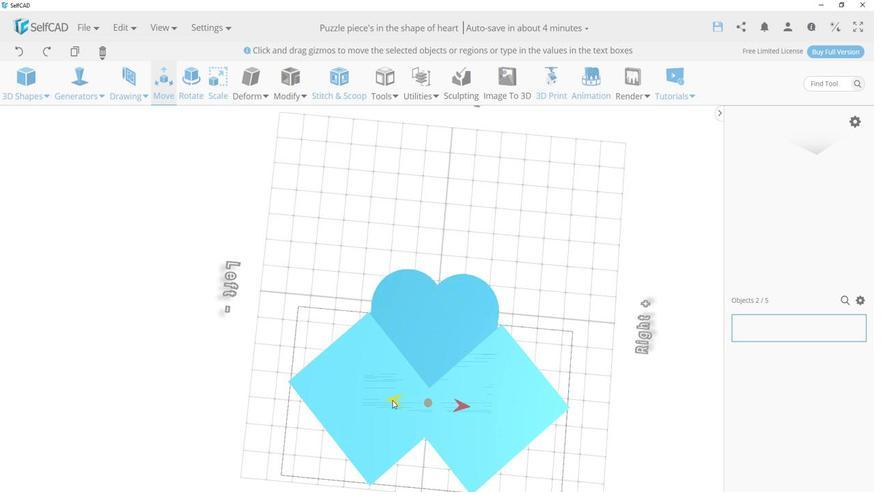 
Action: Mouse moved to (541, 287)
Screenshot: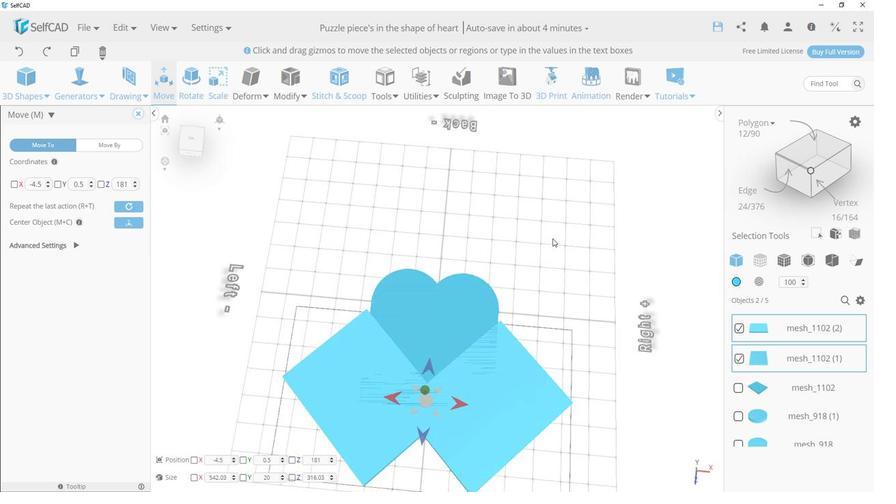 
Action: Mouse pressed left at (541, 287)
Screenshot: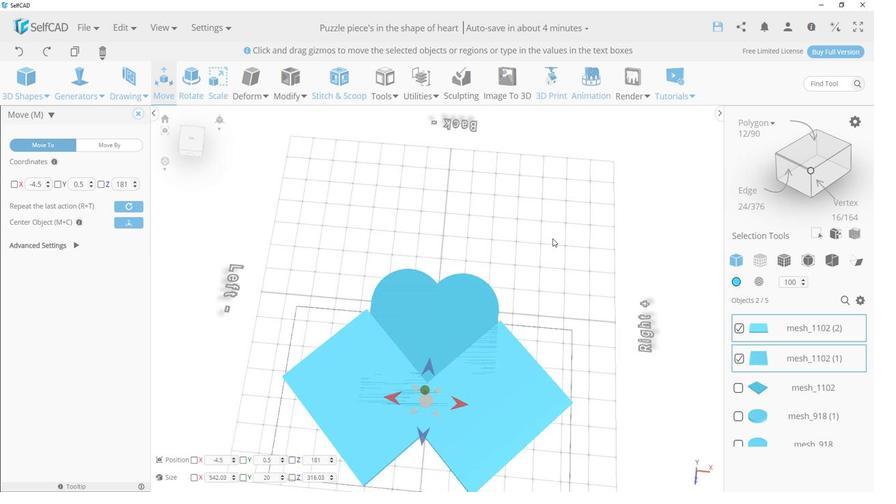 
Action: Mouse moved to (438, 360)
Screenshot: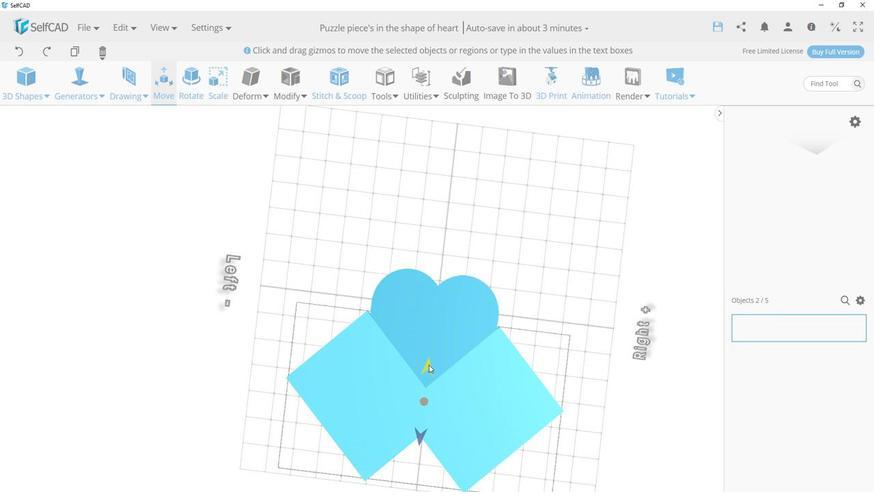 
Action: Mouse pressed left at (438, 360)
Screenshot: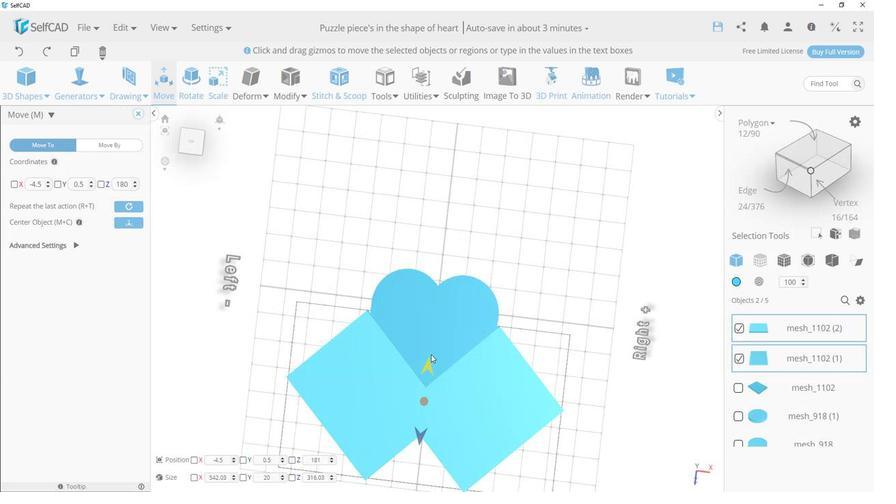 
Action: Mouse moved to (496, 378)
Screenshot: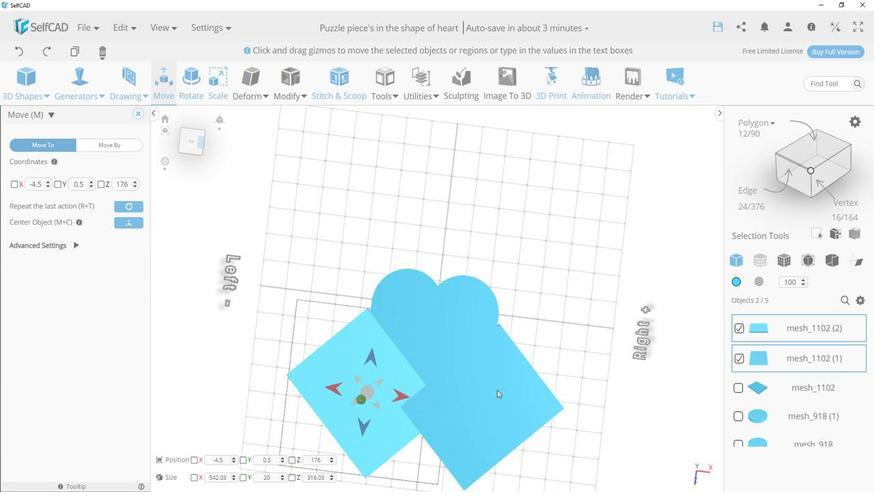 
Action: Mouse pressed left at (496, 378)
Screenshot: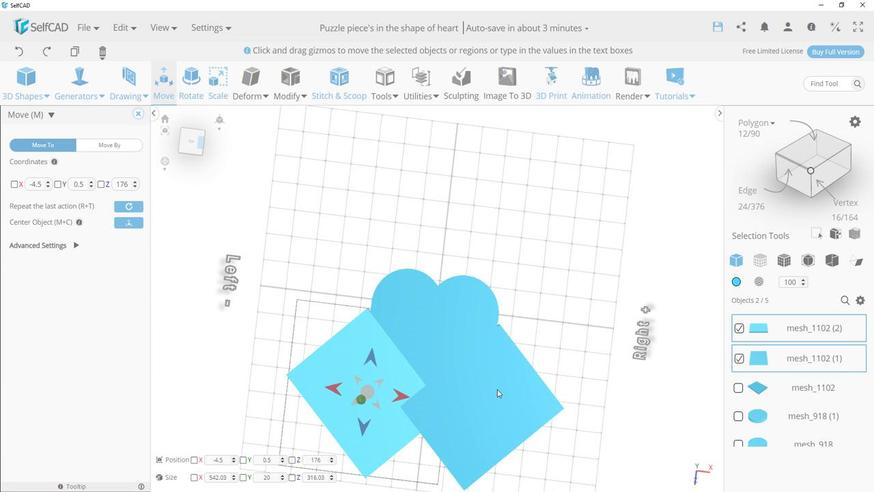 
Action: Mouse moved to (241, 151)
Screenshot: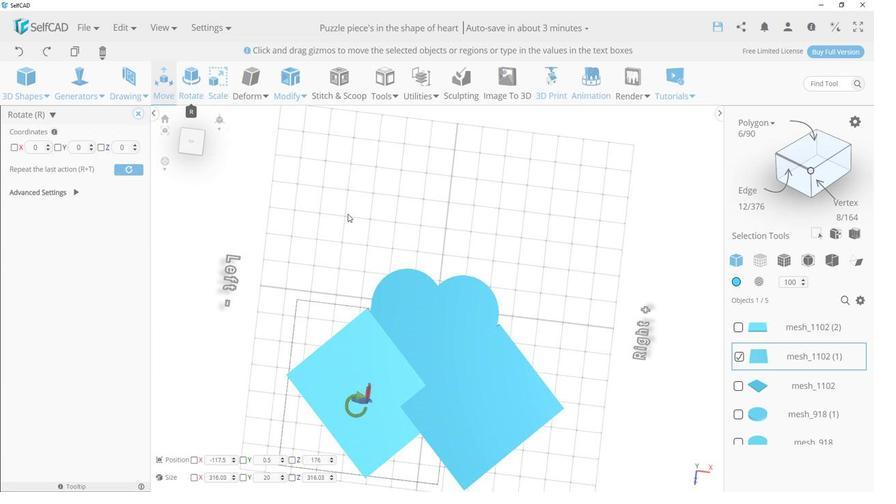 
Action: Mouse pressed left at (241, 151)
Screenshot: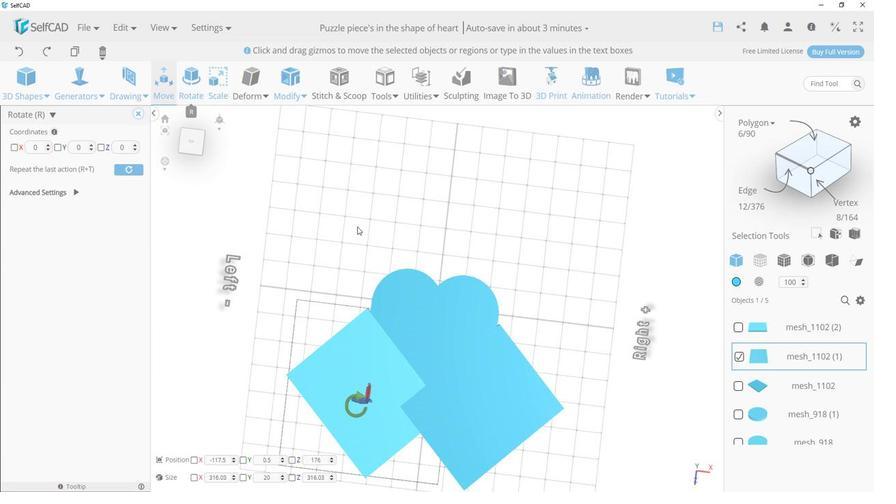 
Action: Mouse moved to (377, 382)
Screenshot: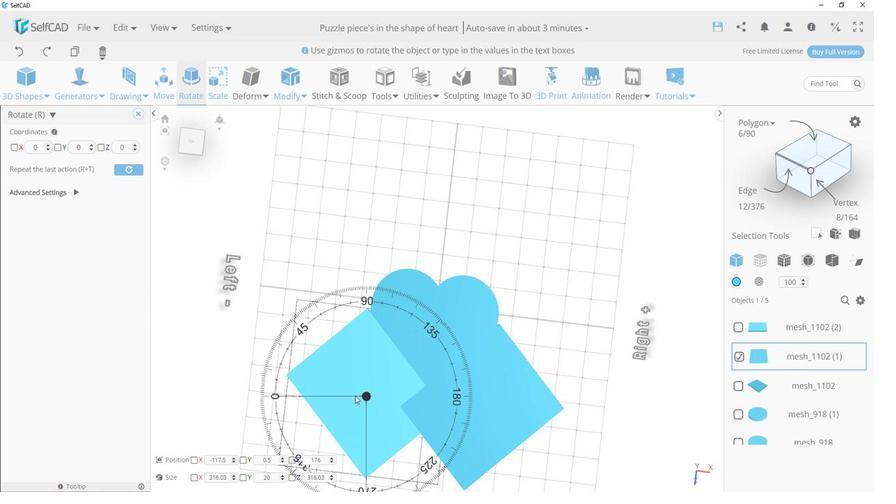 
Action: Mouse pressed left at (377, 382)
Screenshot: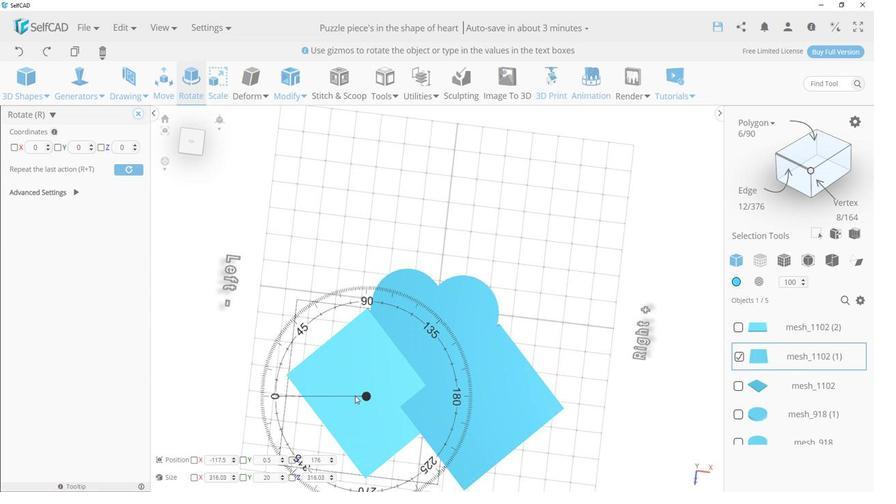 
Action: Mouse moved to (220, 161)
Screenshot: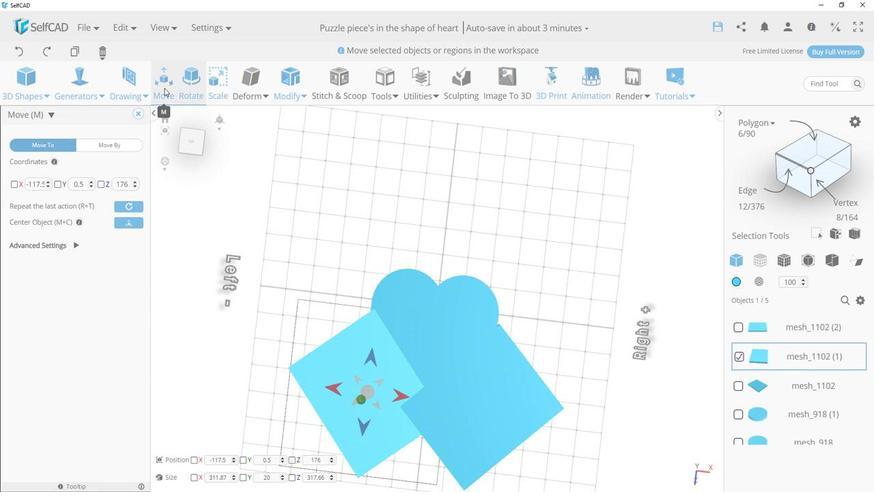 
Action: Mouse pressed left at (220, 161)
Screenshot: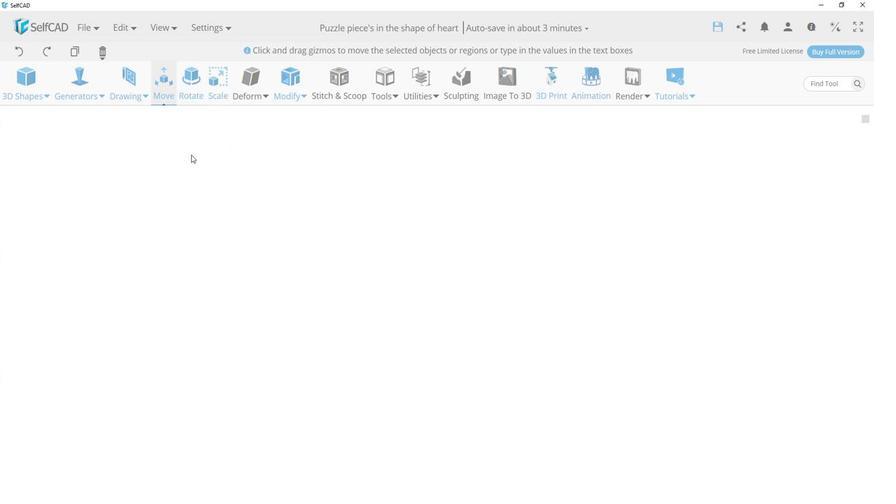 
Action: Mouse moved to (358, 377)
Screenshot: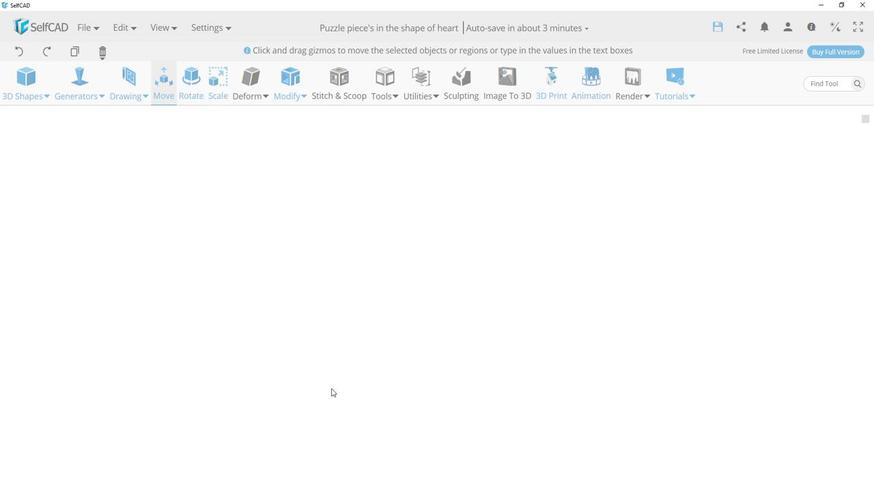 
Action: Mouse pressed left at (358, 377)
Screenshot: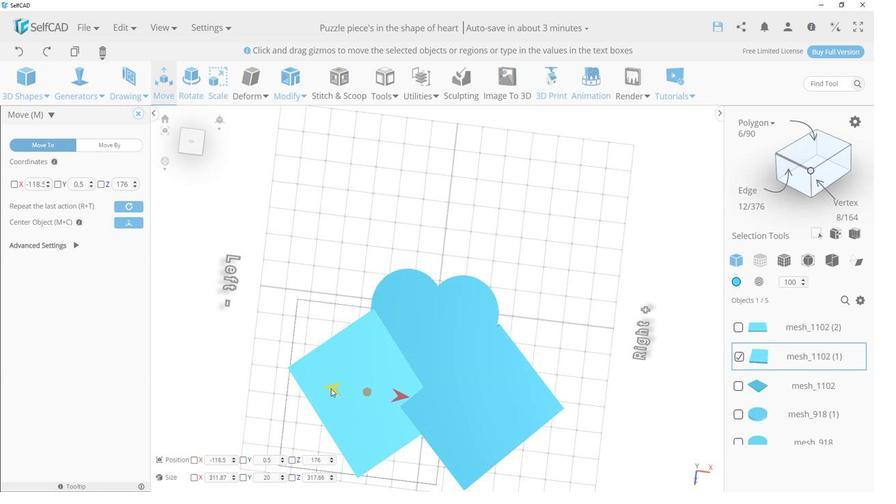 
Action: Mouse moved to (507, 384)
Screenshot: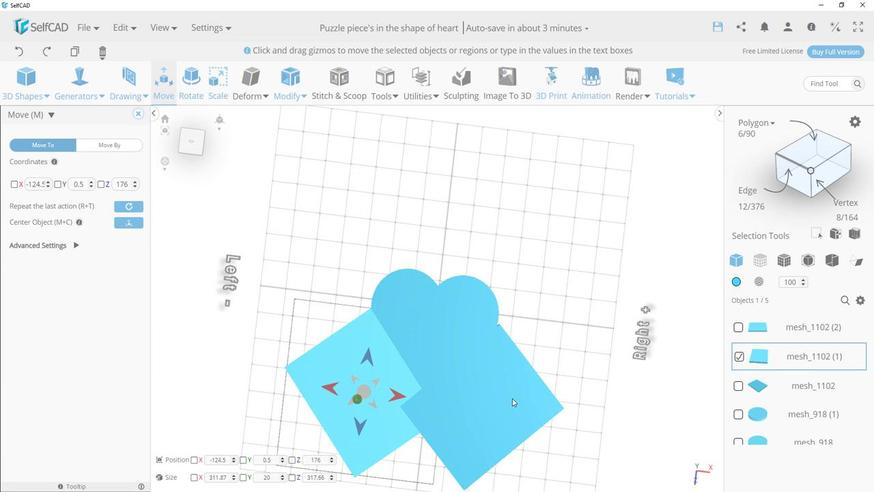 
Action: Mouse pressed left at (507, 384)
Screenshot: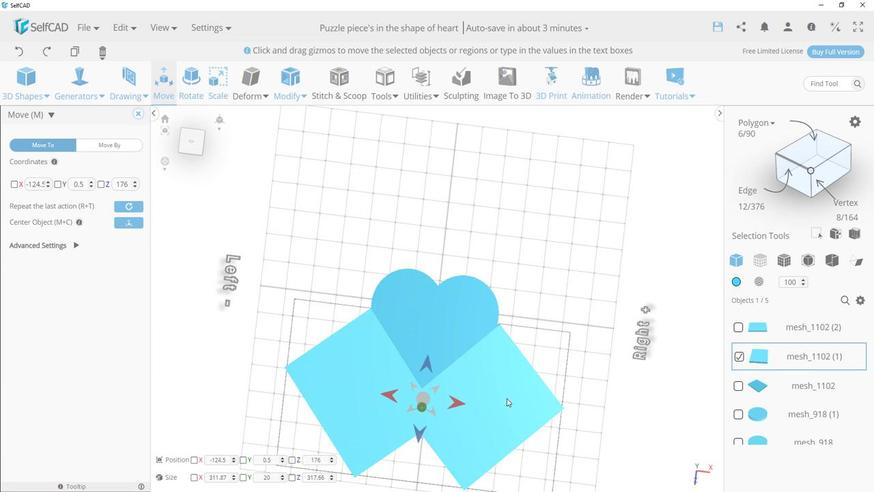 
Action: Mouse moved to (373, 366)
Screenshot: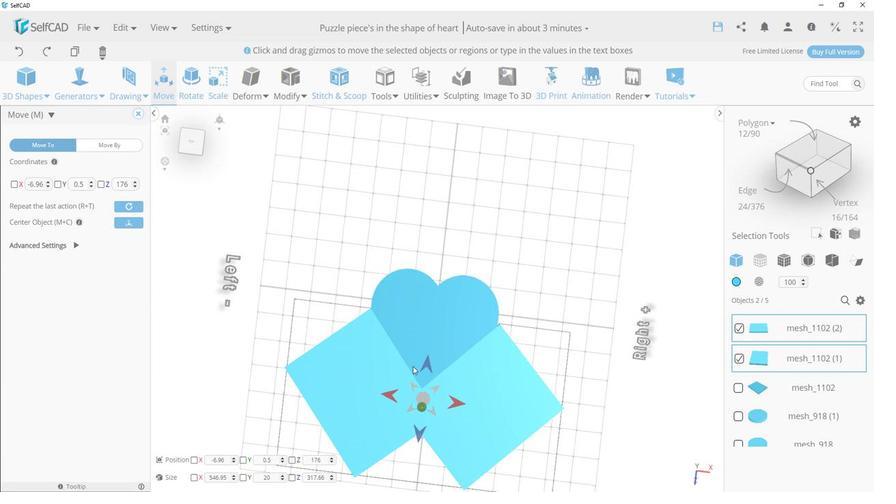 
Action: Mouse pressed left at (373, 366)
Screenshot: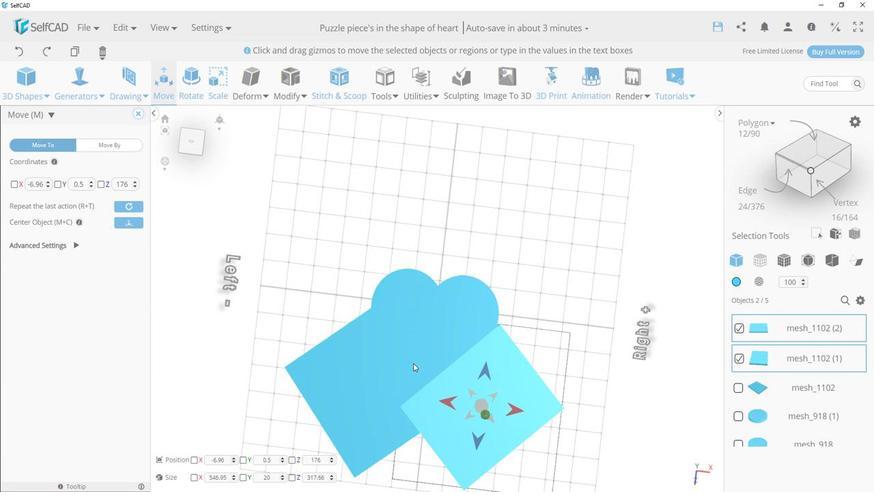 
Action: Mouse moved to (238, 155)
Screenshot: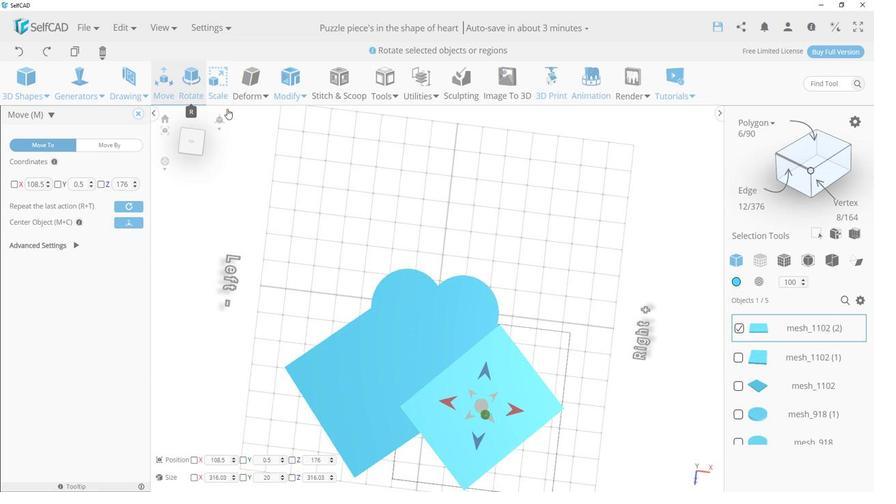 
Action: Mouse pressed left at (238, 155)
Screenshot: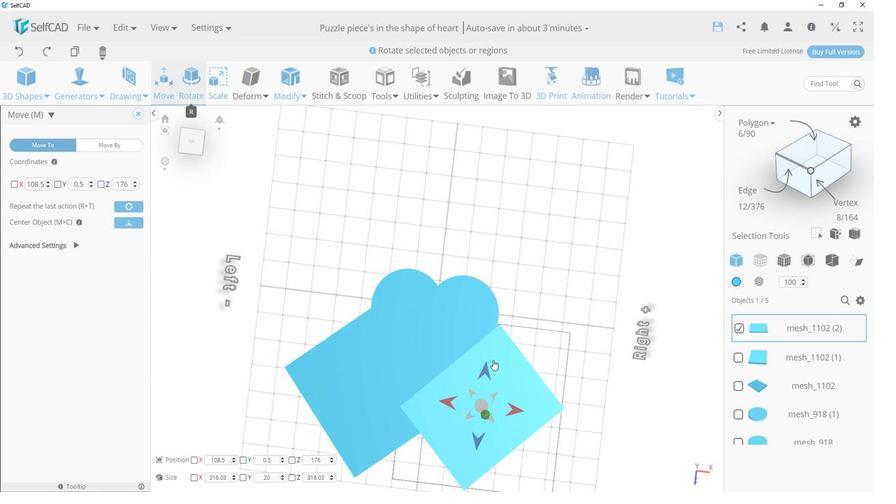 
Action: Mouse moved to (491, 394)
Screenshot: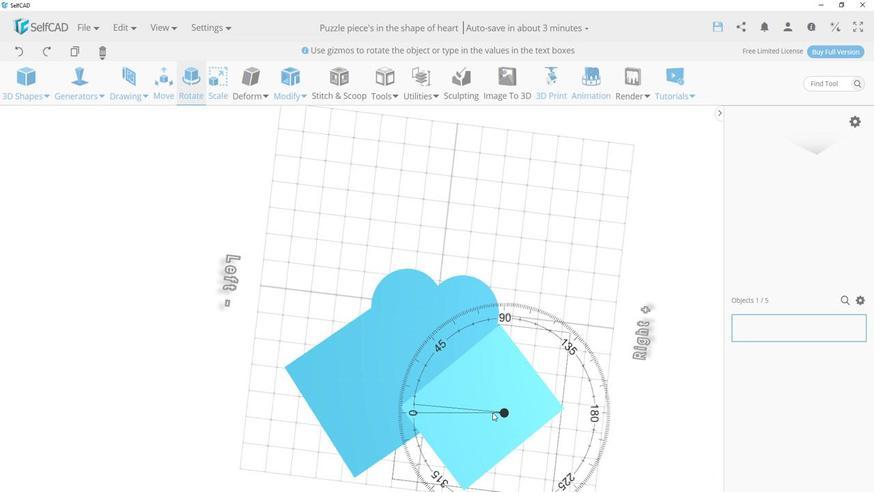 
Action: Mouse pressed left at (491, 394)
Screenshot: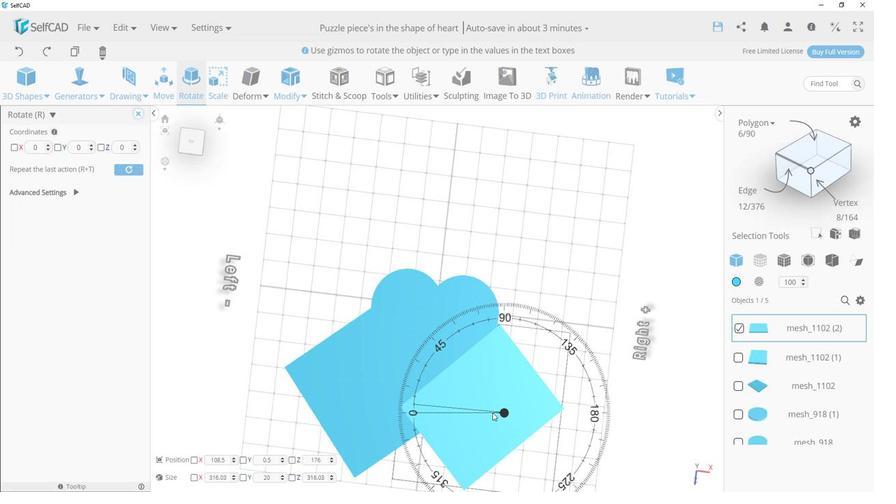 
Action: Mouse moved to (217, 159)
Screenshot: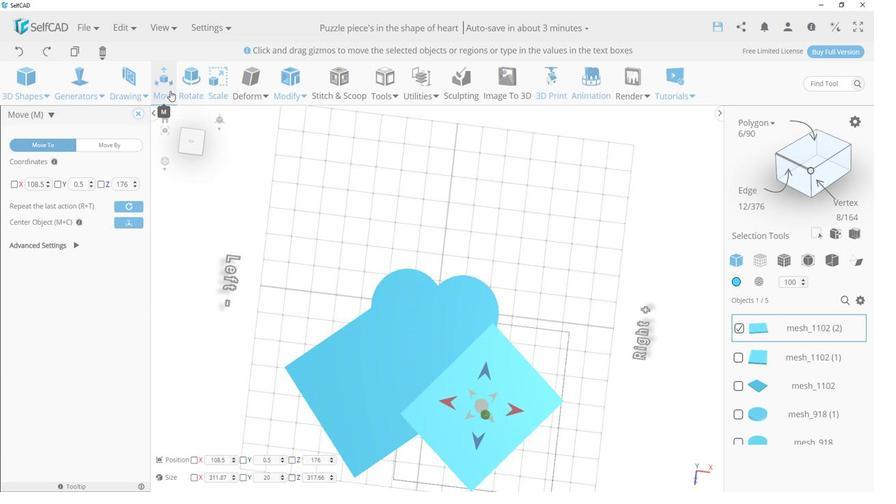 
Action: Mouse pressed left at (217, 159)
Screenshot: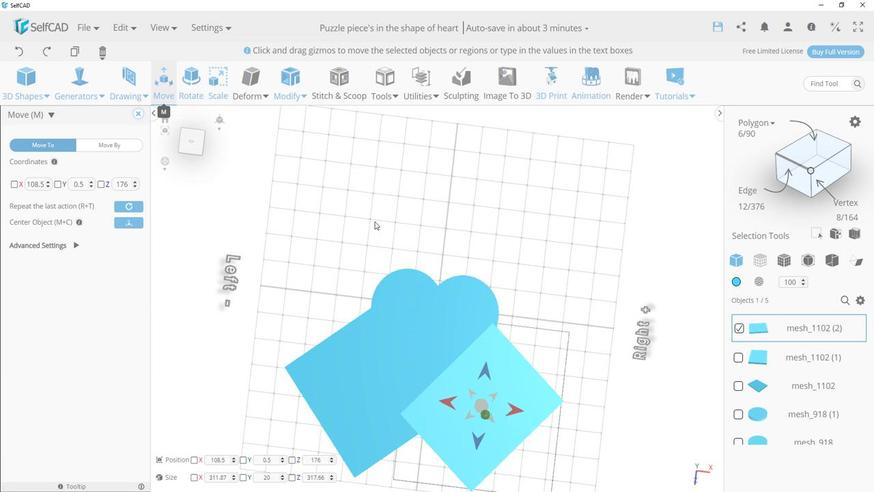 
Action: Mouse moved to (509, 393)
Screenshot: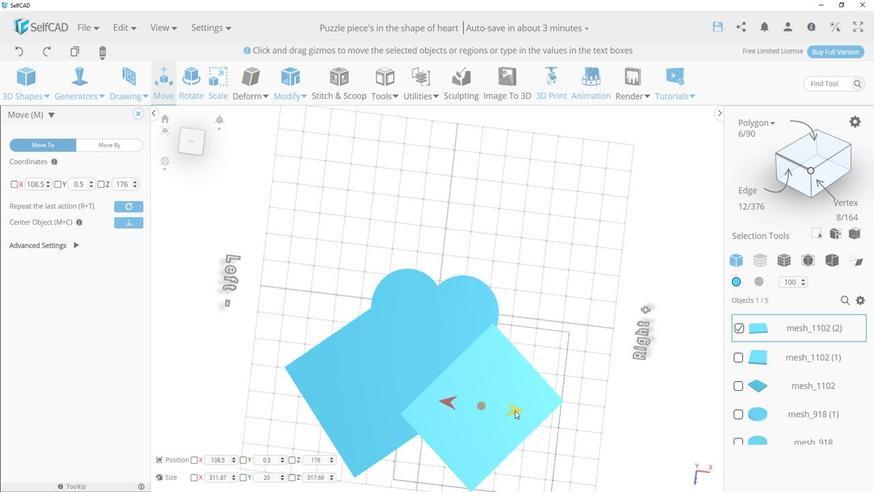 
Action: Mouse pressed left at (509, 393)
Screenshot: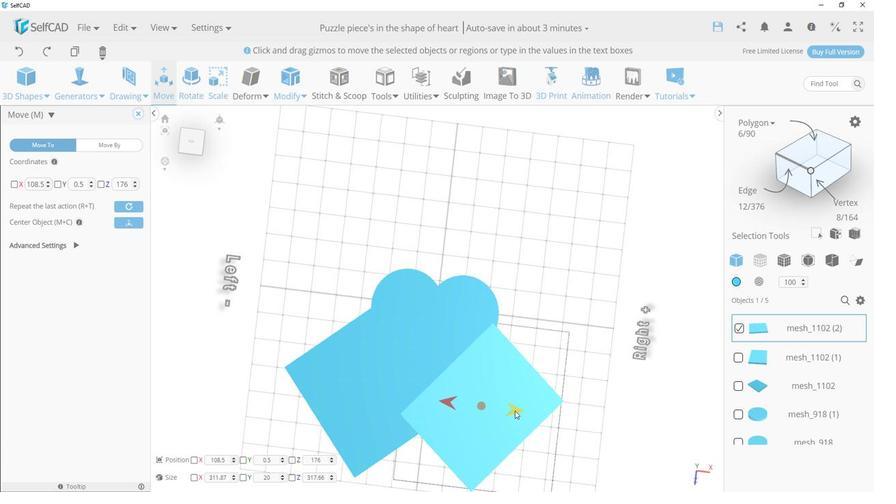 
Action: Mouse moved to (390, 388)
Screenshot: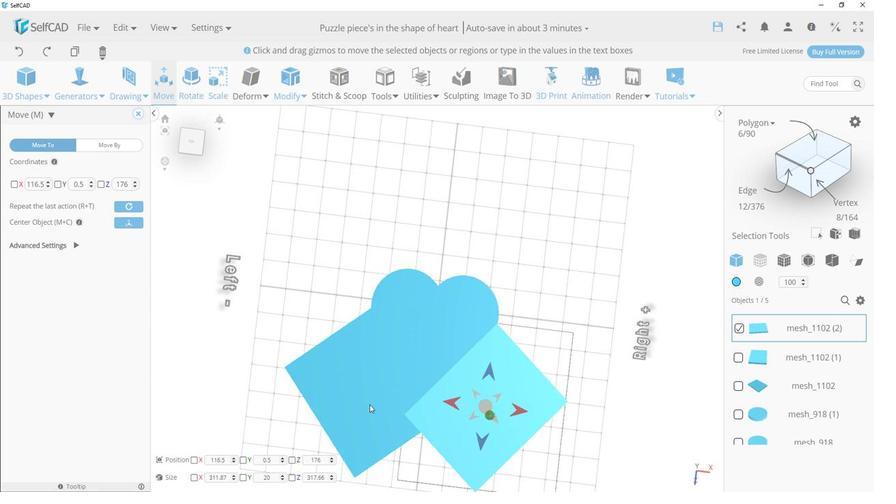 
Action: Mouse pressed left at (390, 388)
Screenshot: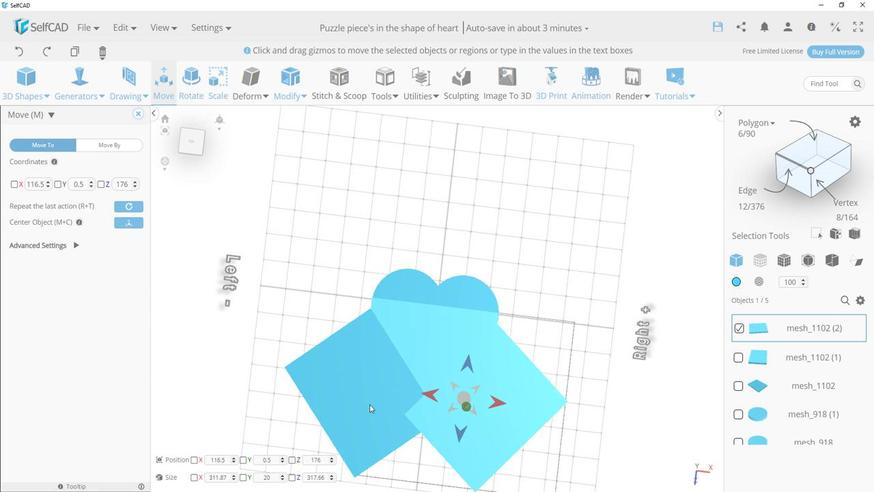 
Action: Mouse moved to (450, 328)
Screenshot: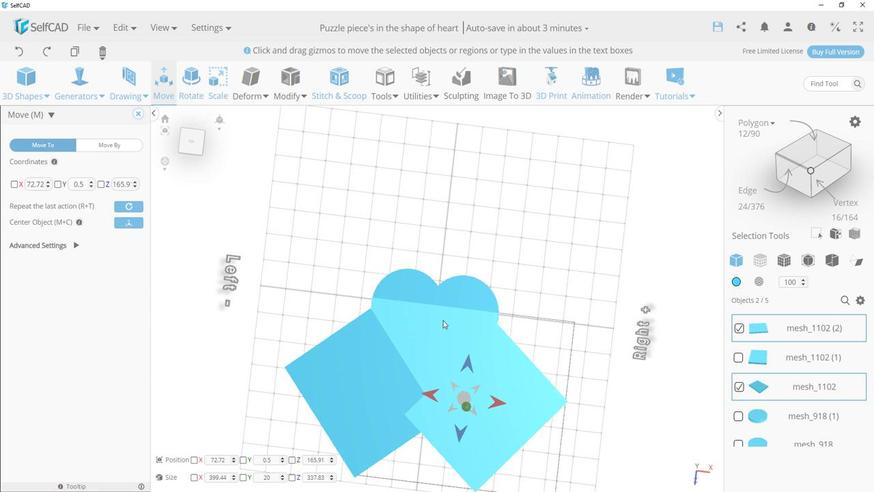 
Action: Mouse pressed left at (450, 328)
Screenshot: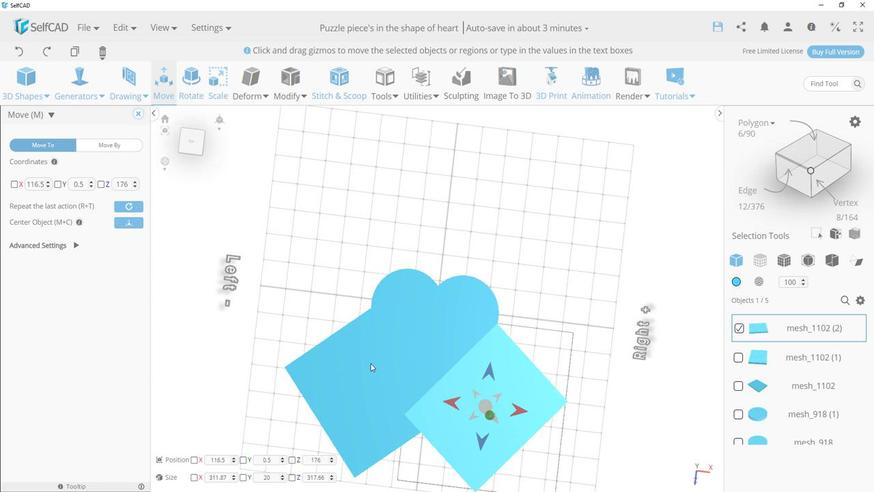 
Action: Mouse moved to (371, 371)
Screenshot: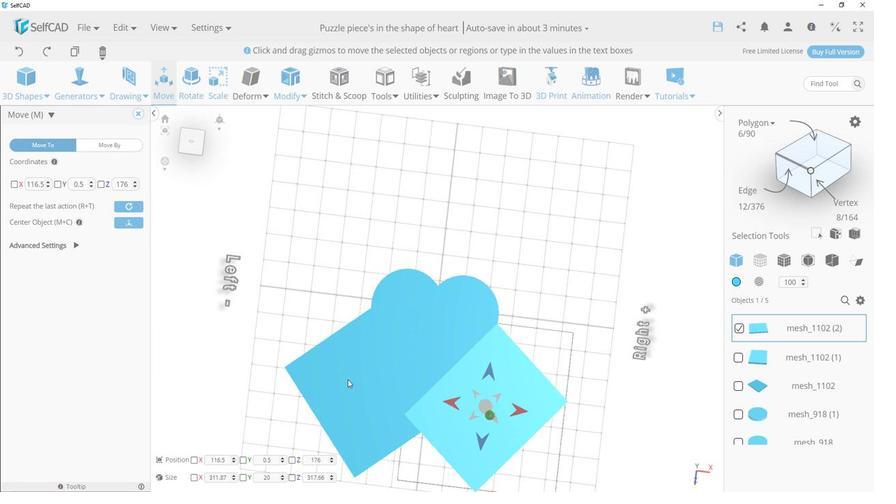 
Action: Mouse pressed left at (371, 371)
Screenshot: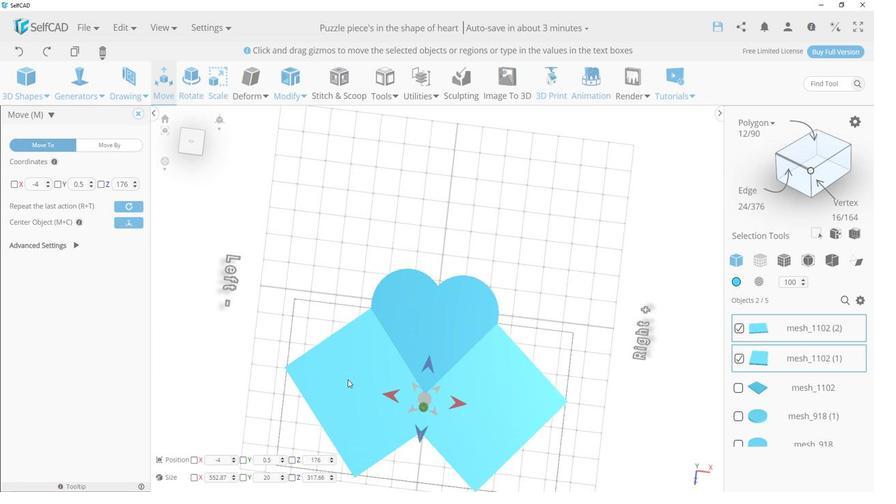 
Action: Mouse moved to (450, 328)
Screenshot: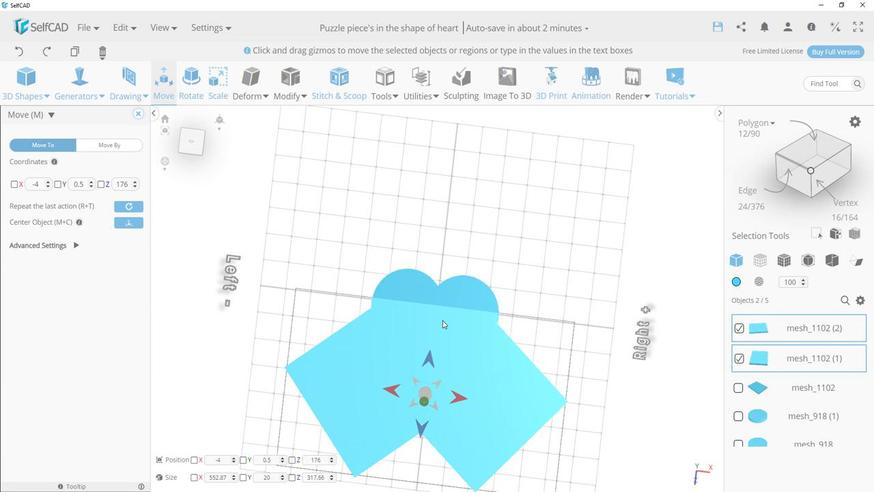 
Action: Mouse pressed left at (450, 328)
Screenshot: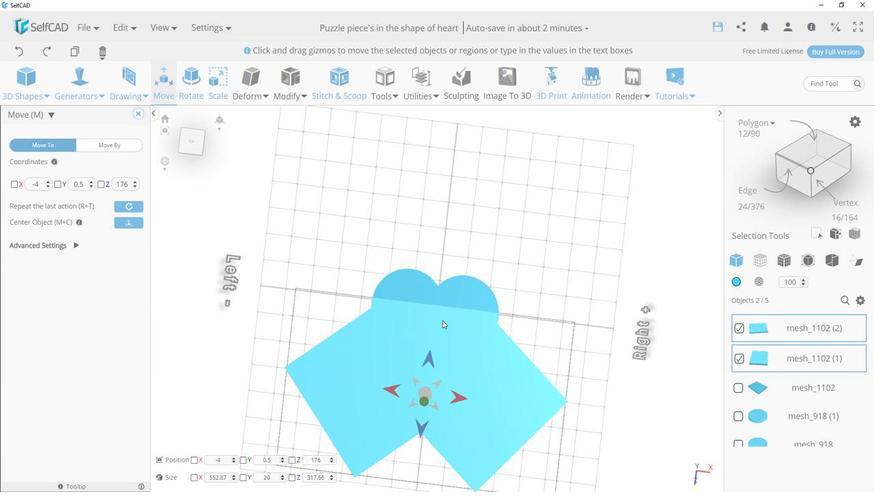 
Action: Mouse moved to (505, 284)
Screenshot: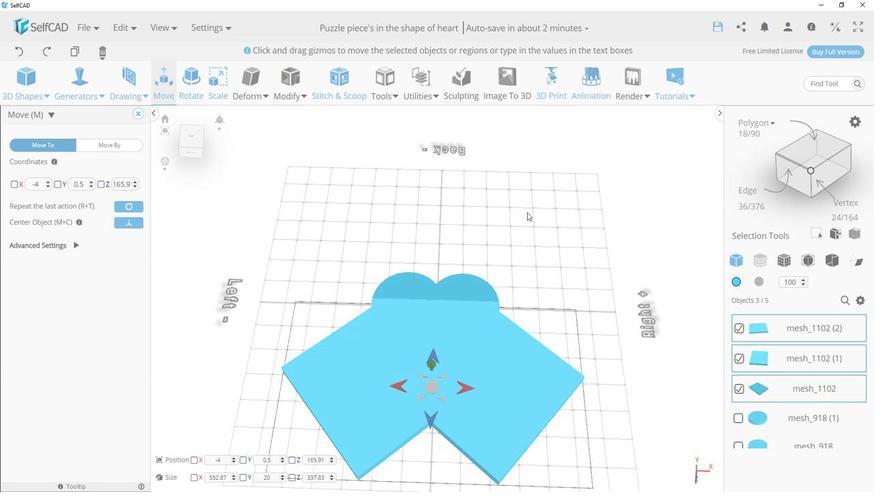 
Action: Mouse pressed left at (505, 284)
Screenshot: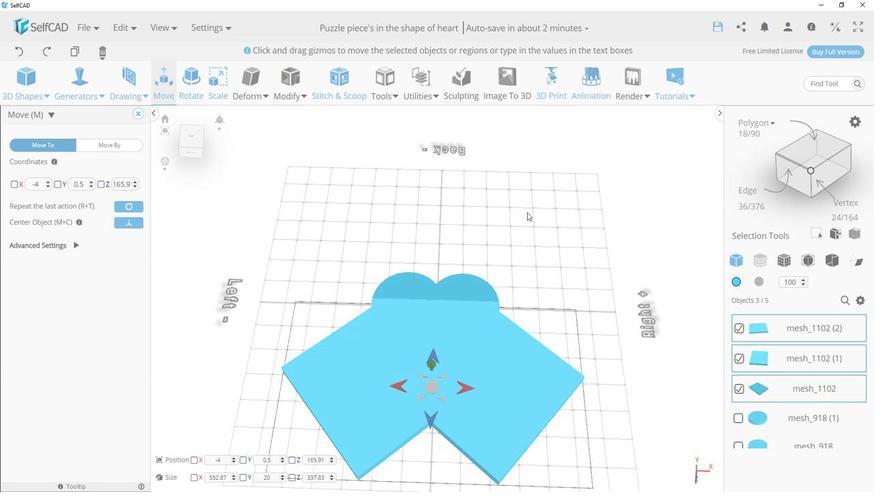
Action: Mouse moved to (463, 309)
Screenshot: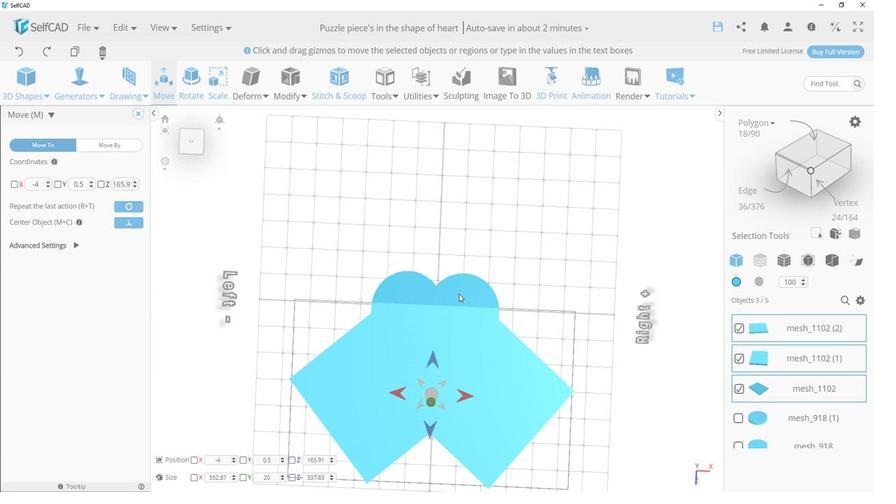 
Action: Mouse pressed left at (463, 309)
Screenshot: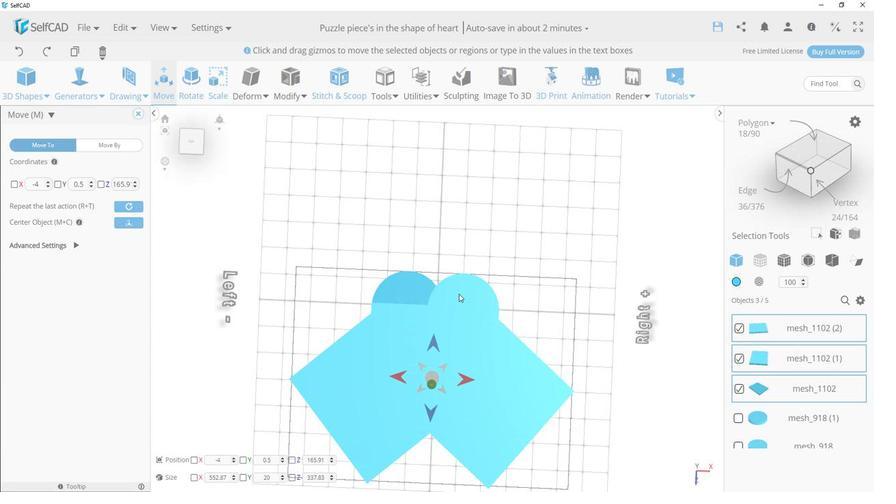 
Action: Mouse moved to (427, 309)
Screenshot: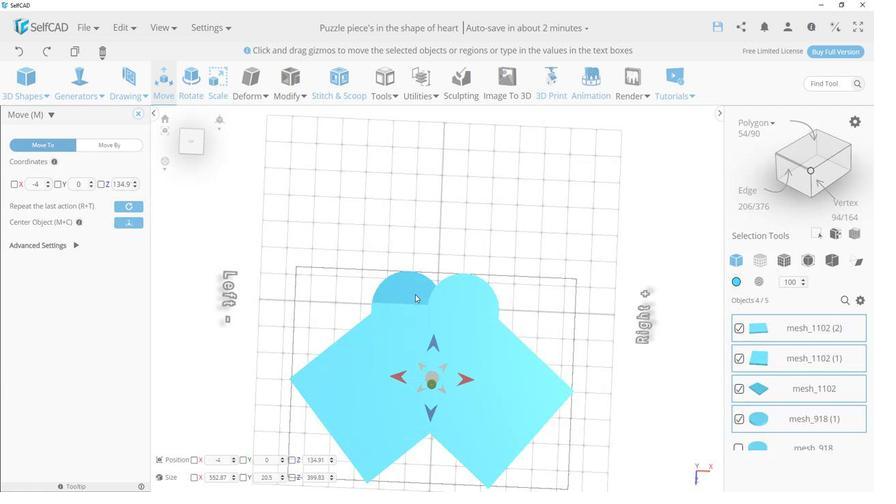 
Action: Mouse pressed left at (427, 309)
Screenshot: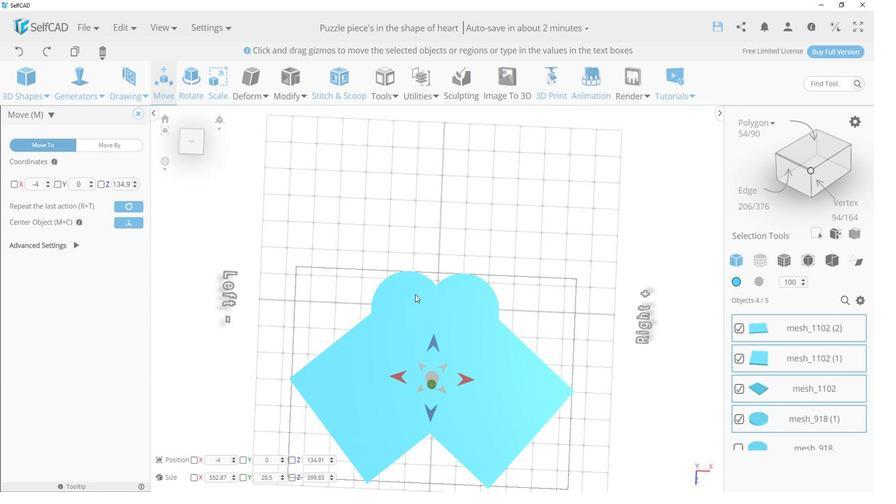 
Action: Mouse moved to (429, 310)
Screenshot: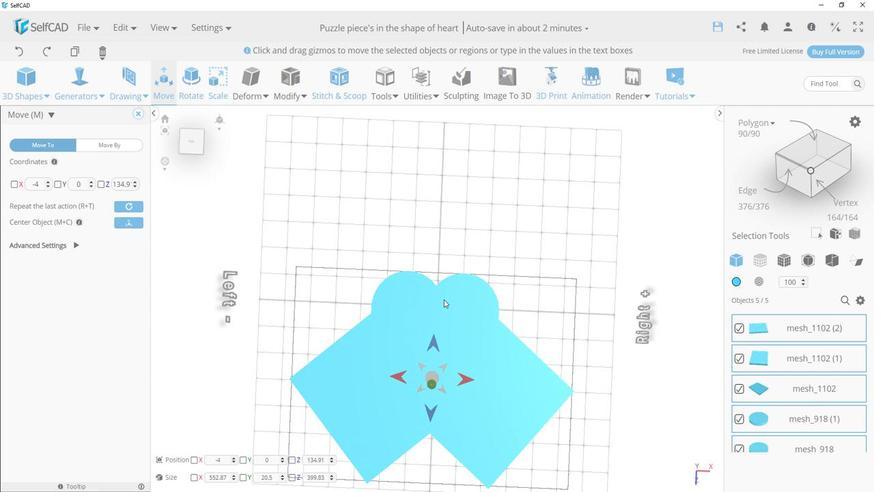 
Action: Mouse pressed left at (429, 310)
Screenshot: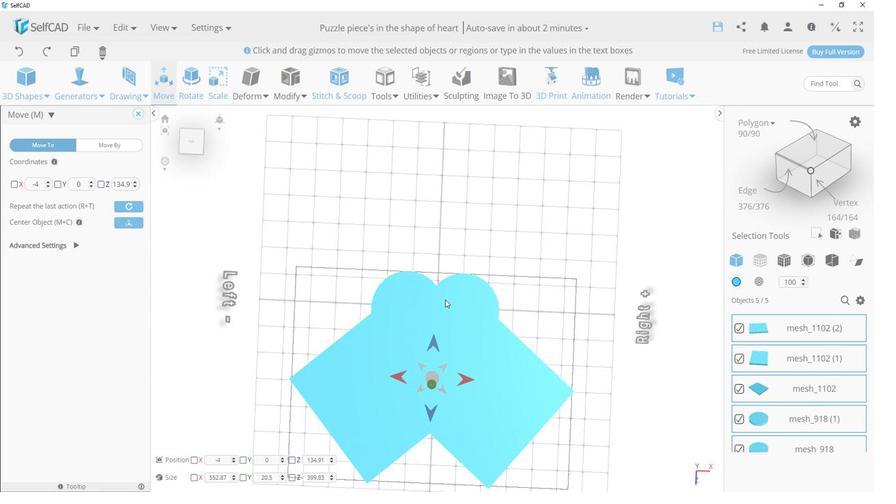 
Action: Mouse moved to (466, 312)
Screenshot: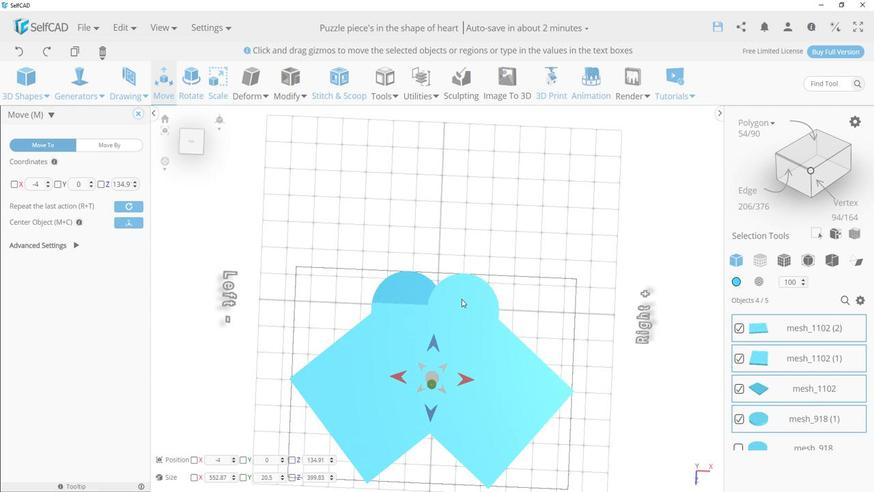
Action: Mouse pressed left at (466, 312)
Screenshot: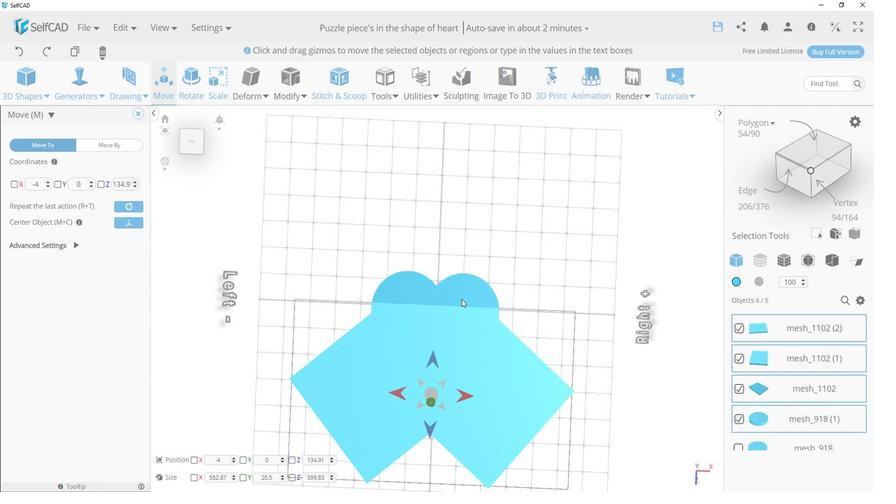 
Action: Mouse moved to (435, 324)
Screenshot: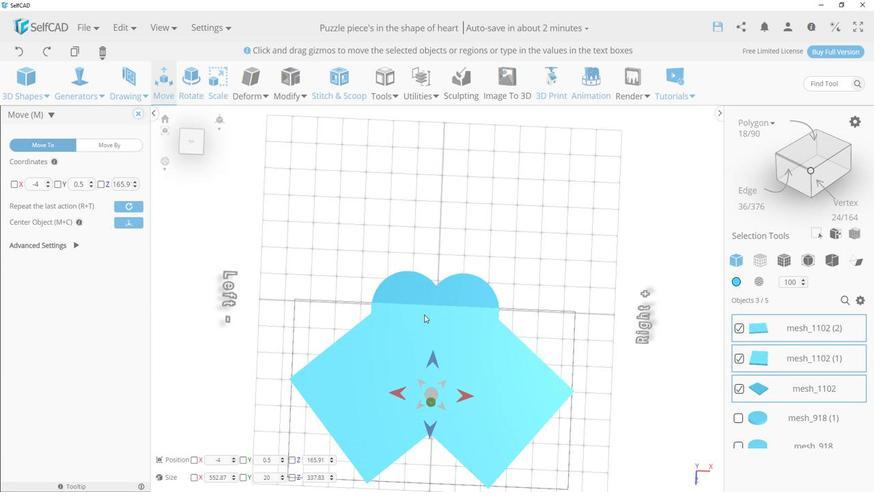 
Action: Mouse pressed left at (435, 324)
Screenshot: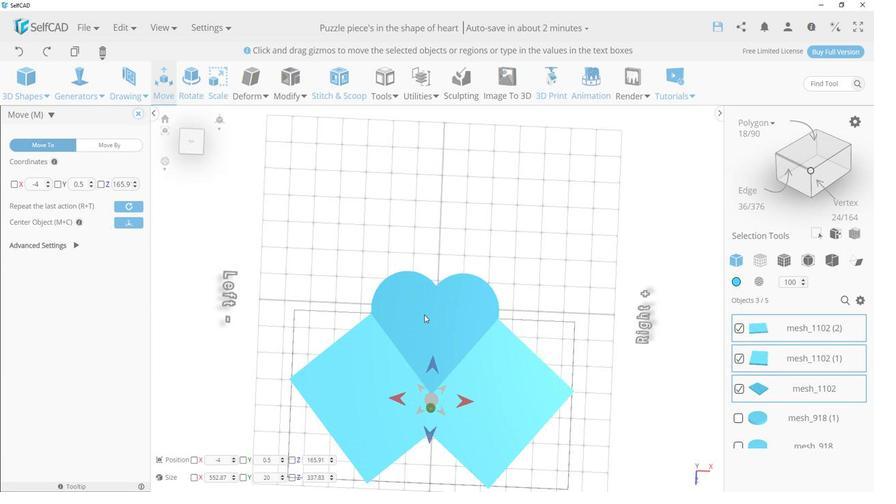 
Action: Mouse moved to (420, 302)
Screenshot: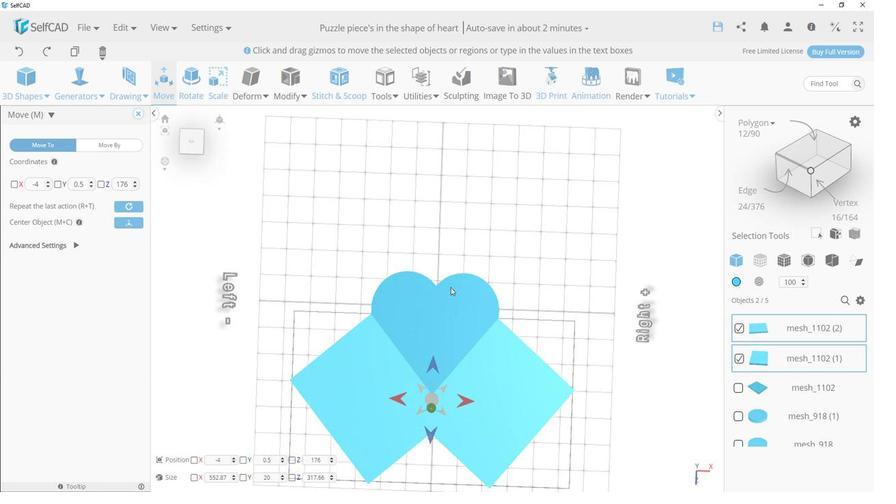 
Action: Mouse pressed left at (420, 302)
Screenshot: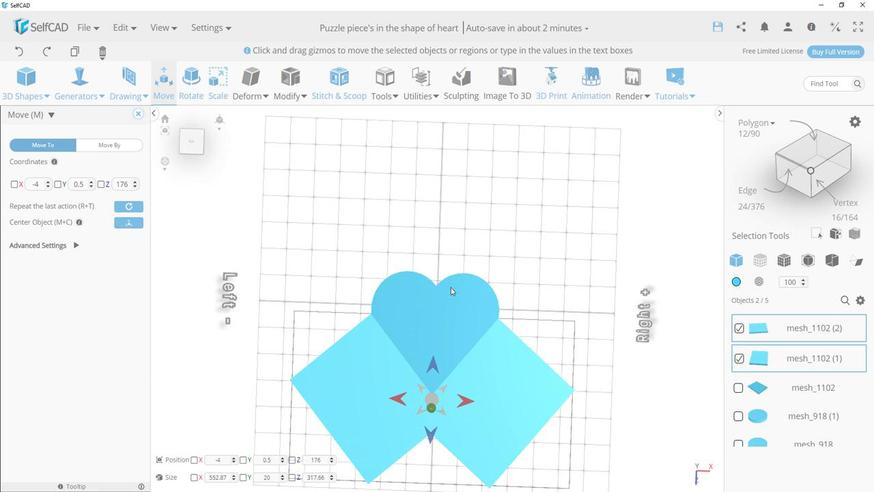 
Action: Mouse moved to (429, 304)
Screenshot: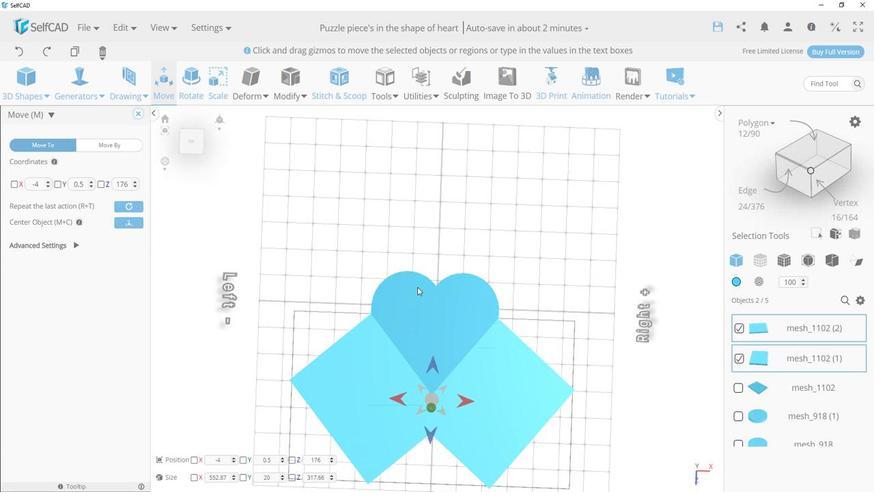 
Action: Mouse pressed left at (429, 304)
Screenshot: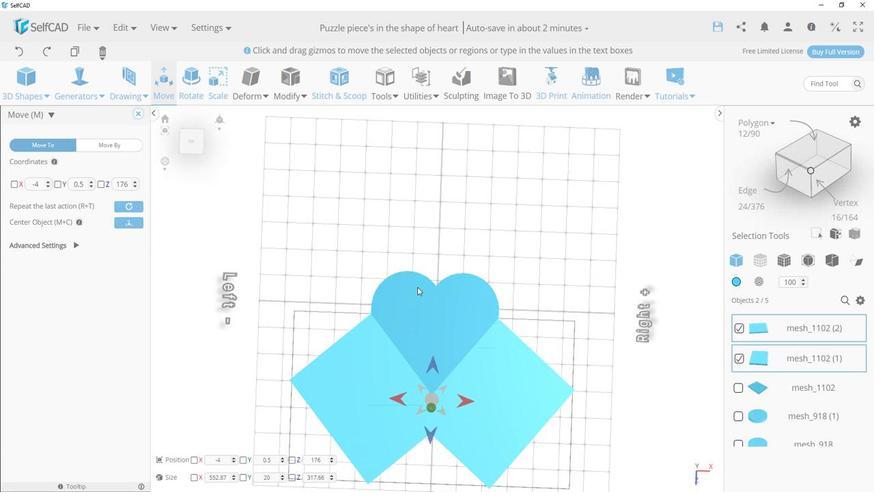 
Action: Mouse moved to (473, 297)
Screenshot: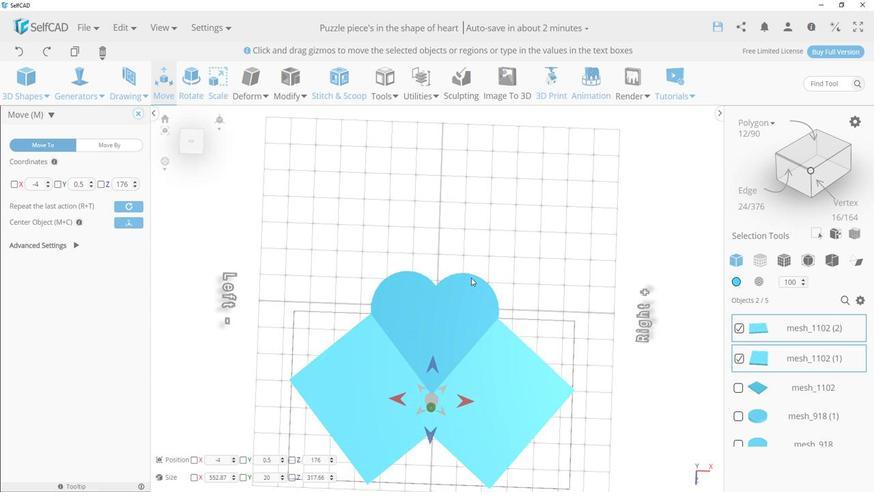 
Action: Mouse pressed left at (473, 297)
Screenshot: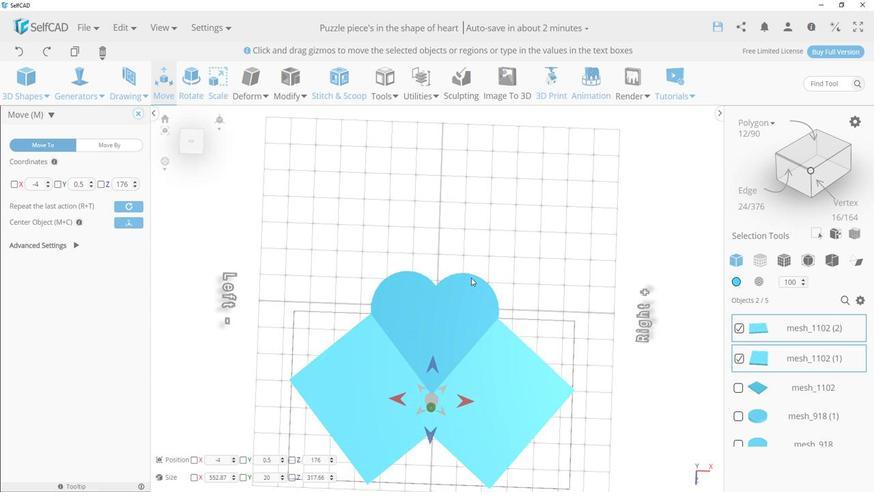 
Action: Mouse moved to (712, 363)
Screenshot: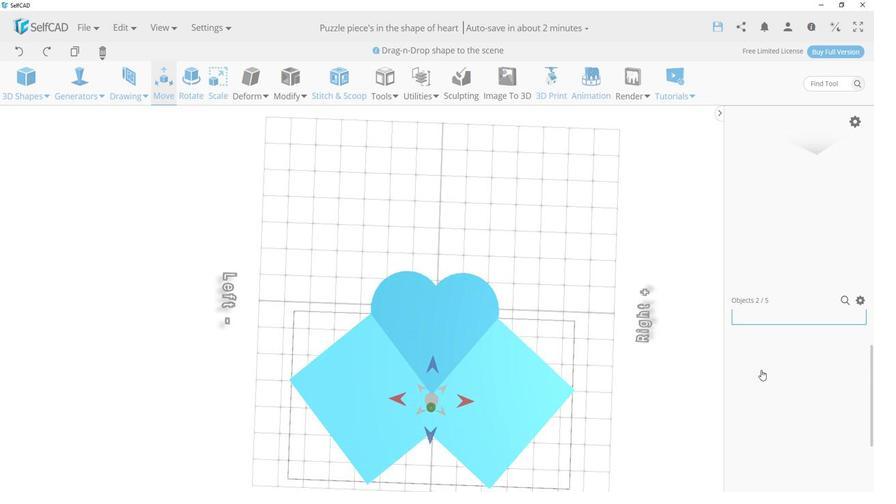 
Action: Mouse scrolled (712, 363) with delta (0, 0)
Screenshot: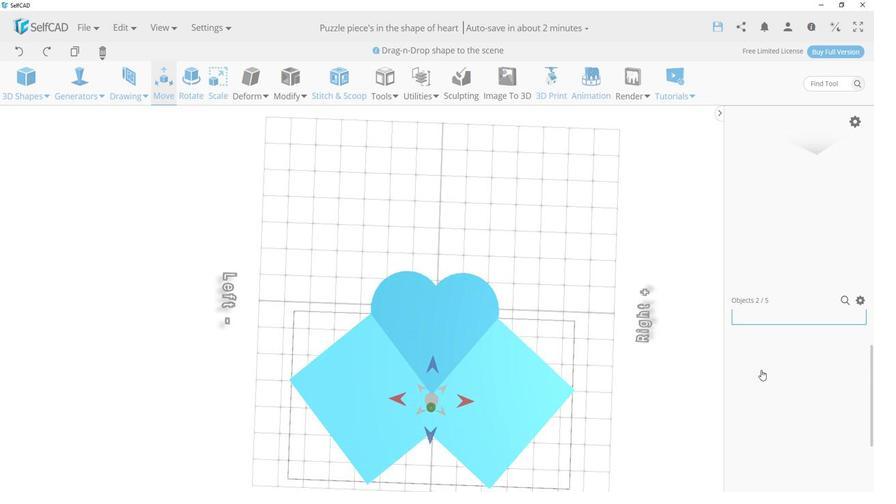 
Action: Mouse moved to (713, 364)
Screenshot: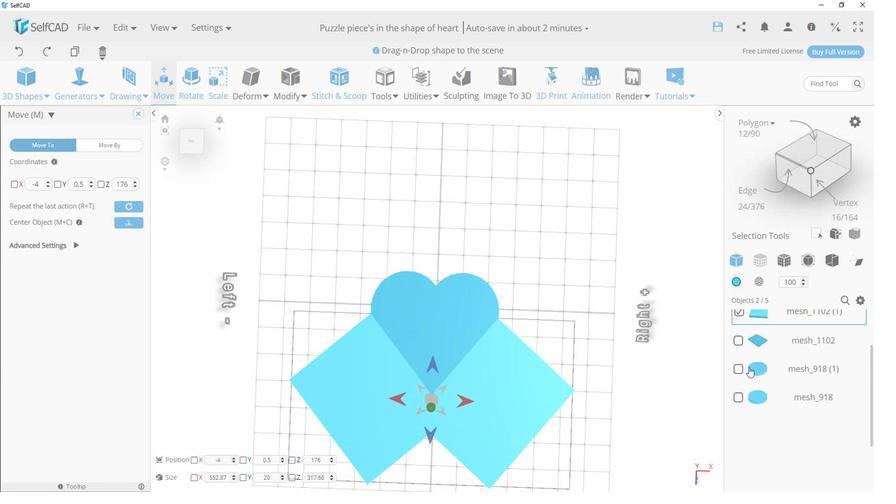
Action: Mouse scrolled (713, 363) with delta (0, 0)
Screenshot: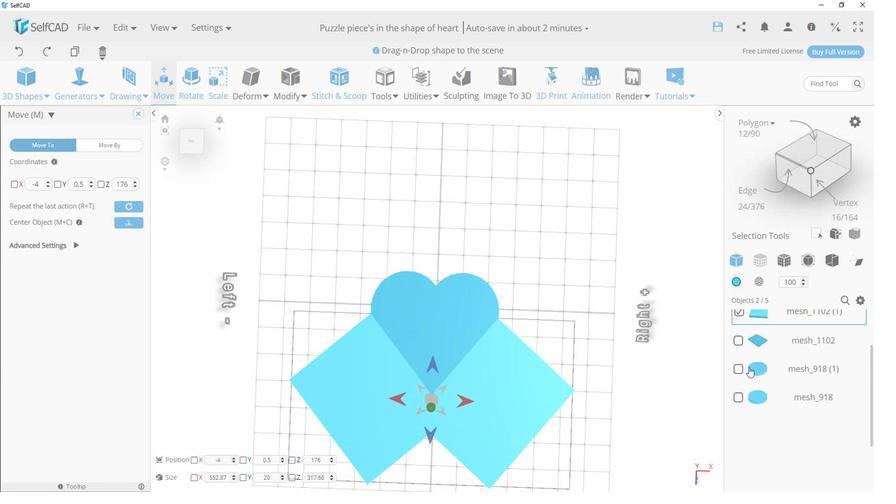 
Action: Mouse moved to (713, 364)
Screenshot: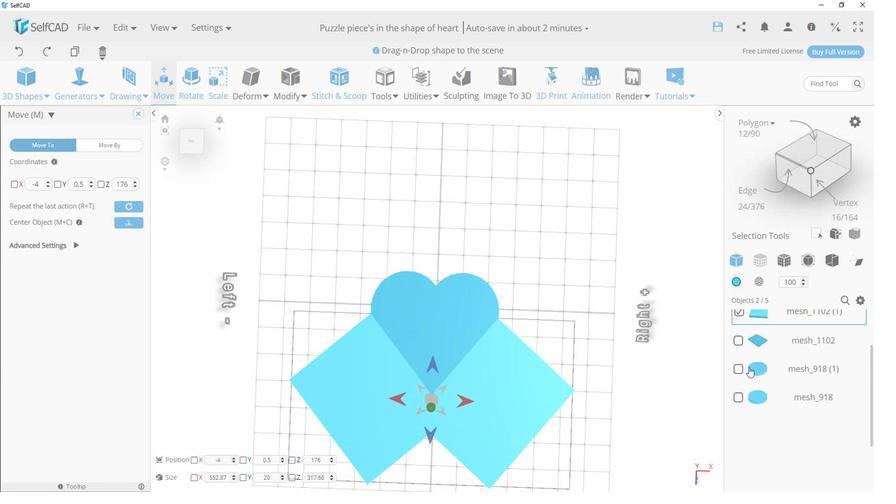 
Action: Mouse scrolled (713, 363) with delta (0, 0)
Screenshot: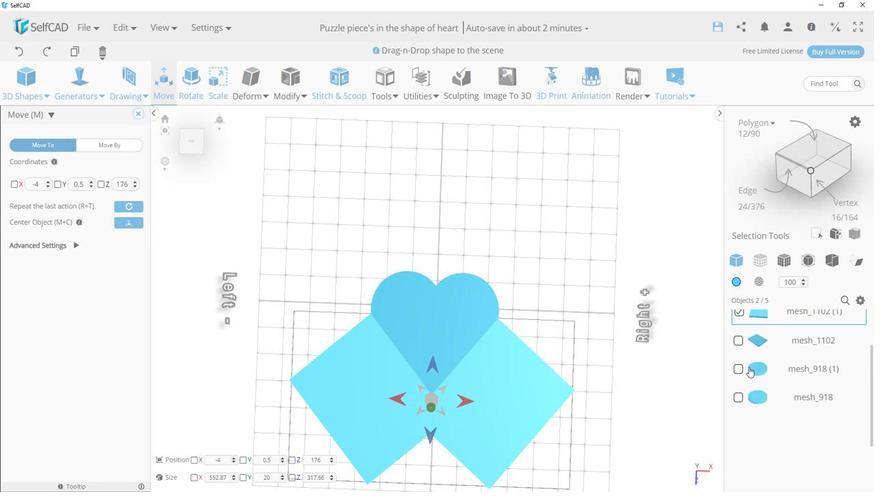 
Action: Mouse moved to (692, 363)
Screenshot: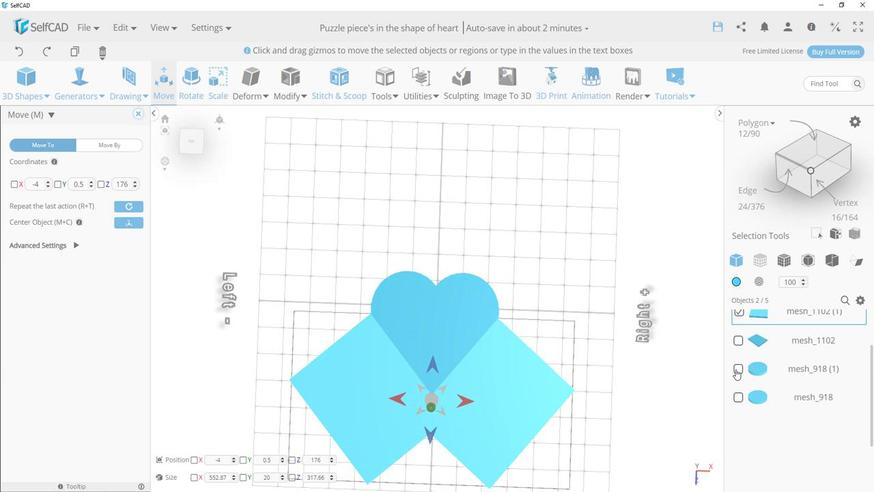 
Action: Mouse pressed left at (692, 363)
Screenshot: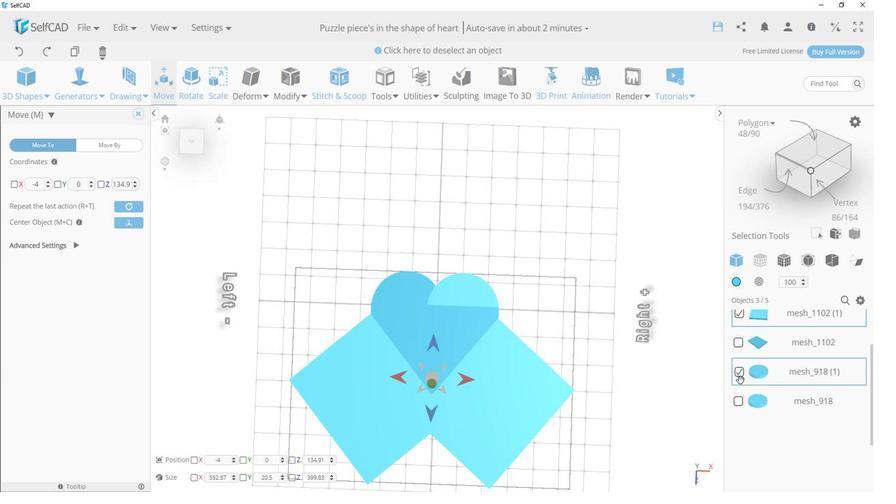 
Action: Mouse moved to (696, 388)
Screenshot: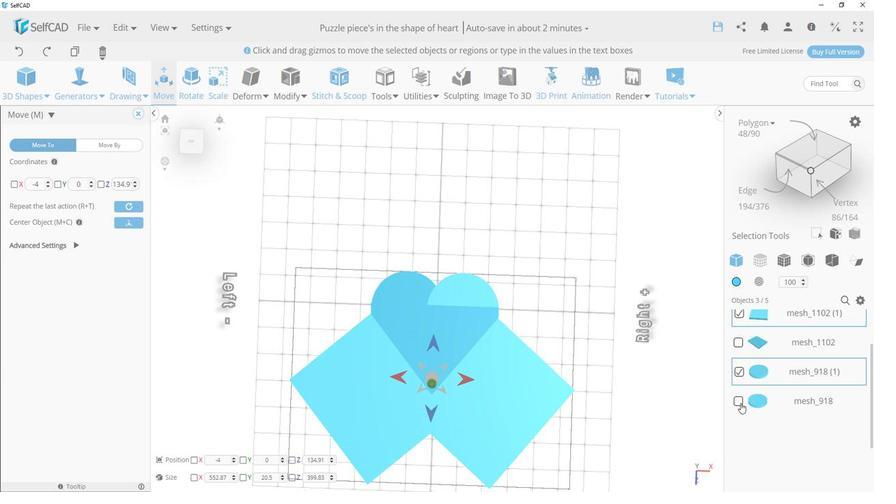 
Action: Mouse pressed left at (696, 388)
Screenshot: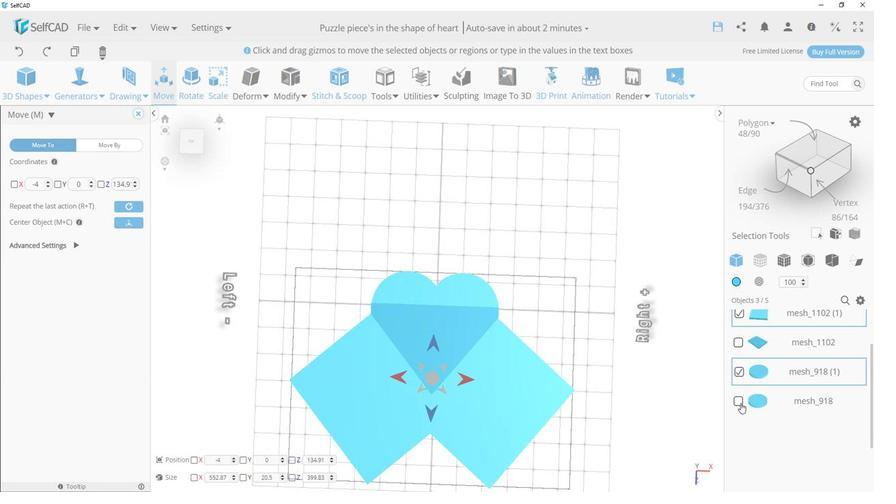
Action: Mouse moved to (352, 161)
Screenshot: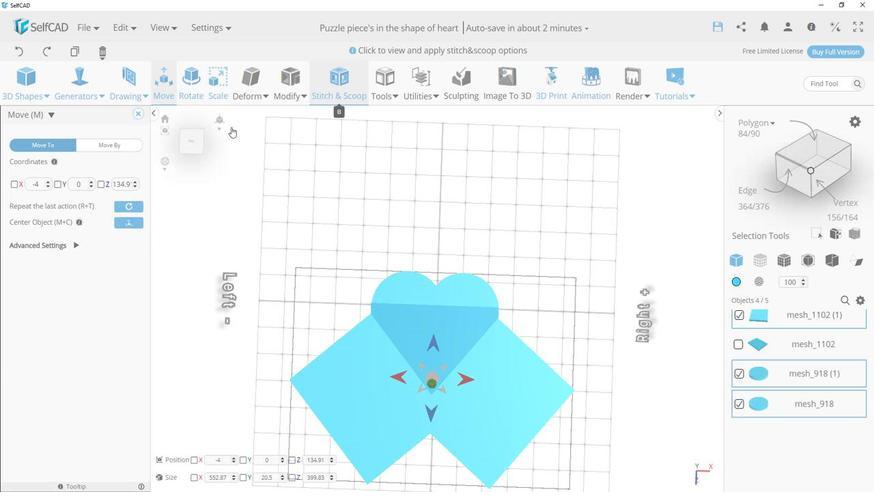 
Action: Mouse pressed left at (352, 161)
Screenshot: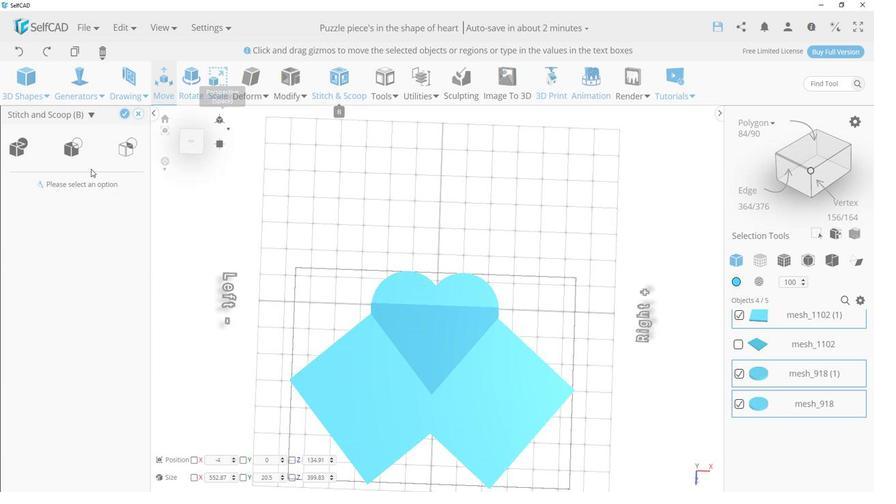 
Action: Mouse moved to (145, 199)
Screenshot: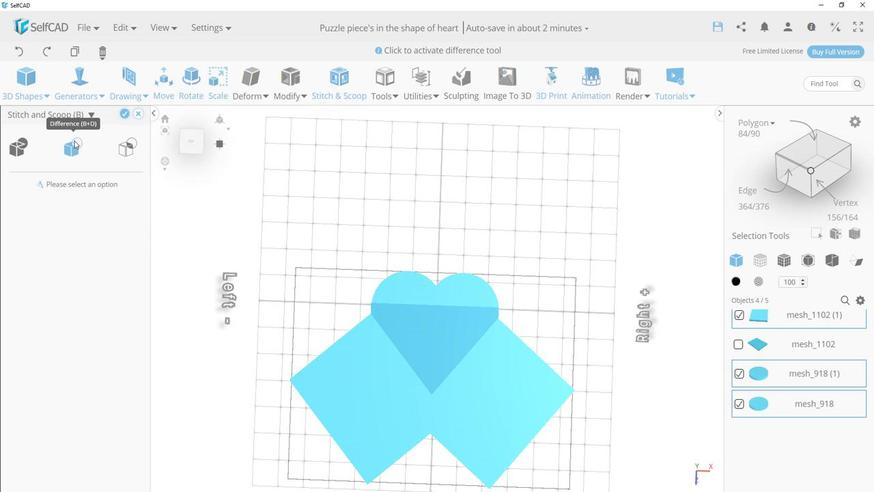 
Action: Mouse pressed left at (145, 199)
Screenshot: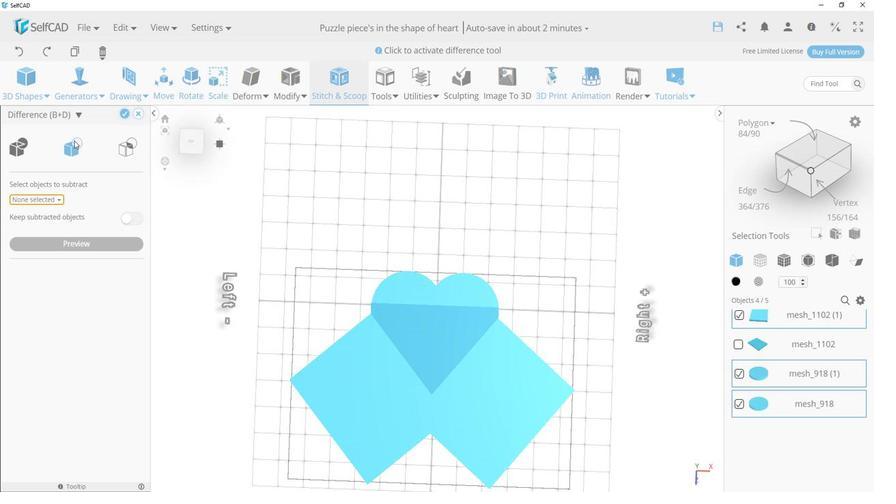 
Action: Mouse moved to (129, 241)
Screenshot: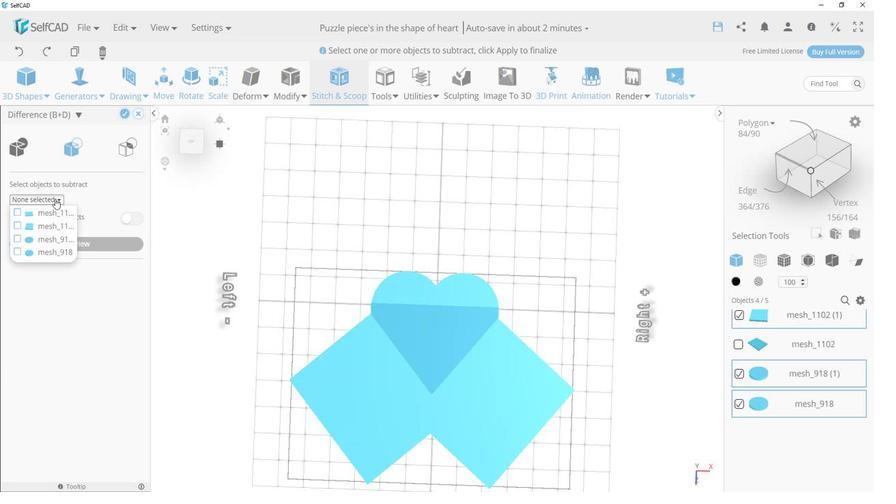 
Action: Mouse pressed left at (129, 241)
Screenshot: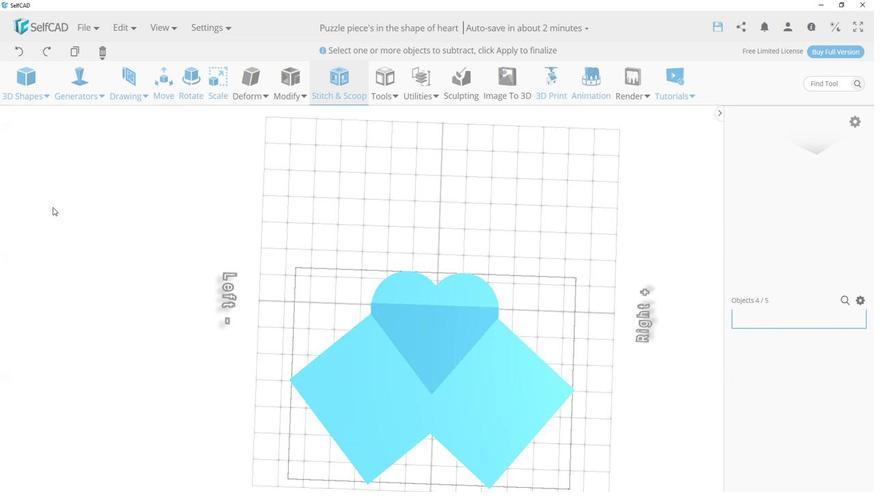 
Action: Mouse moved to (124, 258)
Screenshot: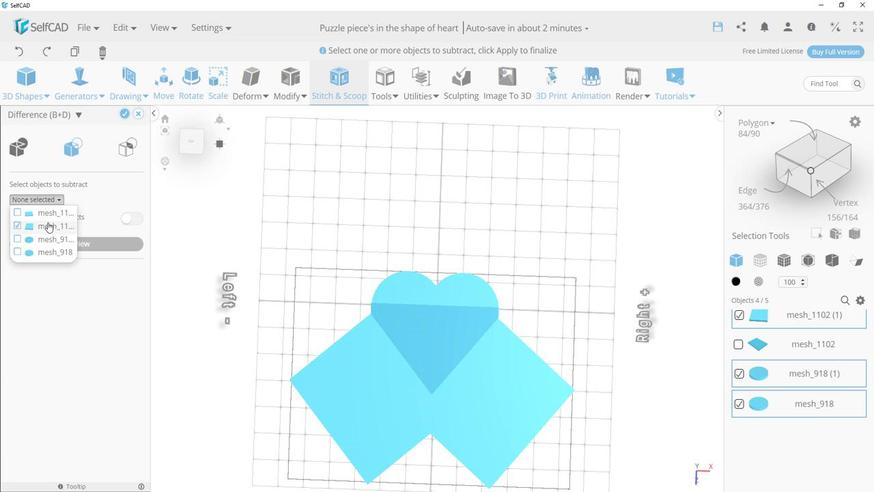 
Action: Mouse pressed left at (124, 258)
Screenshot: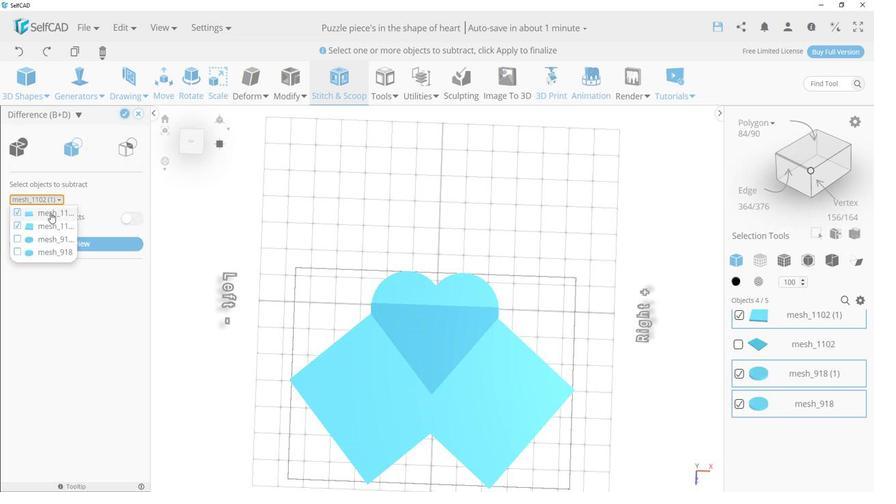 
Action: Mouse moved to (126, 251)
Screenshot: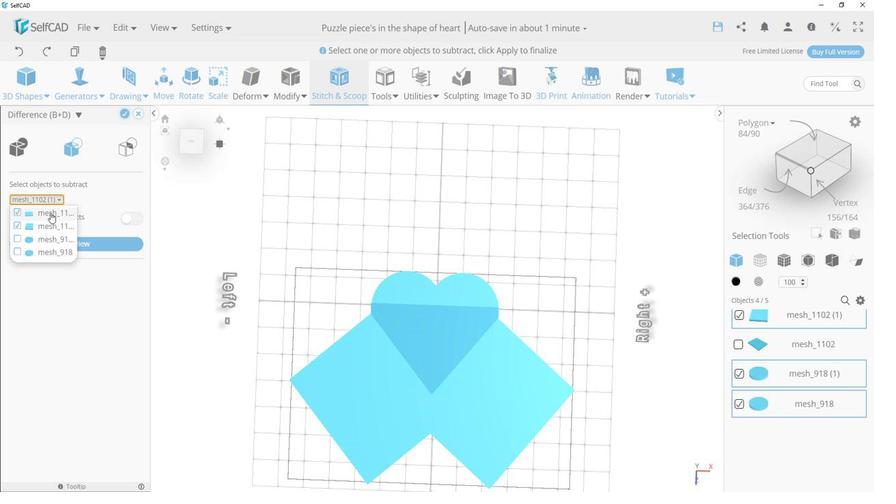 
Action: Mouse pressed left at (126, 251)
Screenshot: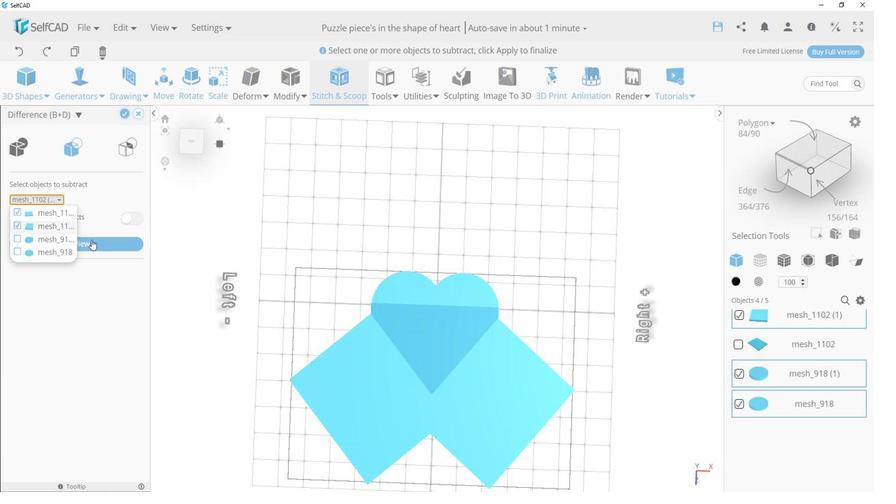 
Action: Mouse moved to (160, 271)
Screenshot: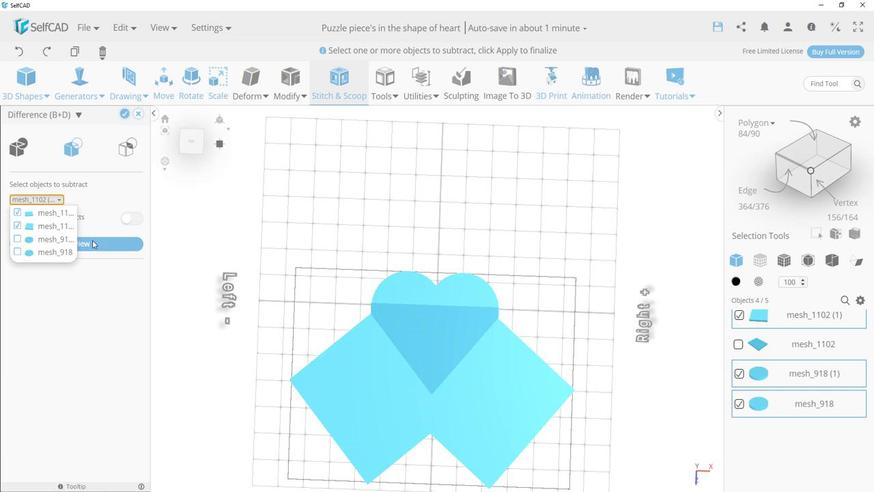 
Action: Mouse pressed left at (160, 271)
Screenshot: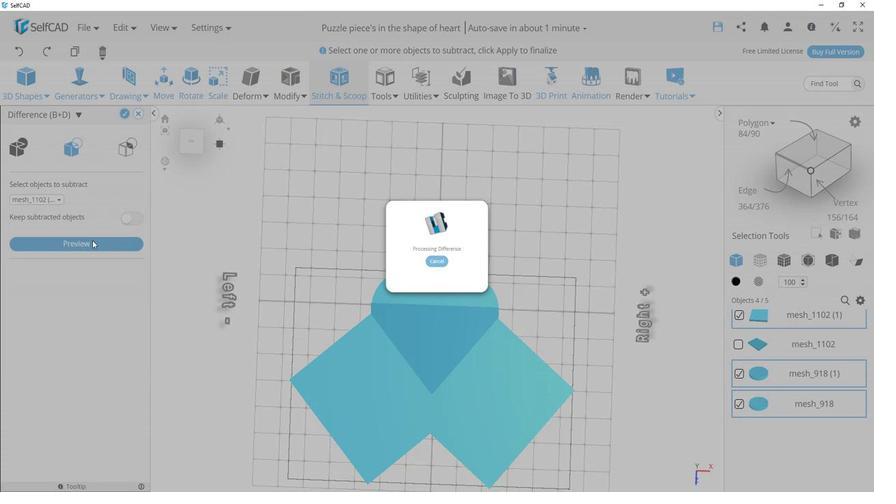 
Action: Mouse moved to (187, 180)
Screenshot: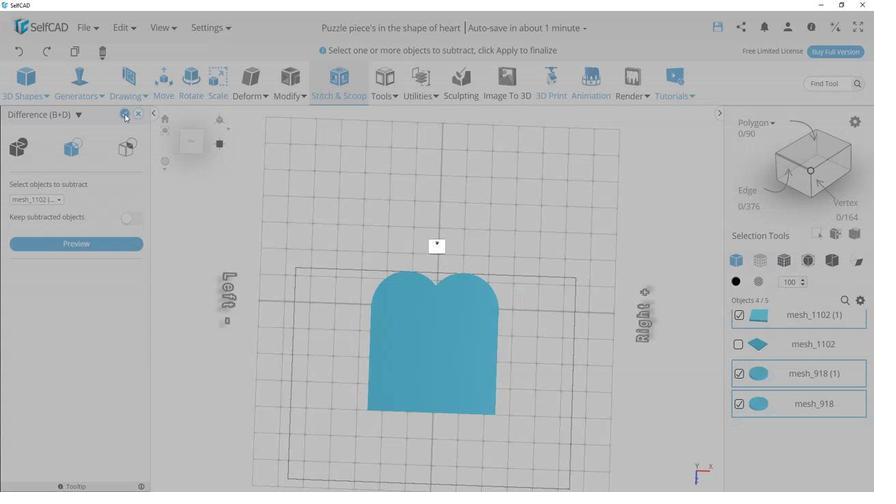 
Action: Mouse pressed left at (187, 180)
Screenshot: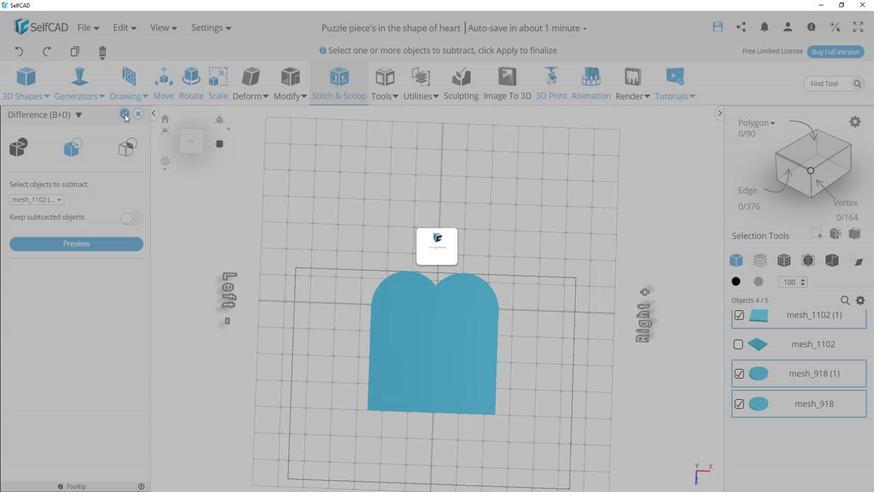 
Action: Mouse moved to (457, 354)
Screenshot: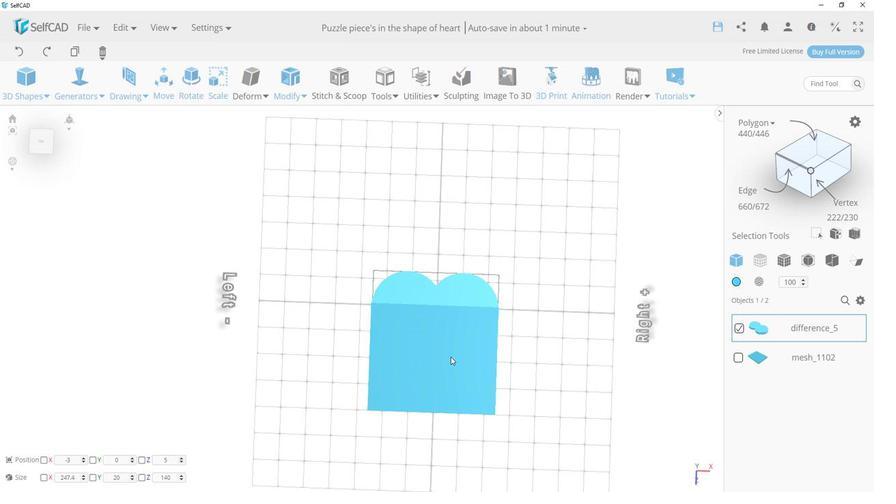
Action: Mouse pressed left at (457, 354)
Screenshot: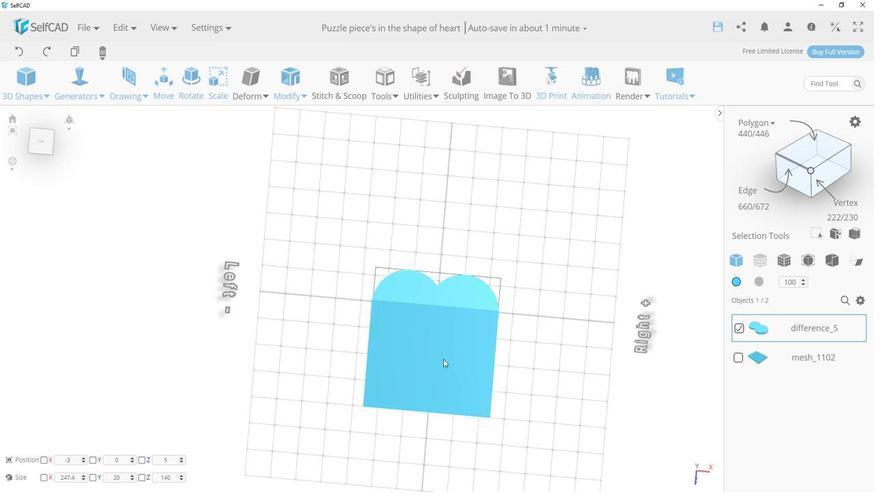 
Action: Mouse moved to (695, 355)
Screenshot: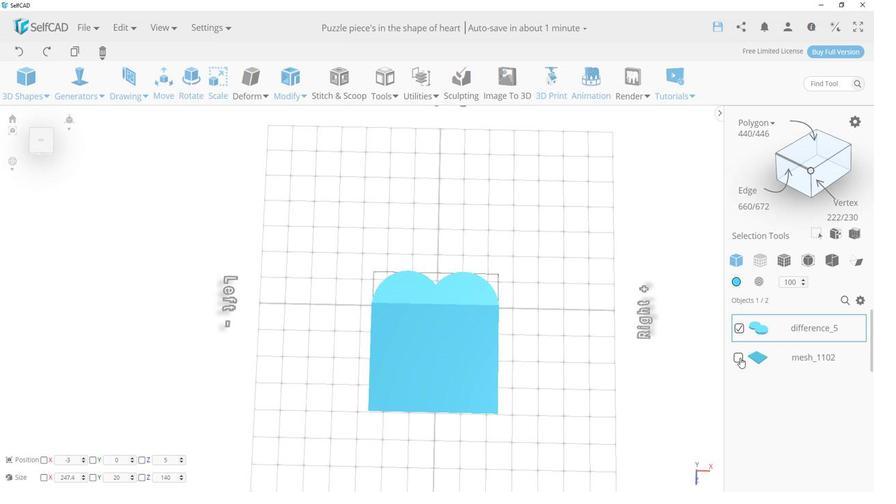 
Action: Mouse pressed left at (695, 355)
Screenshot: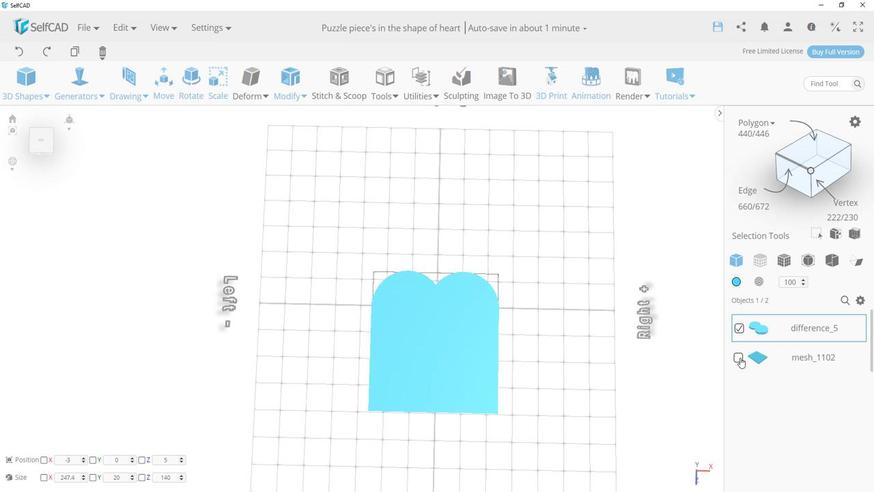 
Action: Mouse moved to (694, 356)
Screenshot: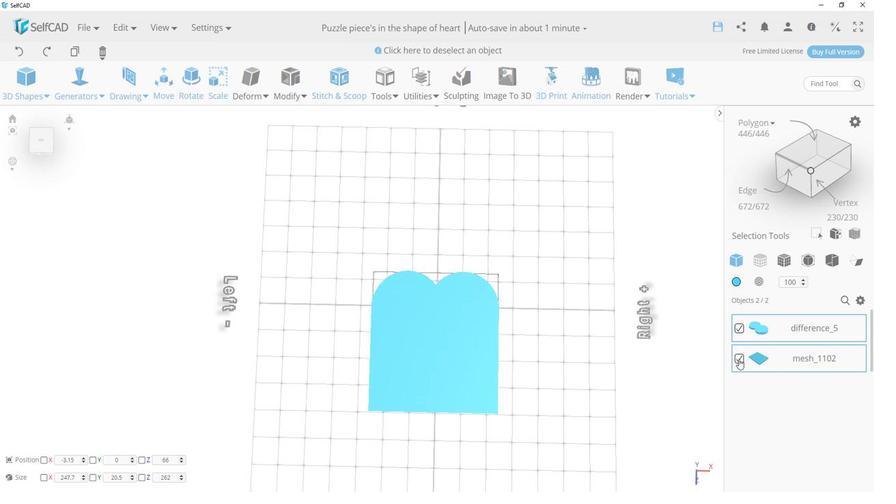 
Action: Key pressed ctrl+Z<'\x1a'>
Screenshot: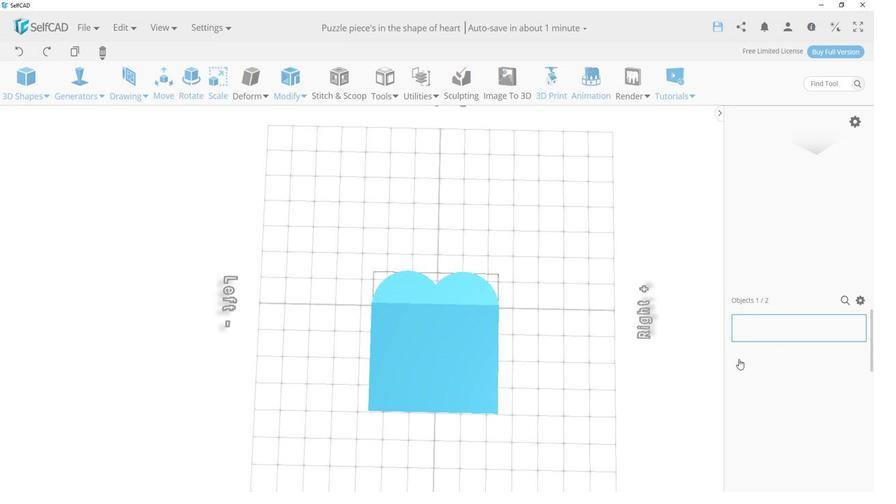 
Action: Mouse moved to (448, 343)
Screenshot: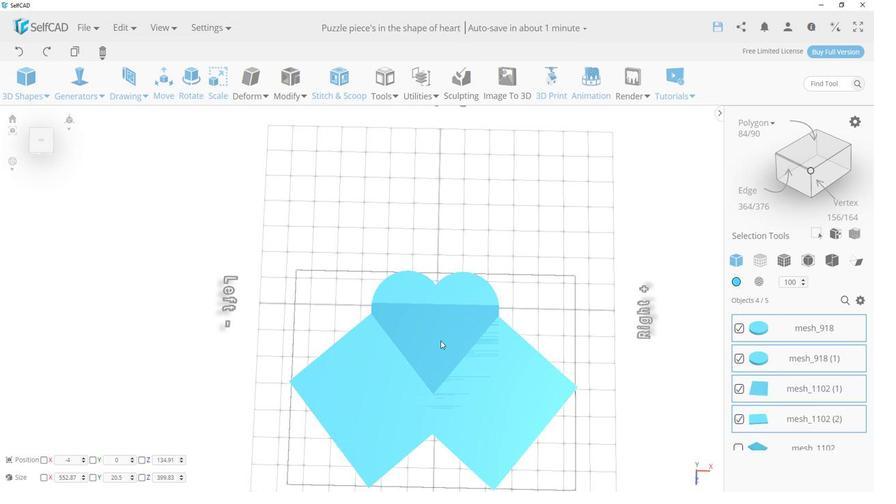 
Action: Mouse pressed left at (448, 343)
Screenshot: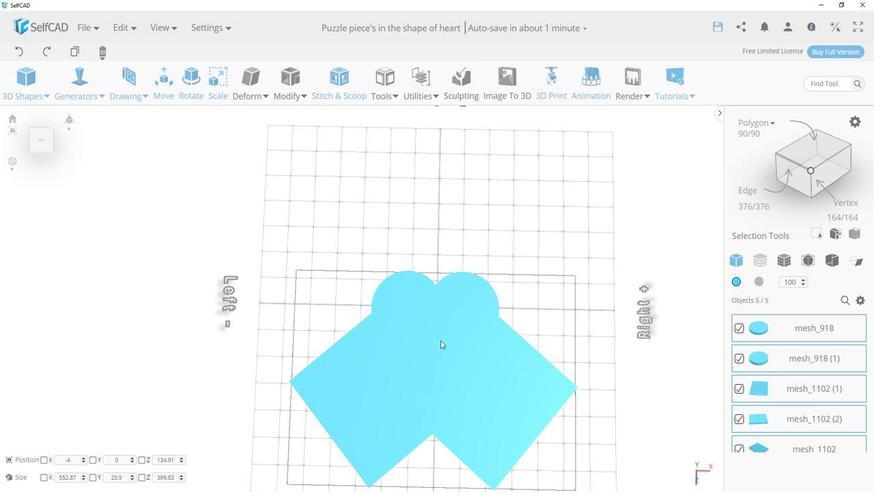 
Action: Mouse moved to (465, 306)
Screenshot: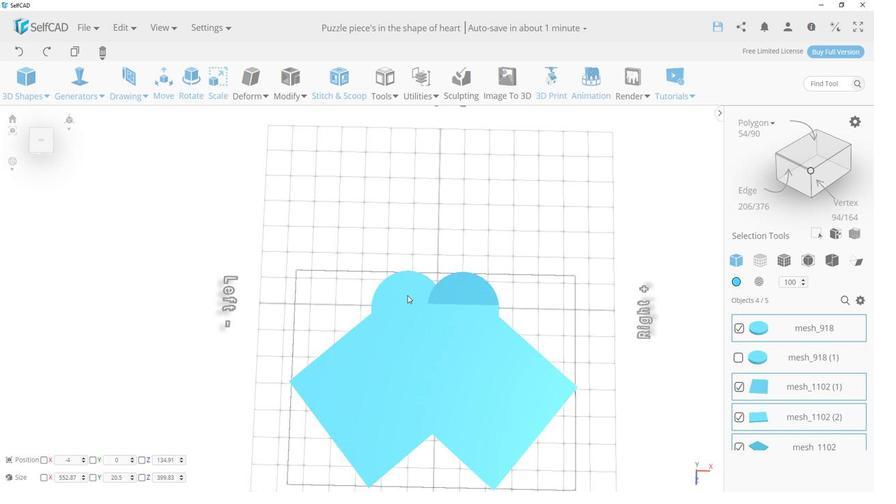 
Action: Mouse pressed left at (465, 306)
Screenshot: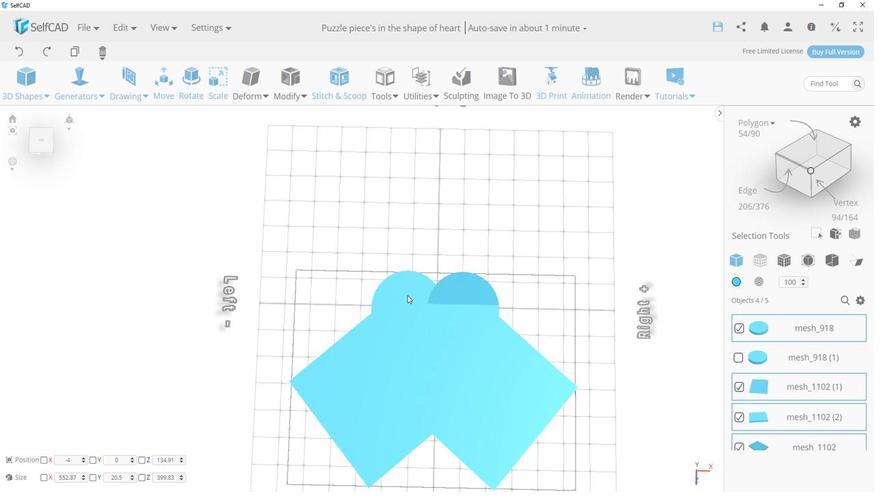 
Action: Mouse moved to (422, 308)
Screenshot: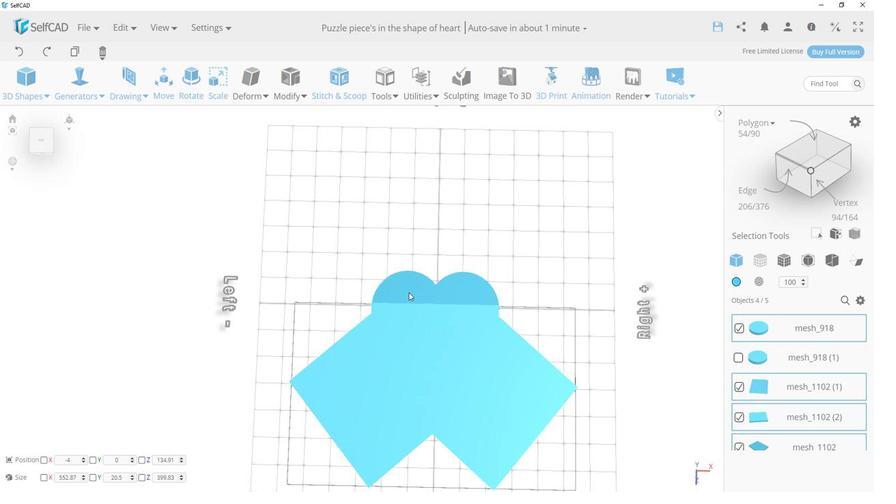 
Action: Mouse pressed left at (422, 308)
Screenshot: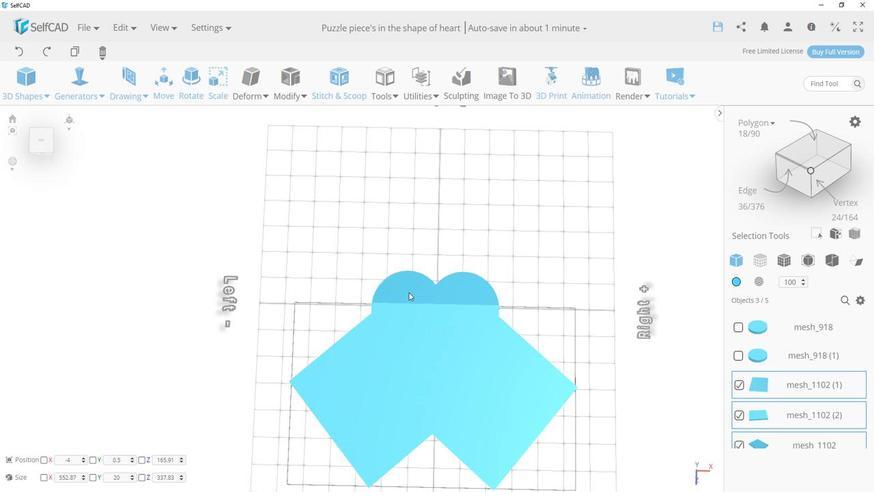 
Action: Mouse pressed left at (422, 308)
Screenshot: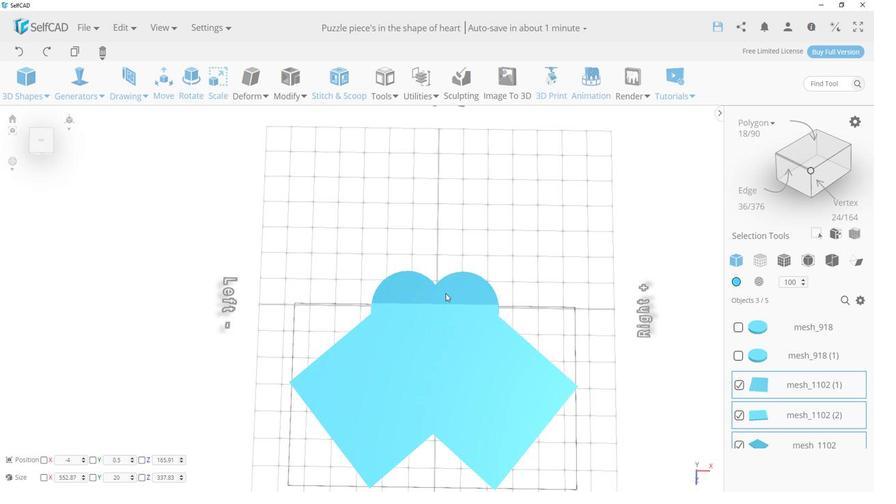 
Action: Mouse moved to (458, 308)
Screenshot: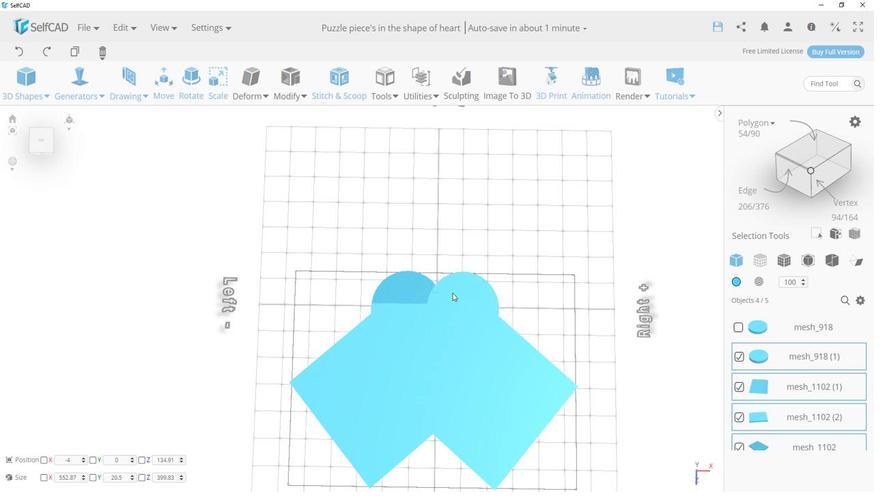 
Action: Mouse pressed left at (458, 308)
Screenshot: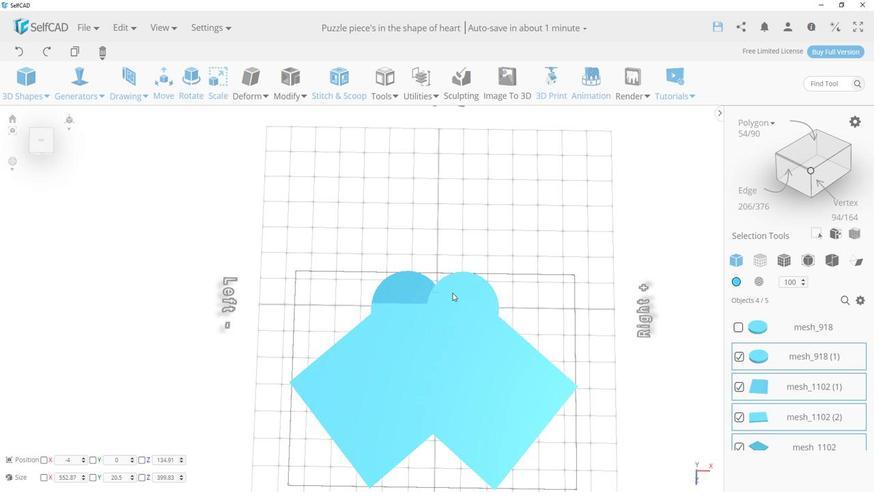 
Action: Mouse moved to (427, 308)
Screenshot: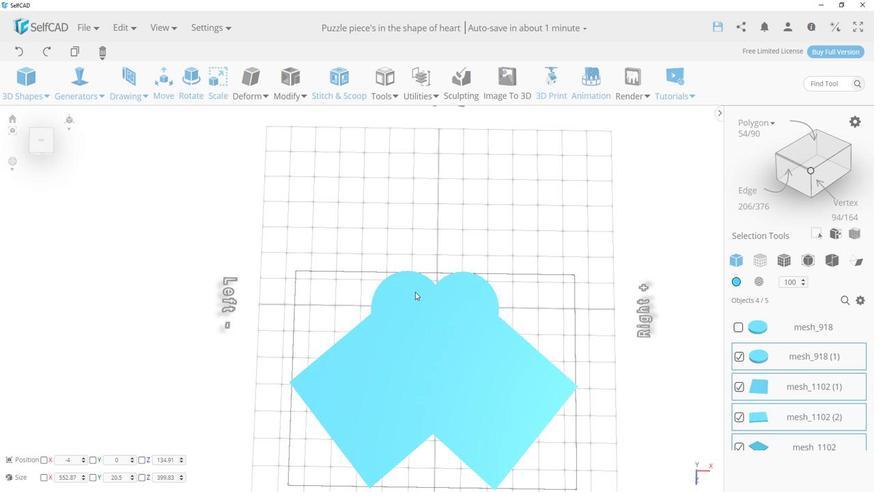 
Action: Mouse pressed left at (427, 308)
Screenshot: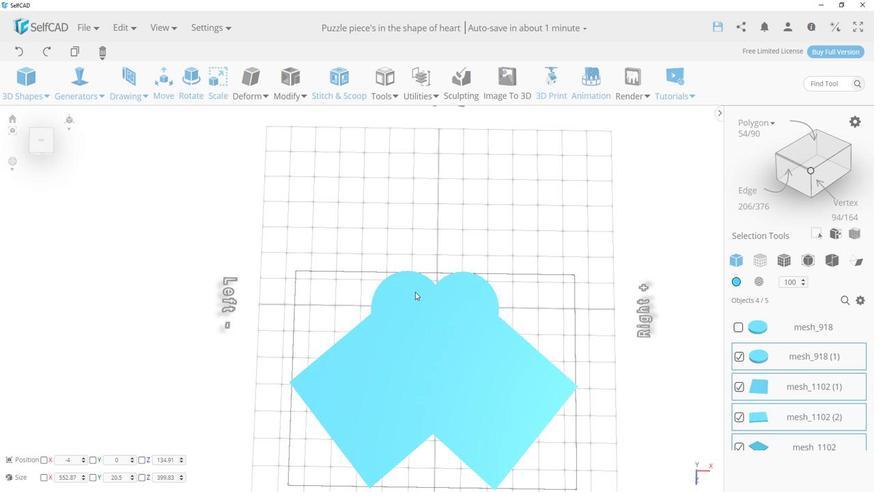 
Action: Mouse moved to (362, 156)
Screenshot: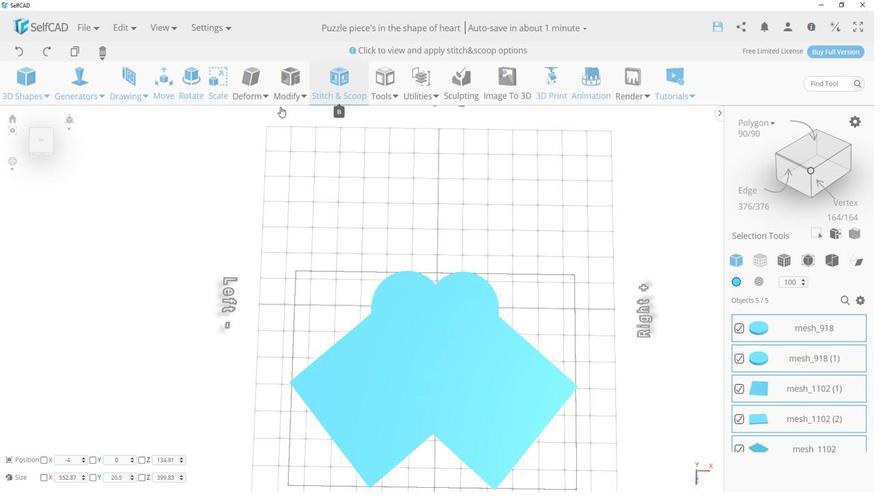 
Action: Mouse pressed left at (362, 156)
Screenshot: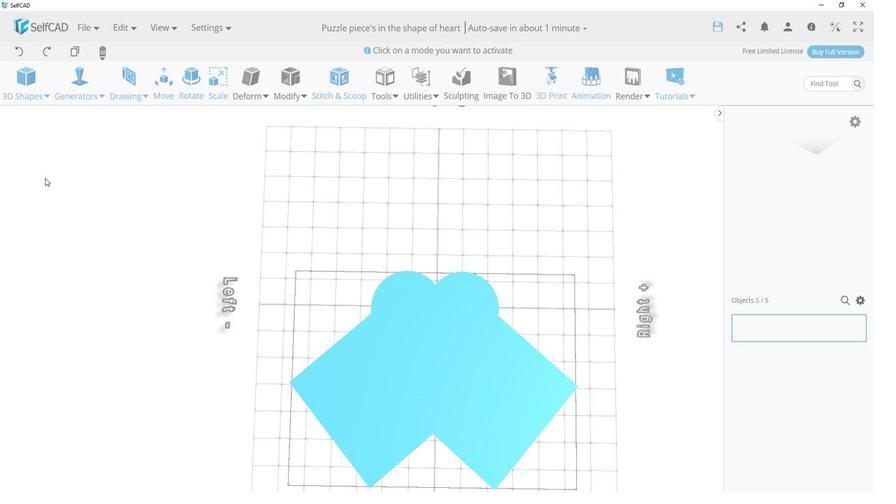 
Action: Mouse moved to (142, 208)
Screenshot: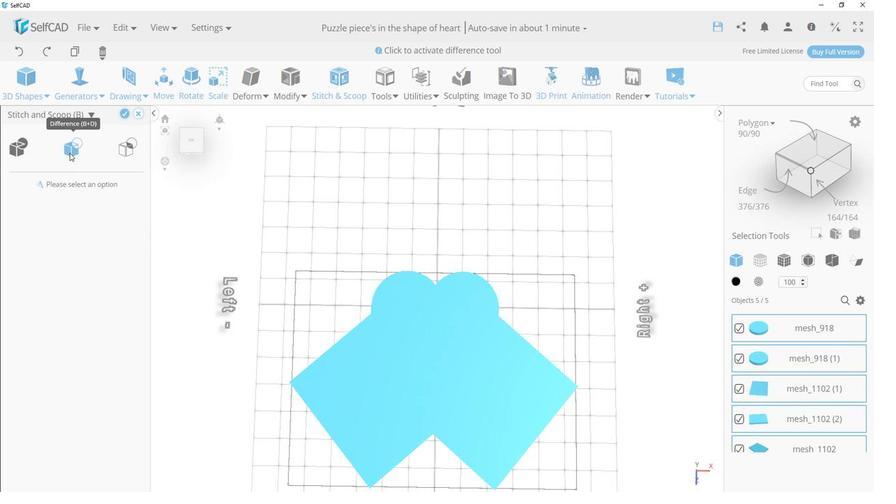 
Action: Mouse pressed left at (142, 208)
Screenshot: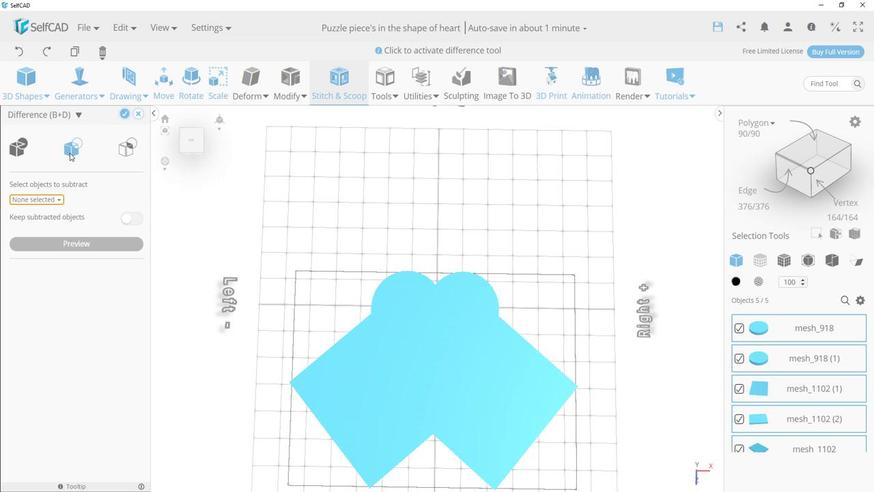 
Action: Mouse moved to (129, 239)
